 Task: Search one way flight ticket for 5 adults, 1 child, 2 infants in seat and 1 infant on lap in business from Huntington: Tri-state Airport (milton J. Ferguson Field) to Gillette: Gillette Campbell County Airport on 5-1-2023. Choice of flights is Sun country airlines. Number of bags: 1 carry on bag. Price is upto 50000. Outbound departure time preference is 10:00.
Action: Mouse moved to (242, 406)
Screenshot: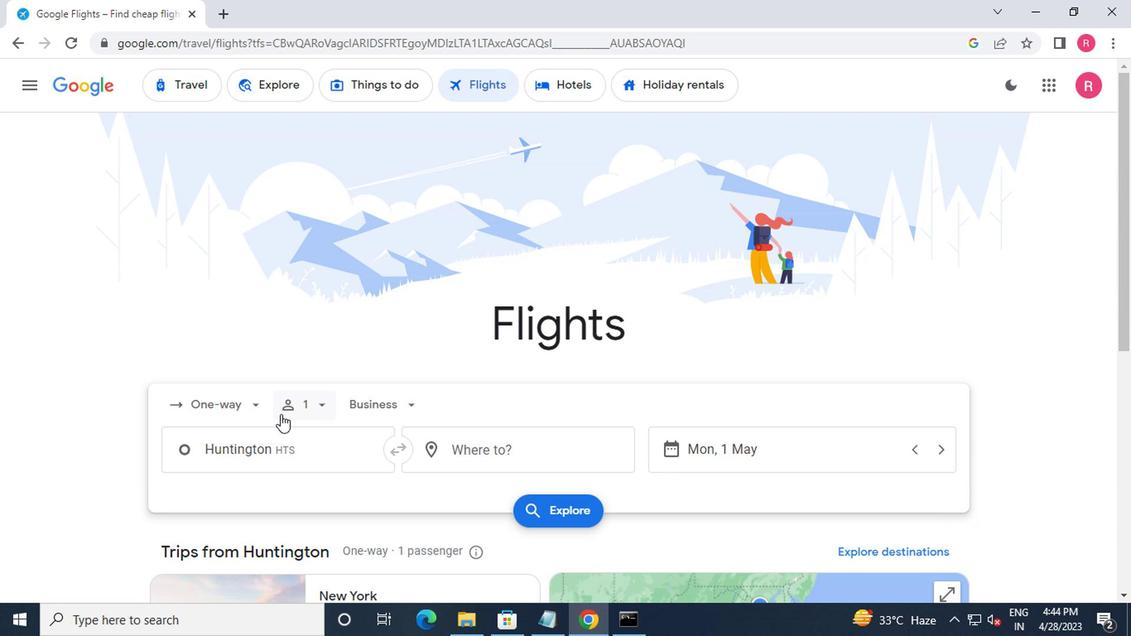 
Action: Mouse pressed left at (242, 406)
Screenshot: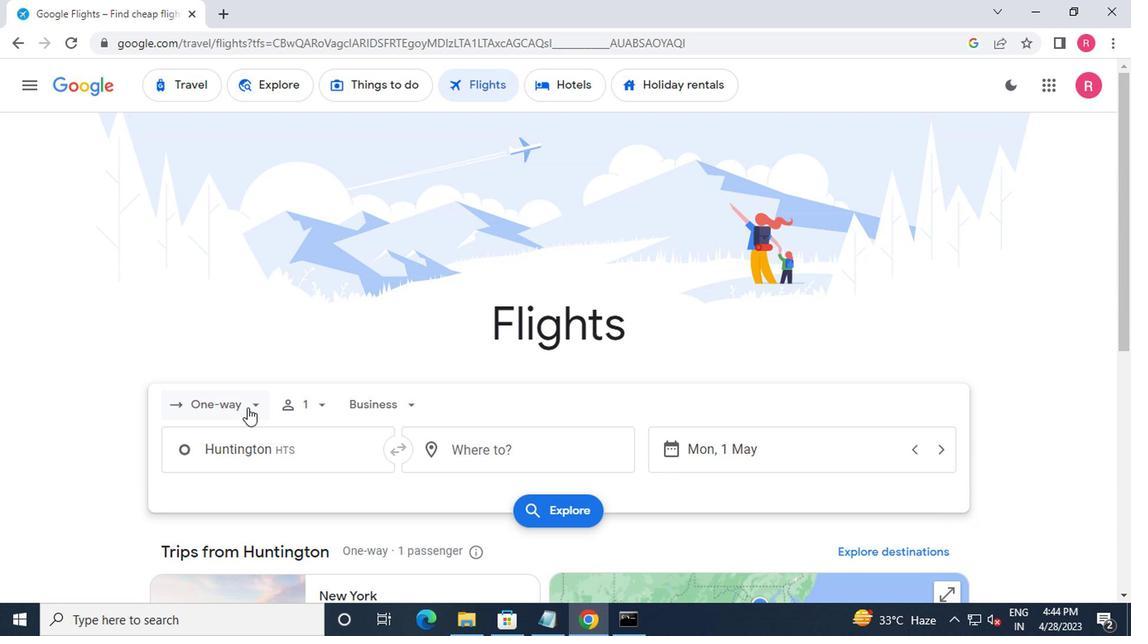 
Action: Mouse moved to (231, 484)
Screenshot: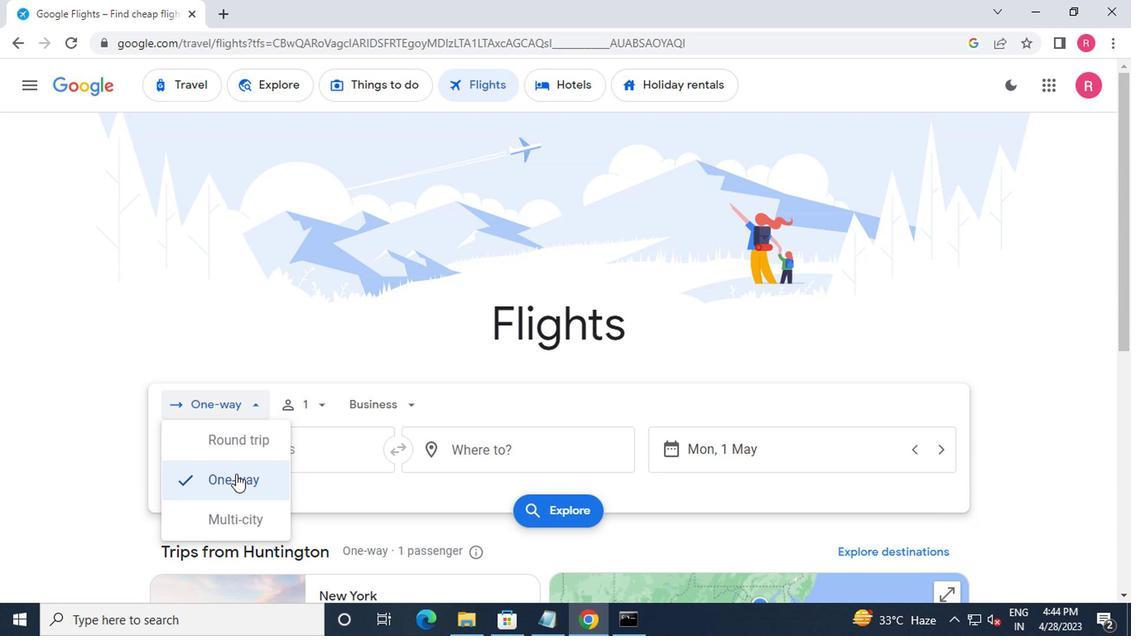 
Action: Mouse pressed left at (231, 484)
Screenshot: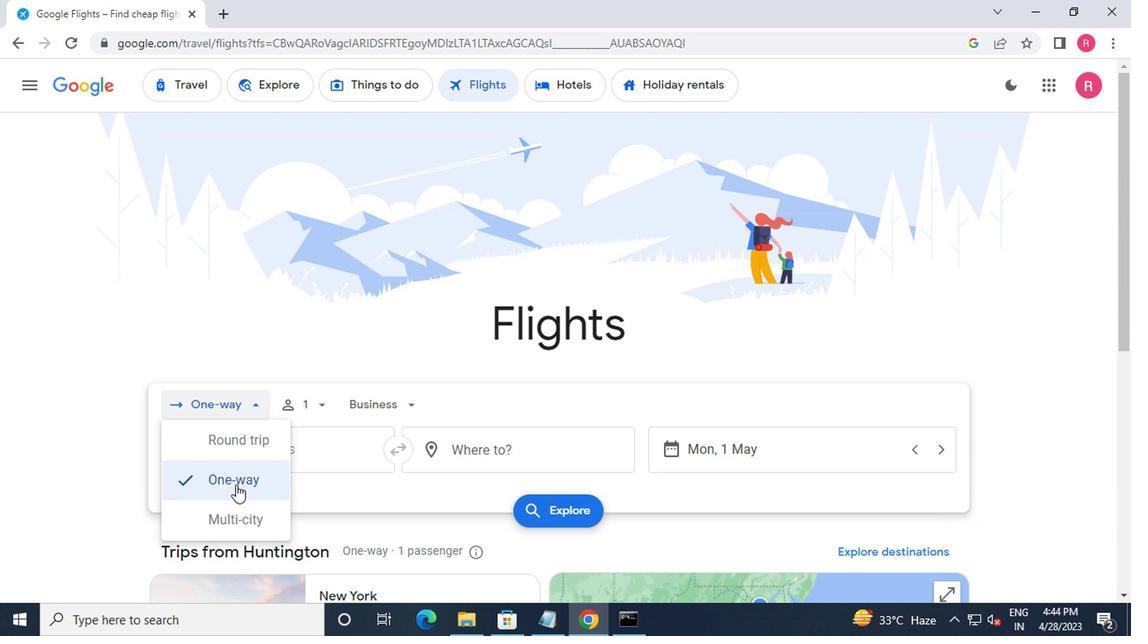 
Action: Mouse moved to (308, 418)
Screenshot: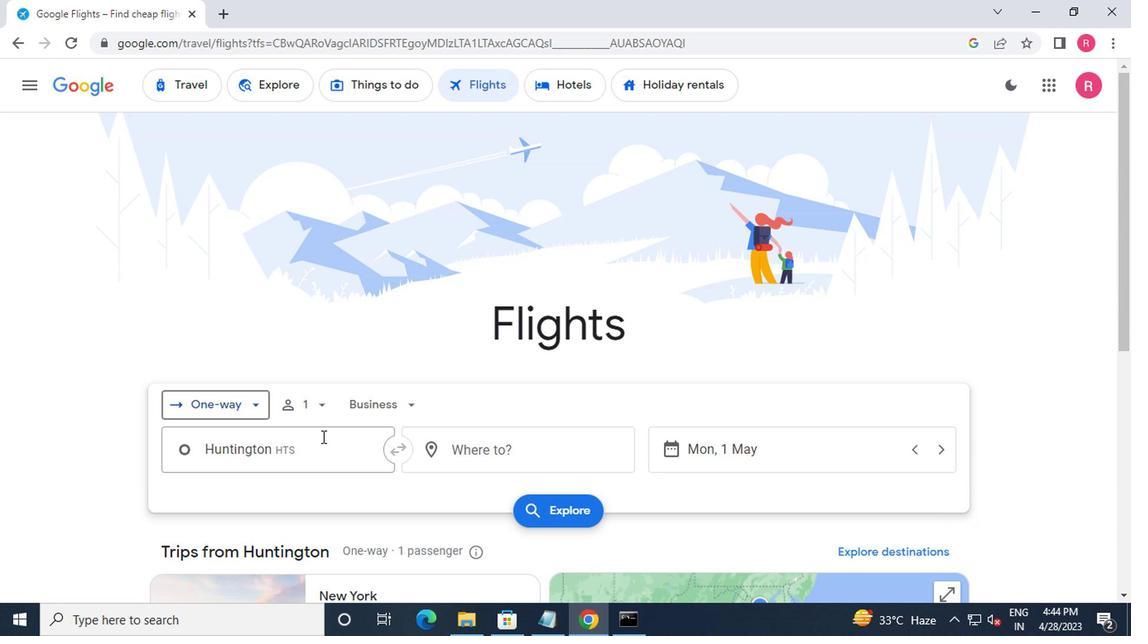 
Action: Mouse pressed left at (308, 418)
Screenshot: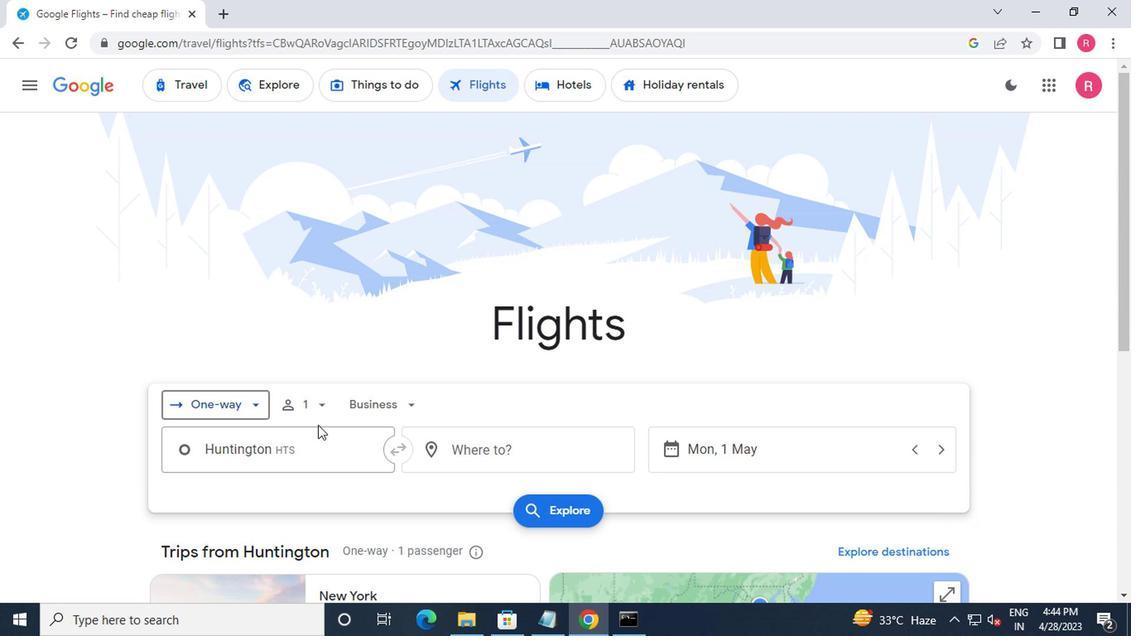 
Action: Mouse moved to (441, 448)
Screenshot: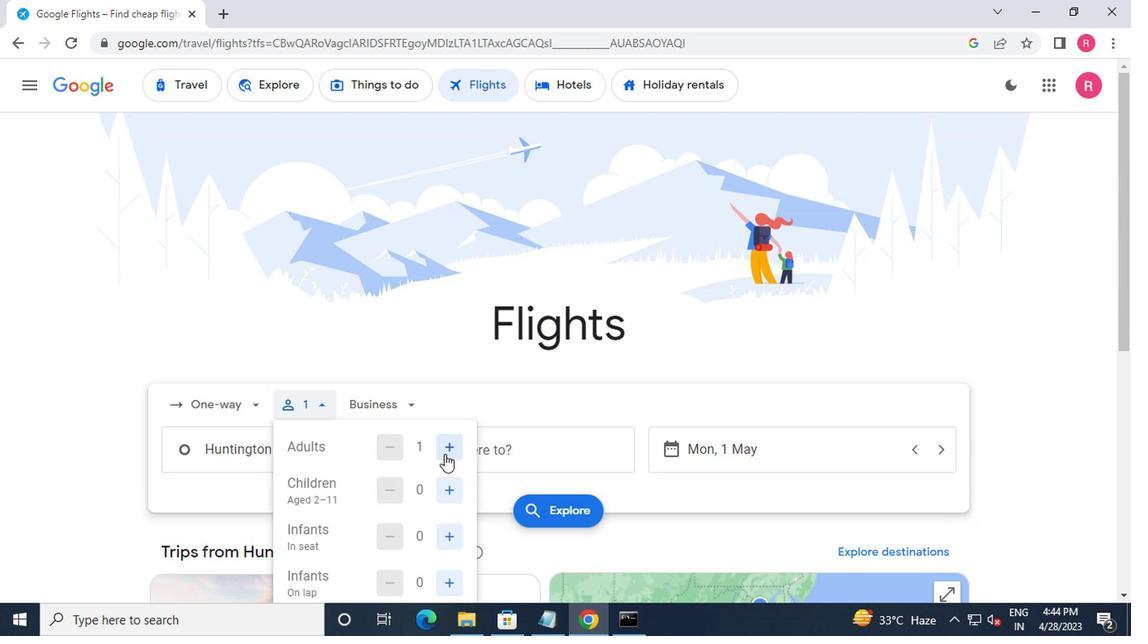 
Action: Mouse pressed left at (441, 448)
Screenshot: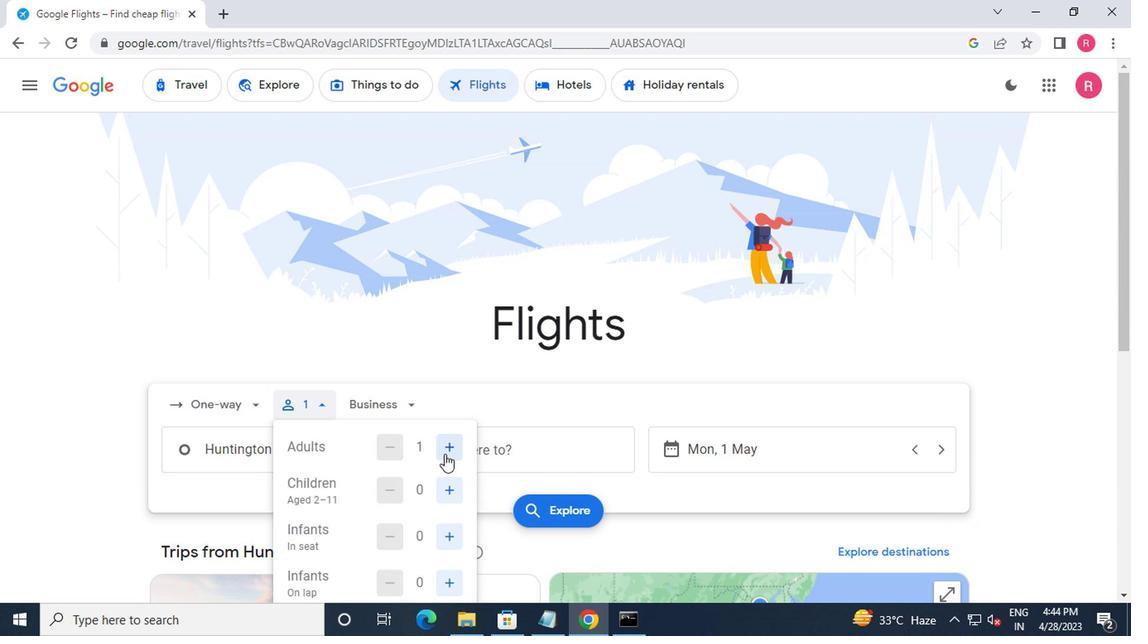 
Action: Mouse pressed left at (441, 448)
Screenshot: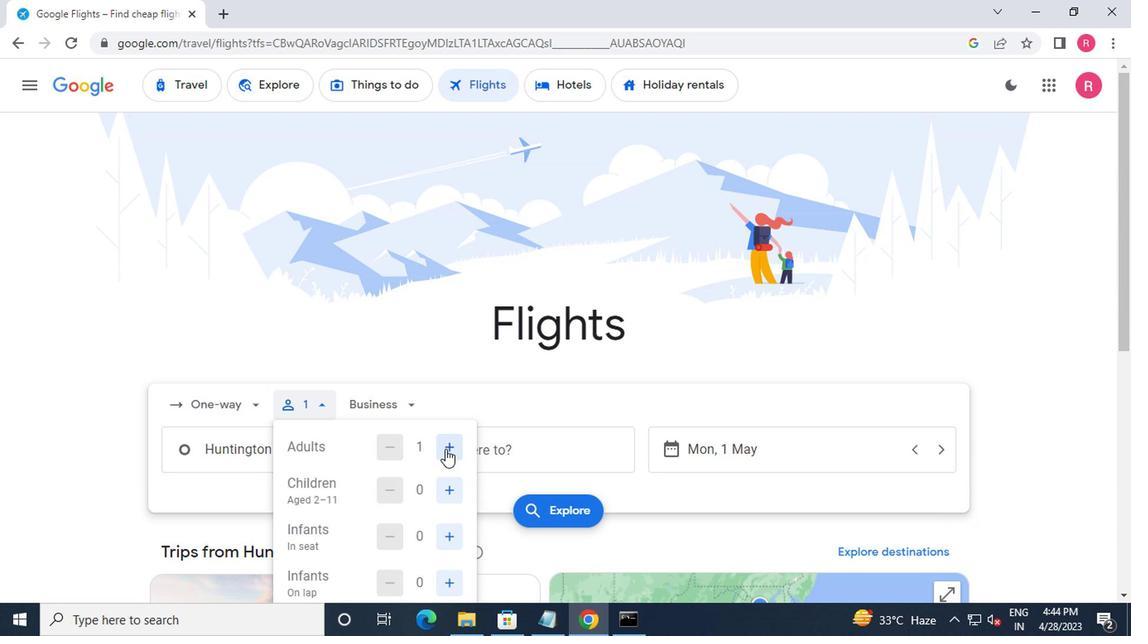 
Action: Mouse pressed left at (441, 448)
Screenshot: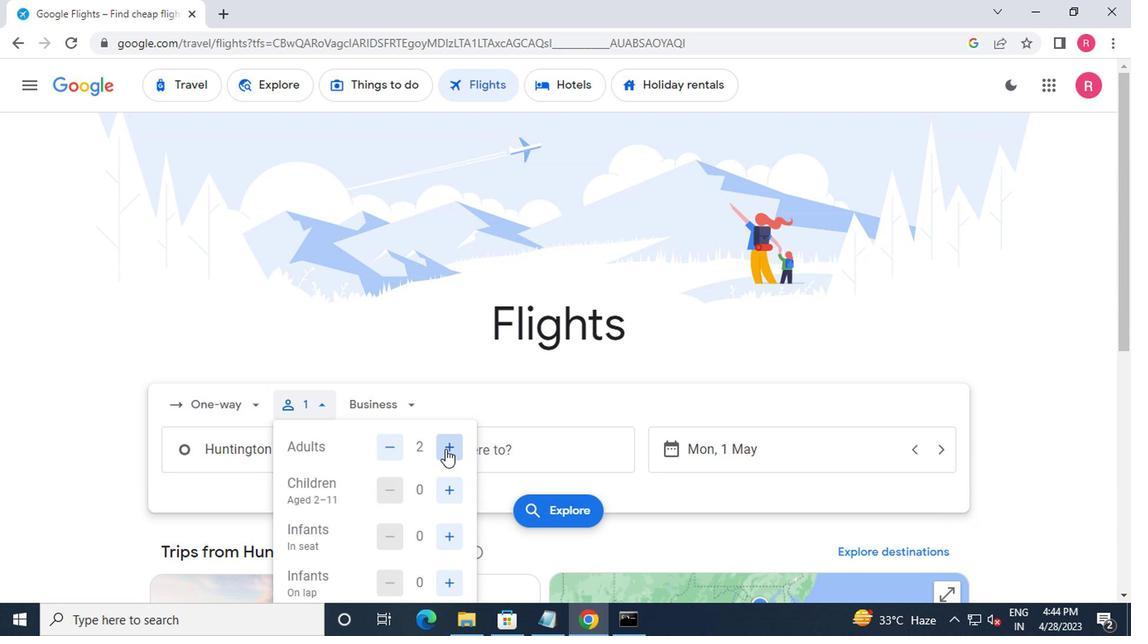 
Action: Mouse pressed left at (441, 448)
Screenshot: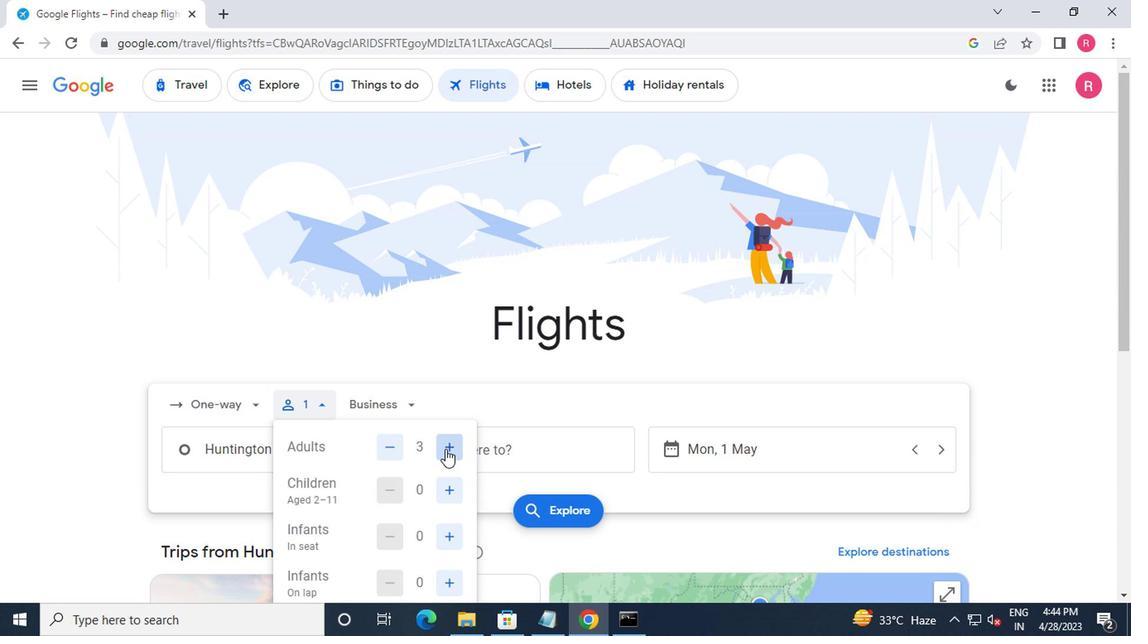 
Action: Mouse pressed left at (441, 448)
Screenshot: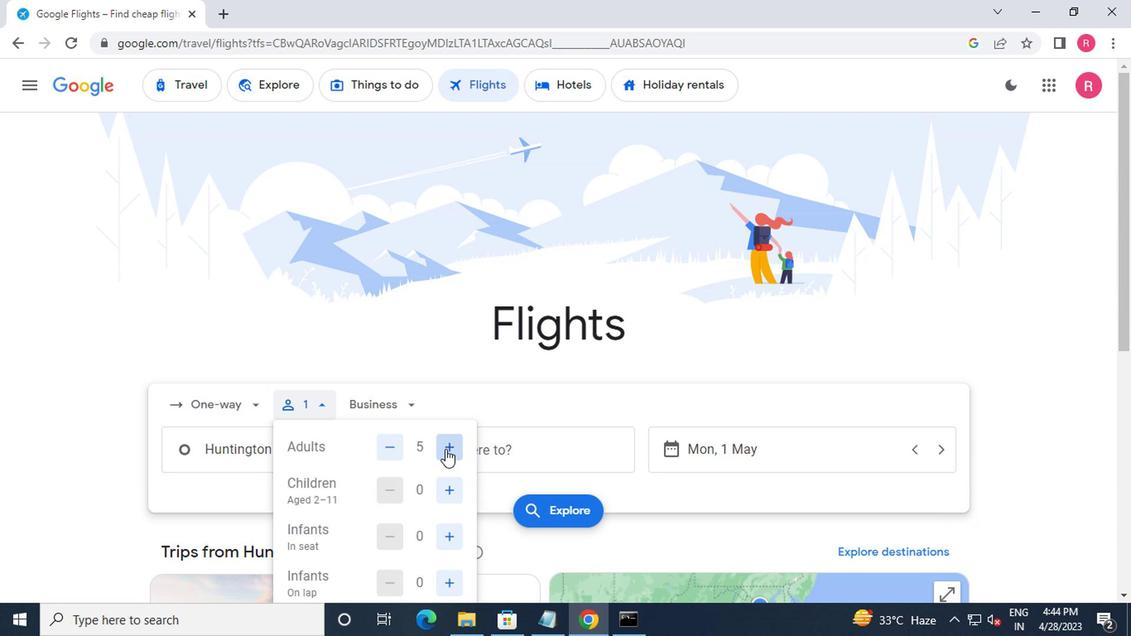 
Action: Mouse moved to (374, 450)
Screenshot: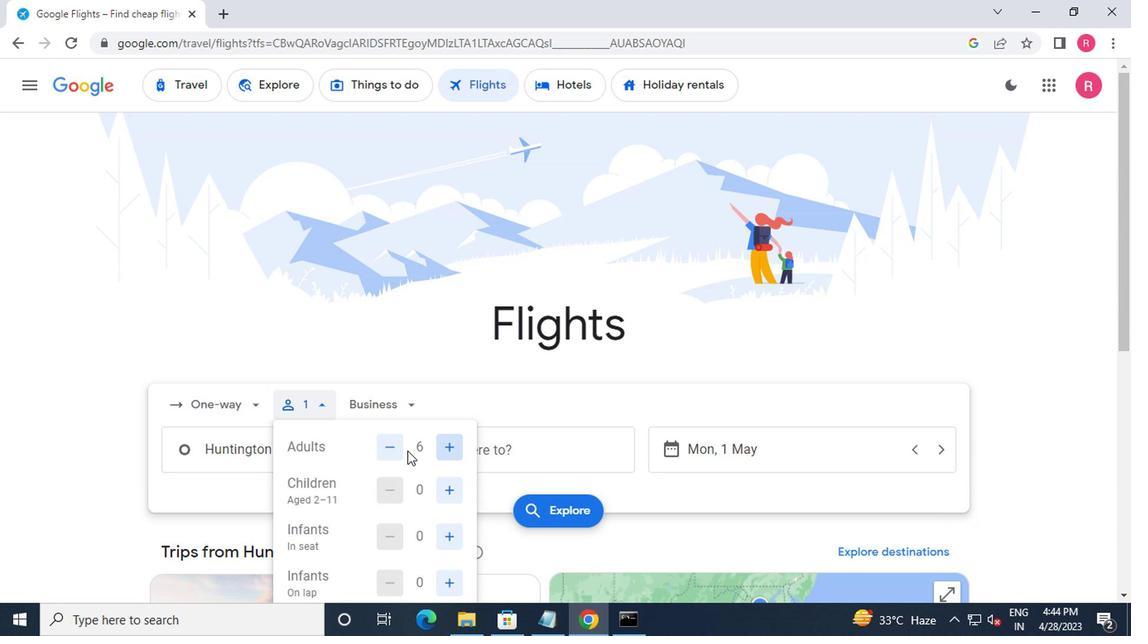 
Action: Mouse pressed left at (374, 450)
Screenshot: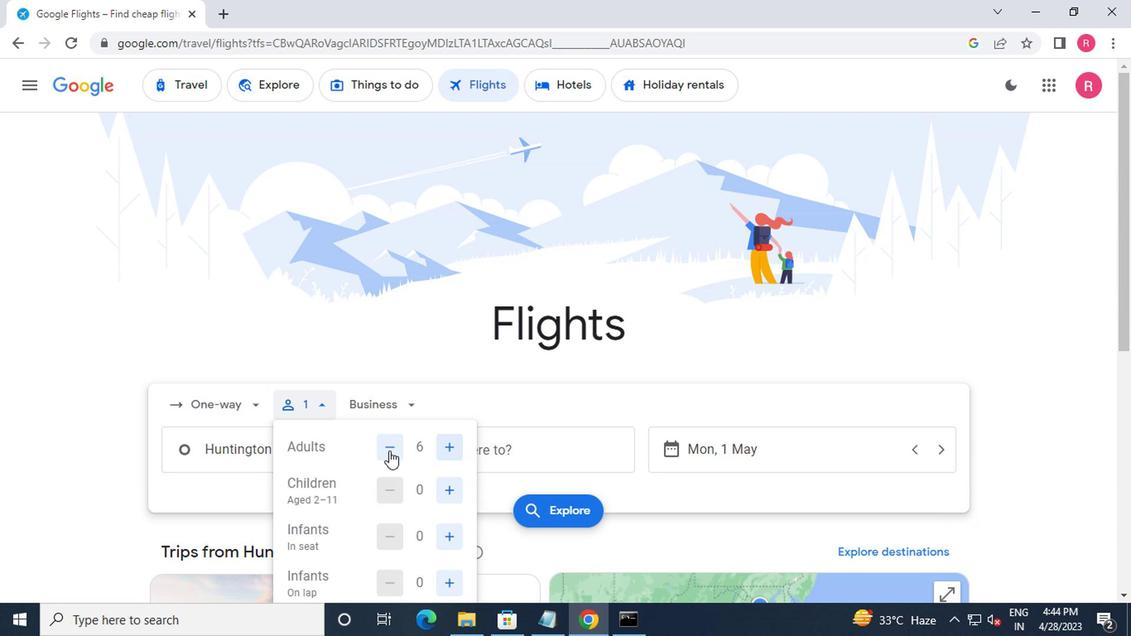 
Action: Mouse moved to (446, 496)
Screenshot: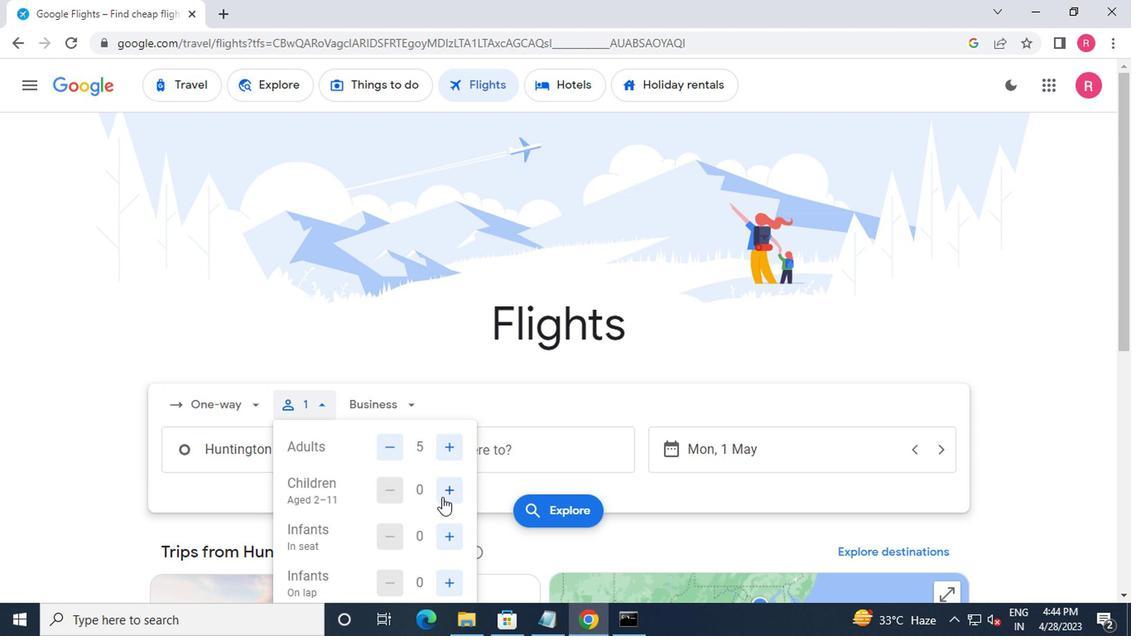 
Action: Mouse pressed left at (446, 496)
Screenshot: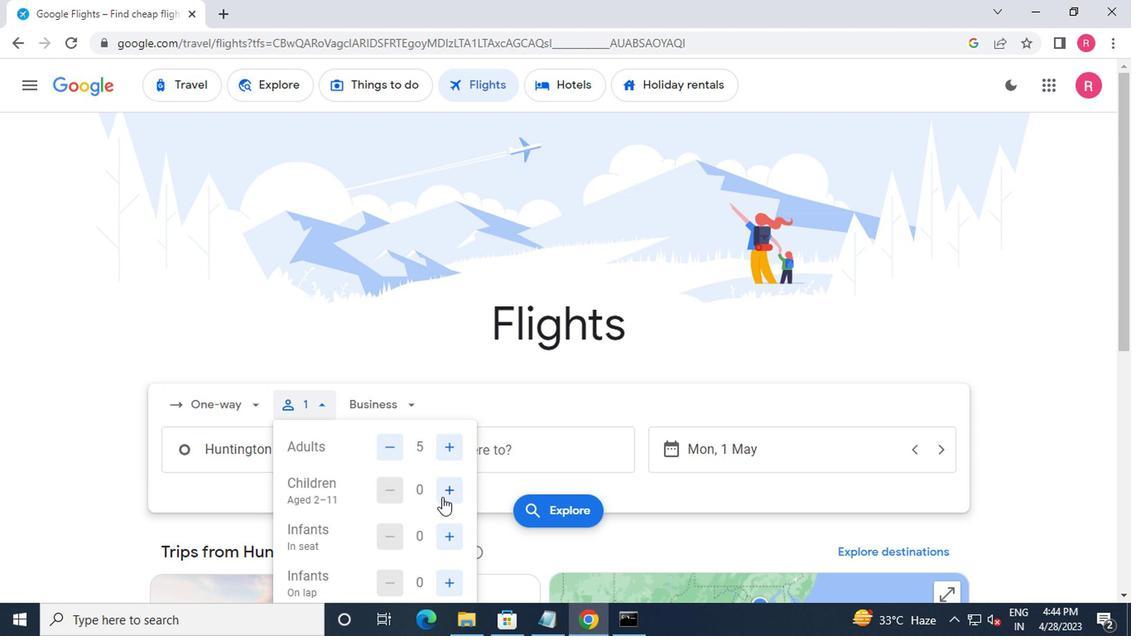 
Action: Mouse moved to (439, 534)
Screenshot: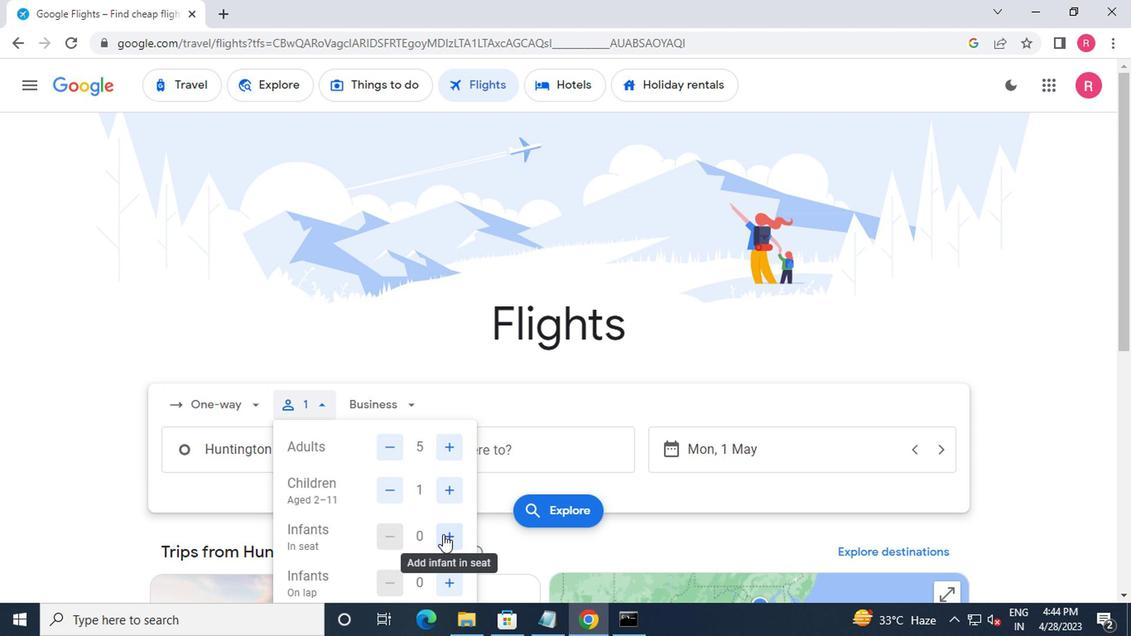 
Action: Mouse pressed left at (439, 534)
Screenshot: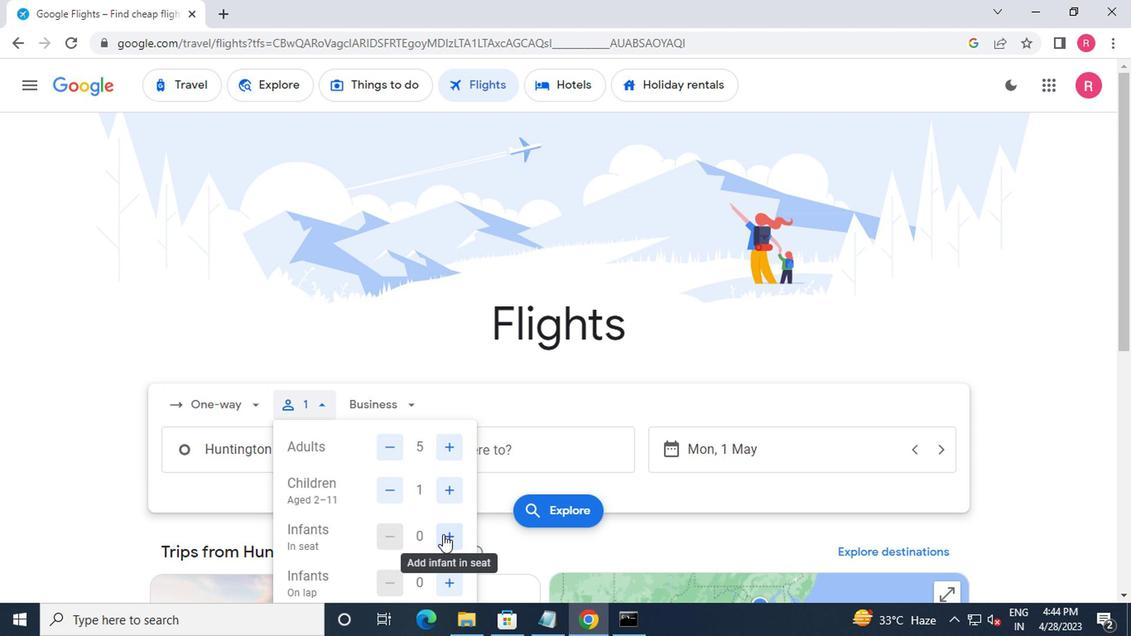
Action: Mouse pressed left at (439, 534)
Screenshot: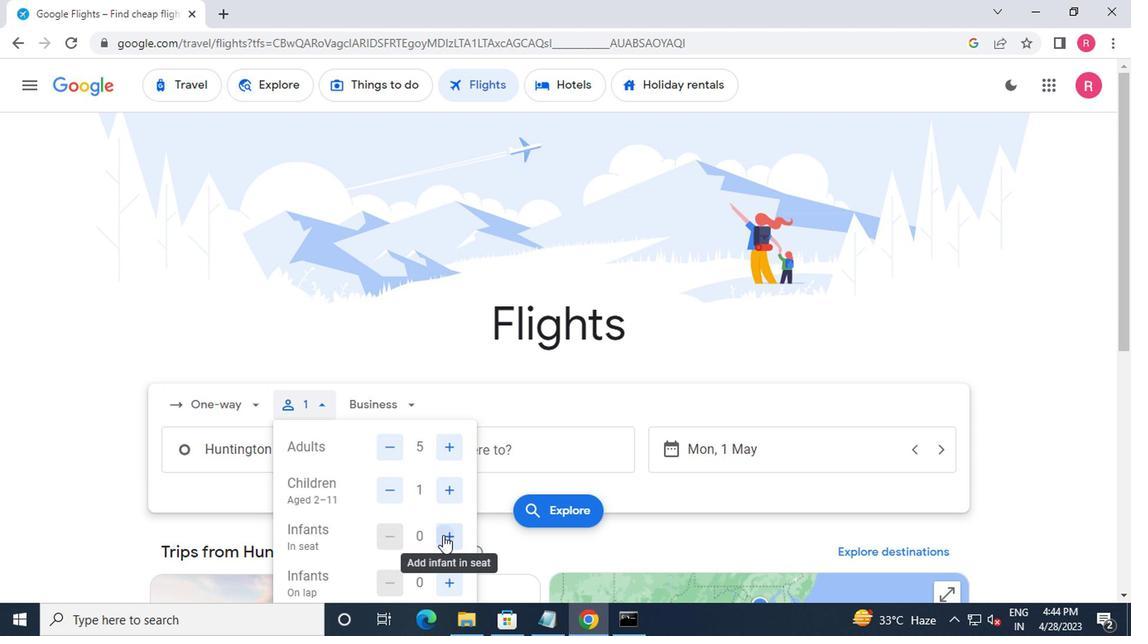 
Action: Mouse moved to (450, 583)
Screenshot: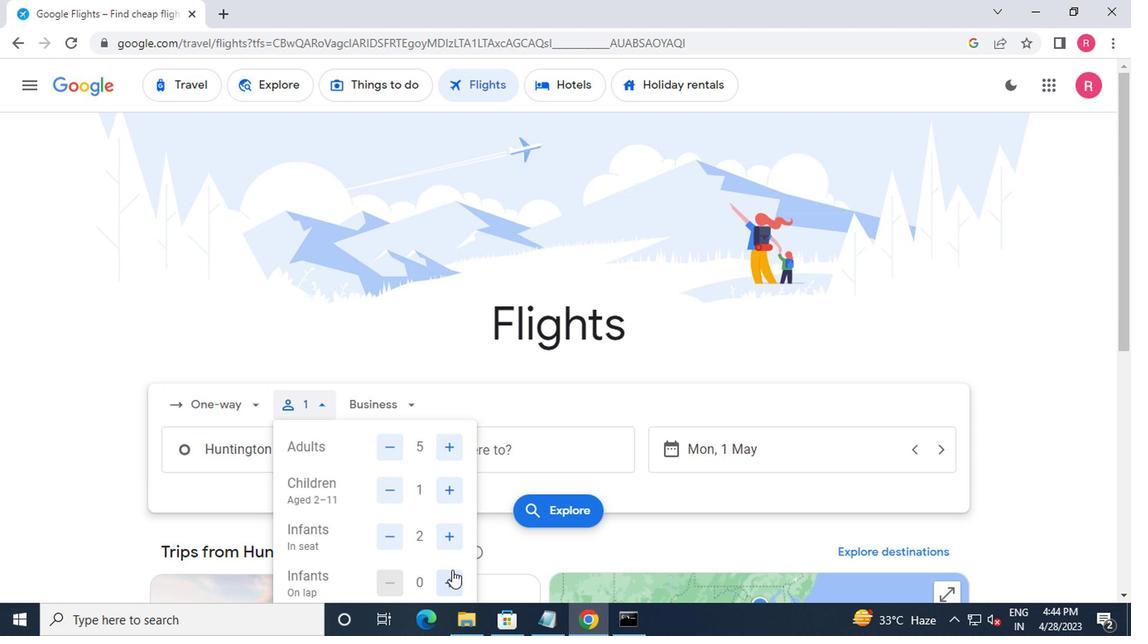 
Action: Mouse pressed left at (450, 583)
Screenshot: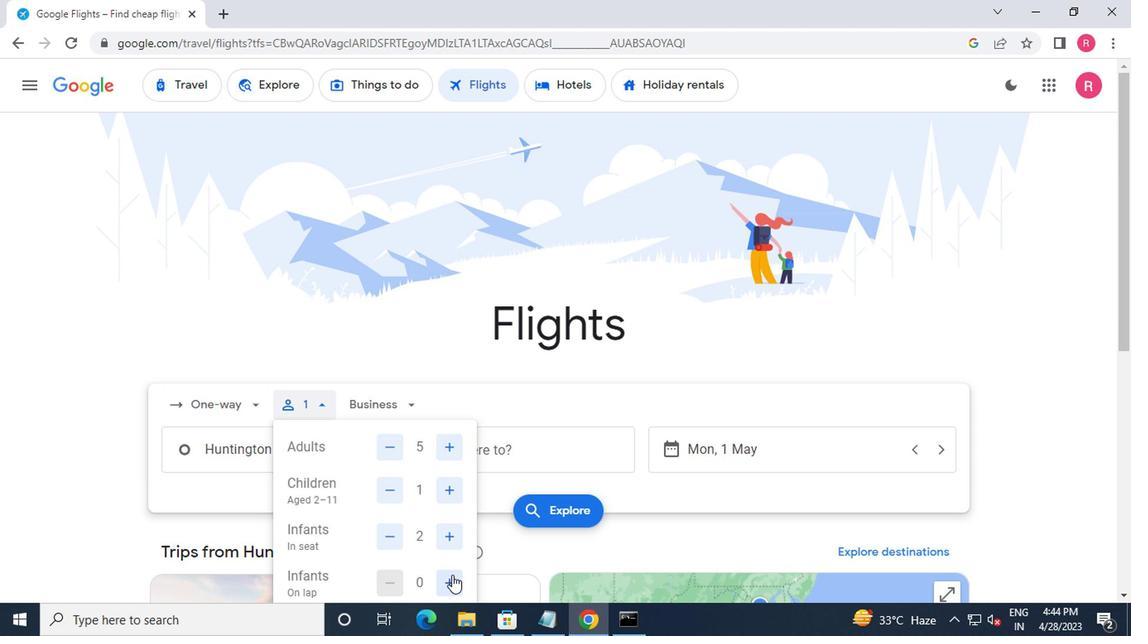 
Action: Mouse moved to (382, 405)
Screenshot: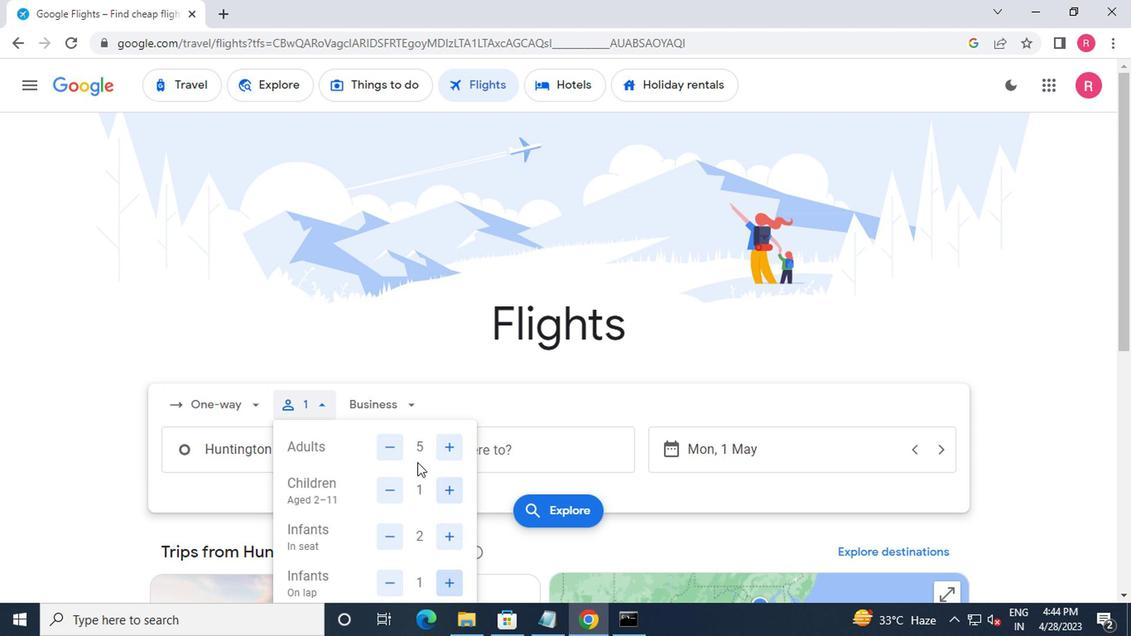 
Action: Mouse pressed left at (382, 405)
Screenshot: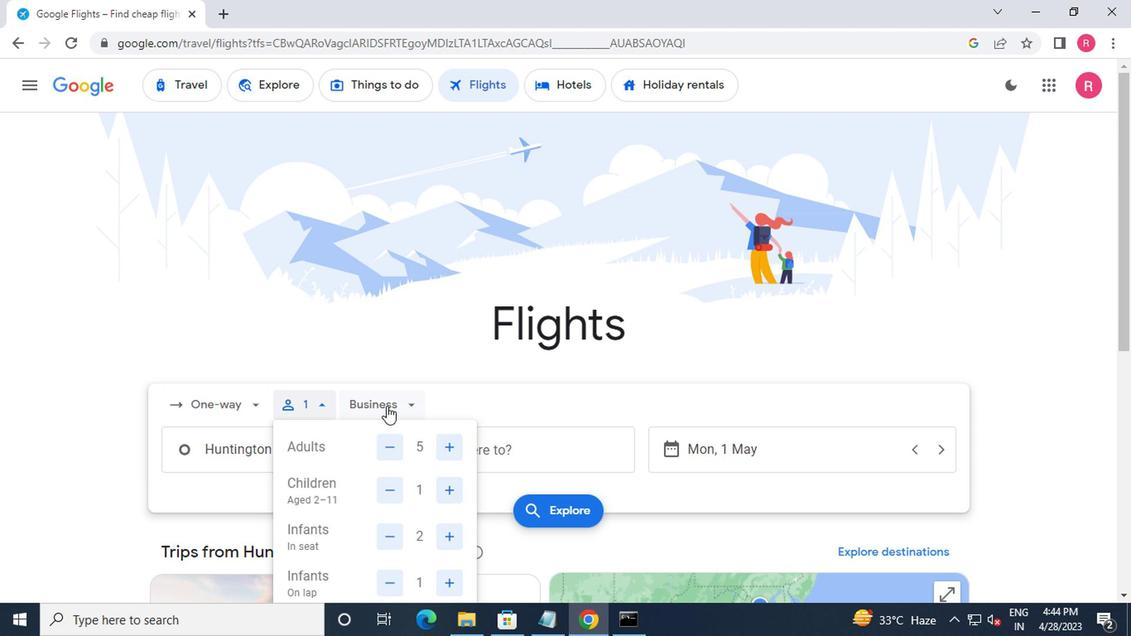 
Action: Mouse moved to (411, 516)
Screenshot: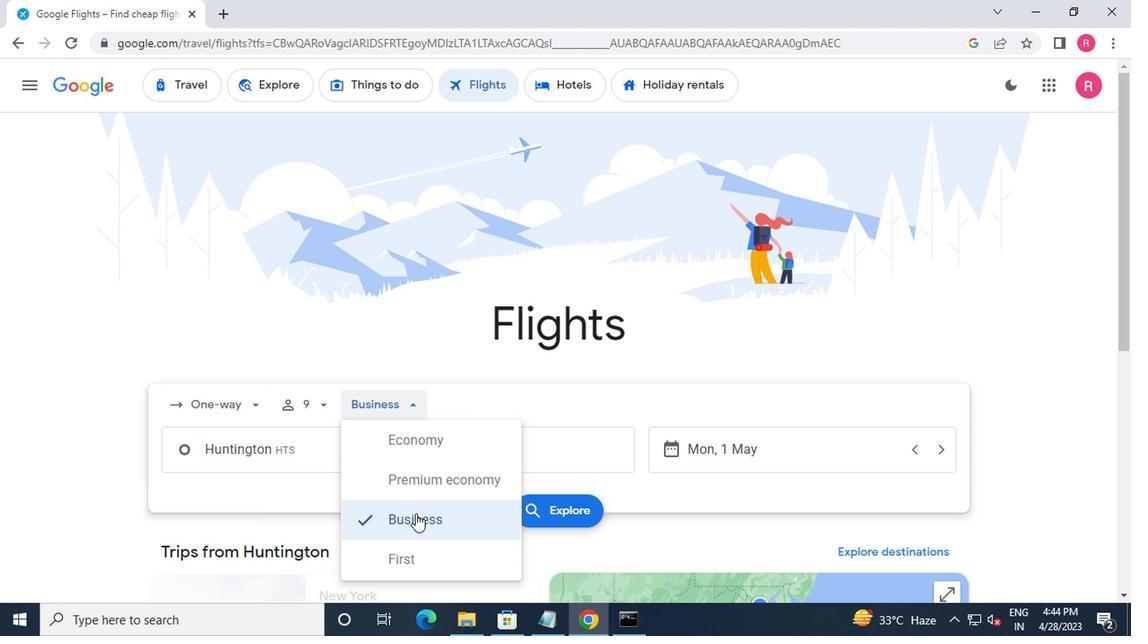 
Action: Mouse pressed left at (411, 516)
Screenshot: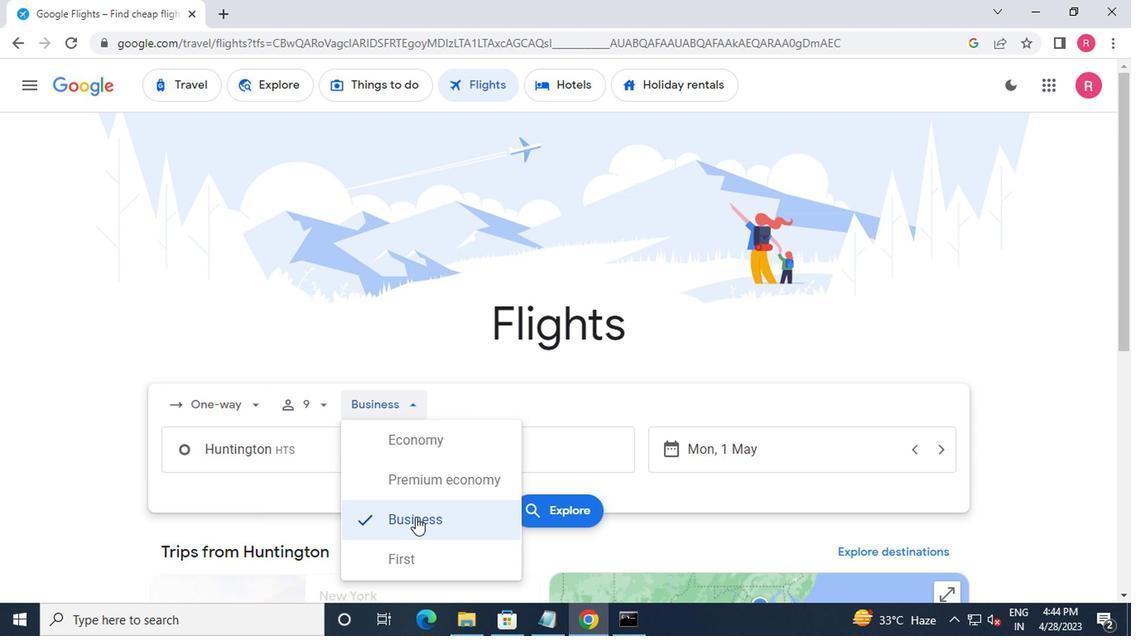 
Action: Mouse moved to (333, 464)
Screenshot: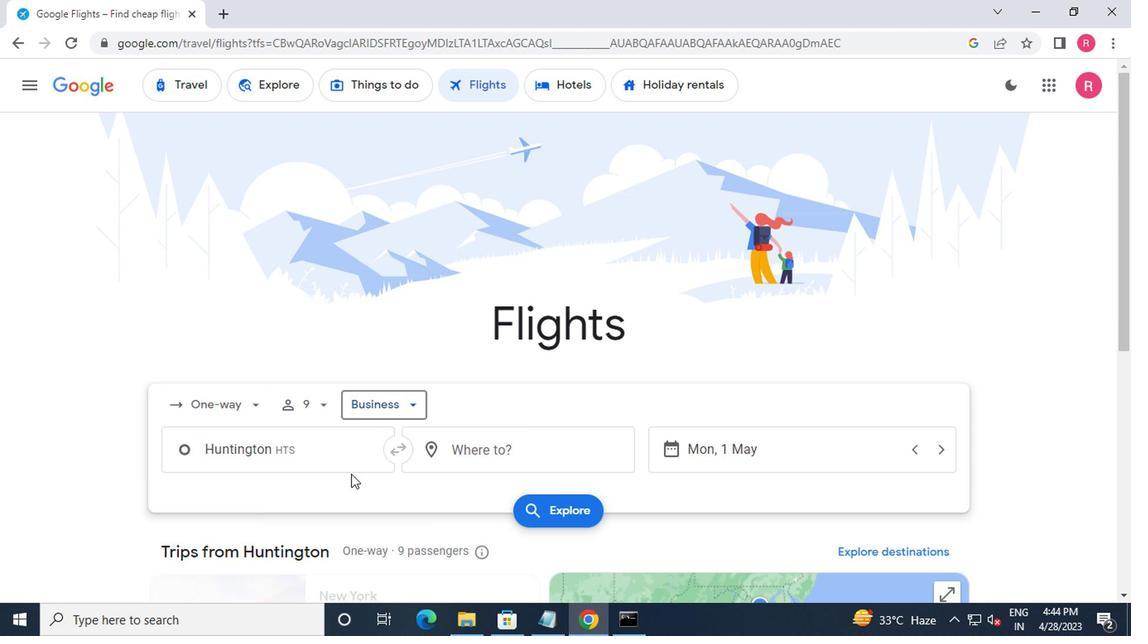
Action: Mouse pressed left at (333, 464)
Screenshot: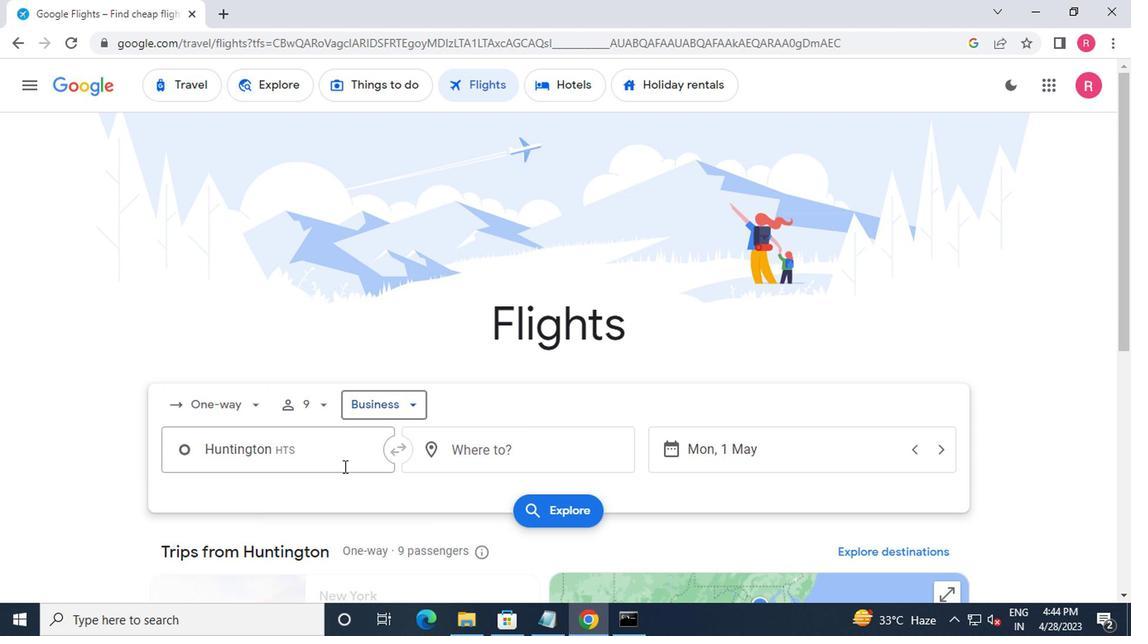 
Action: Mouse moved to (338, 489)
Screenshot: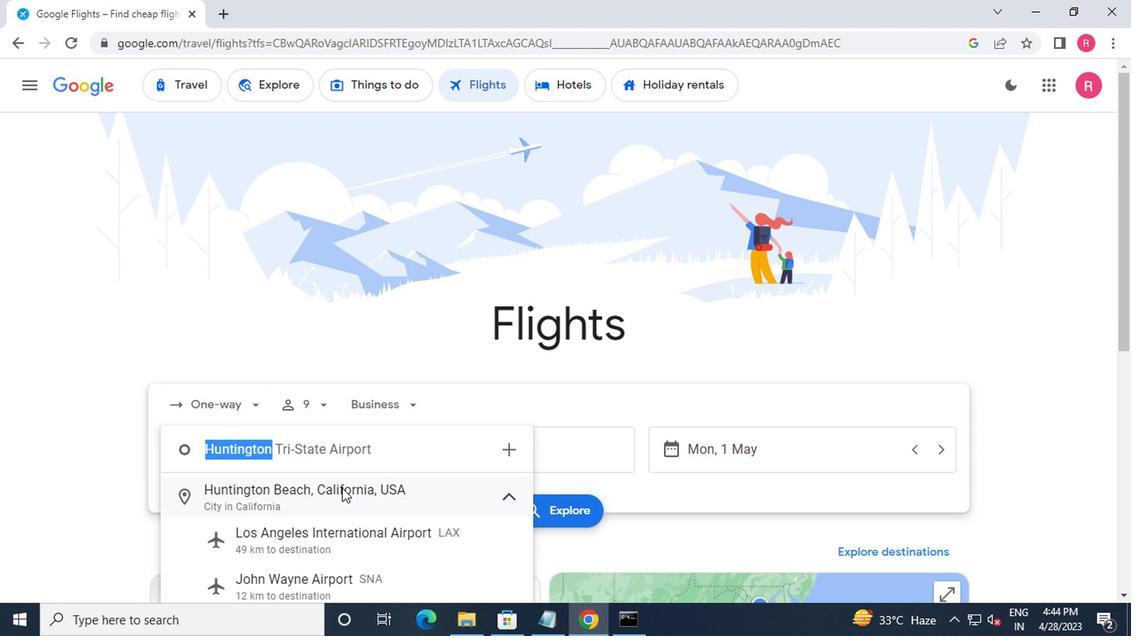 
Action: Key pressed <Key.shift>HU<Key.backspace><Key.backspace><Key.backspace><Key.backspace><Key.shift>TRI=-<Key.backspace><Key.backspace>-ST
Screenshot: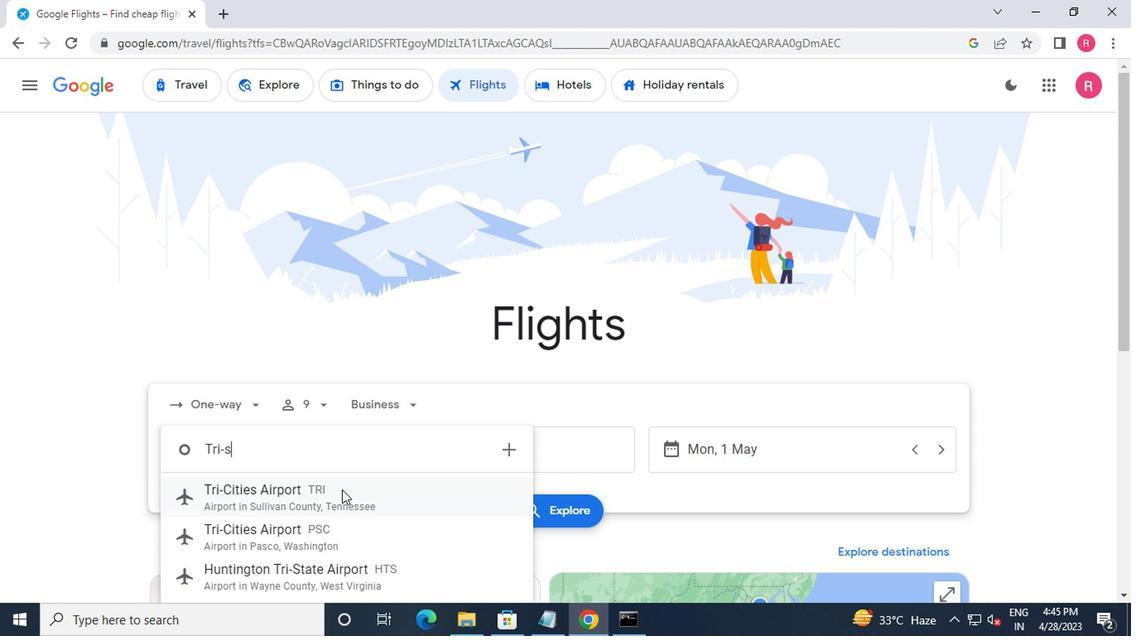 
Action: Mouse moved to (279, 570)
Screenshot: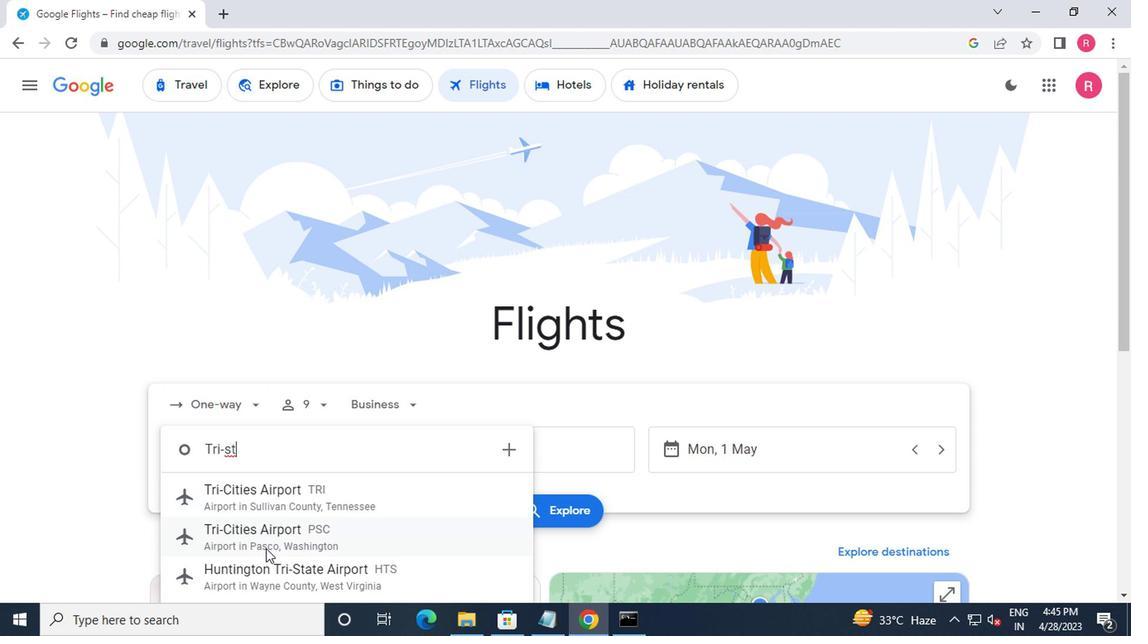 
Action: Mouse pressed left at (279, 570)
Screenshot: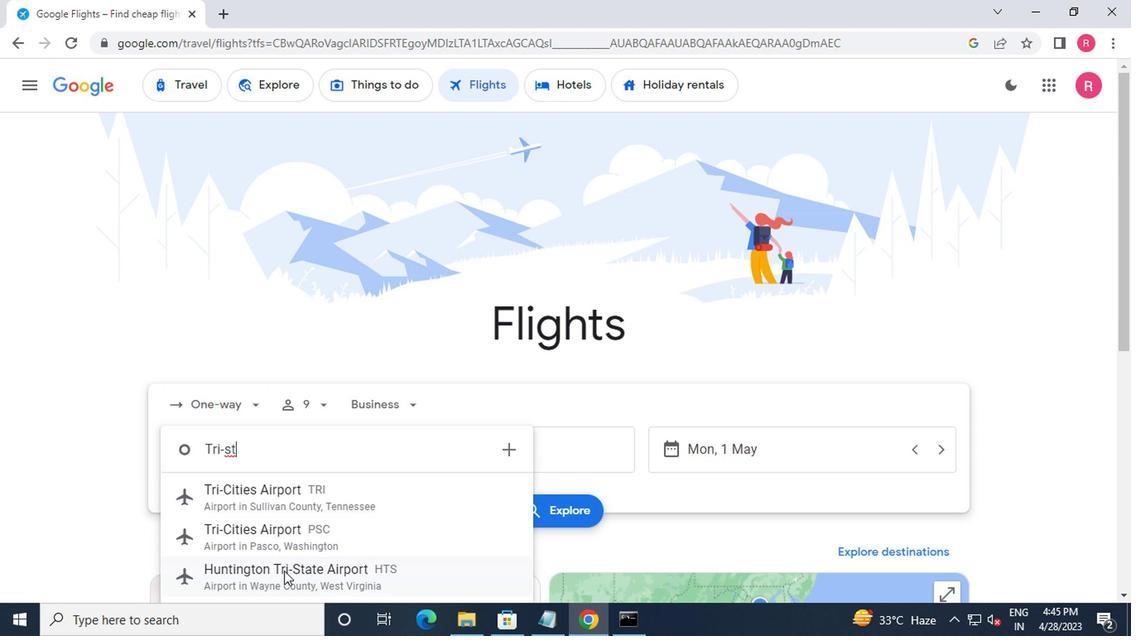 
Action: Mouse moved to (448, 464)
Screenshot: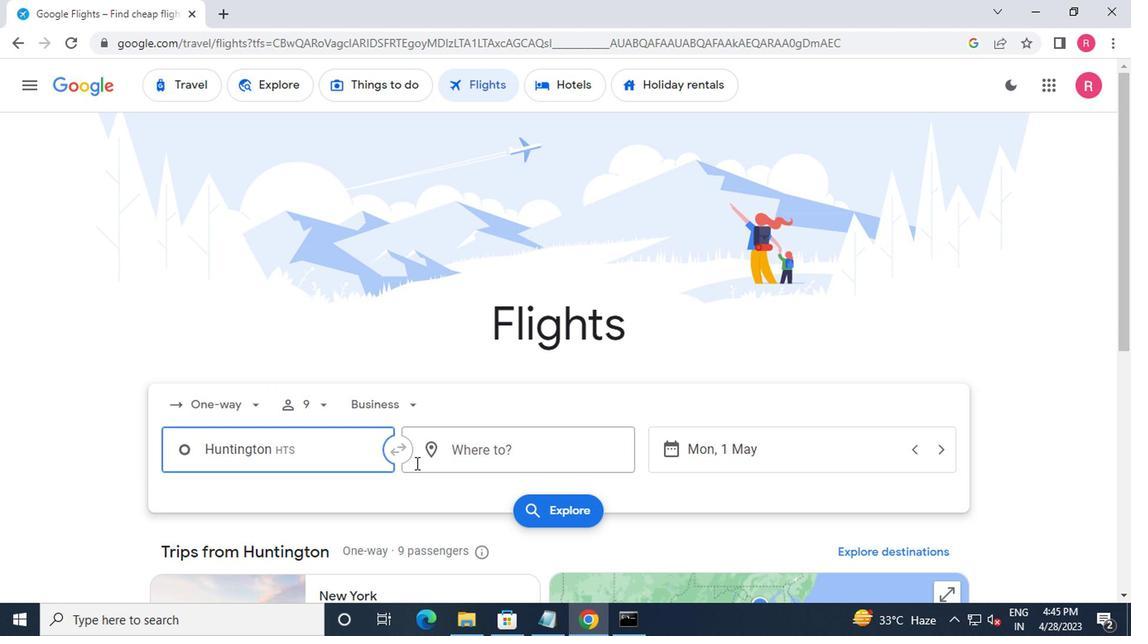 
Action: Mouse pressed left at (448, 464)
Screenshot: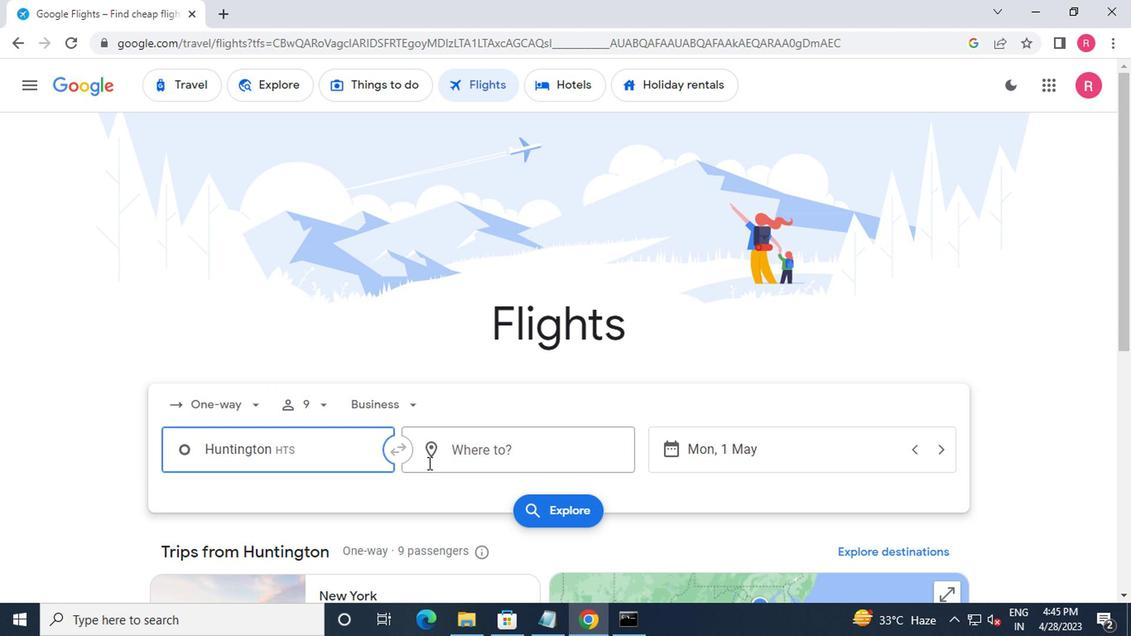
Action: Mouse moved to (492, 538)
Screenshot: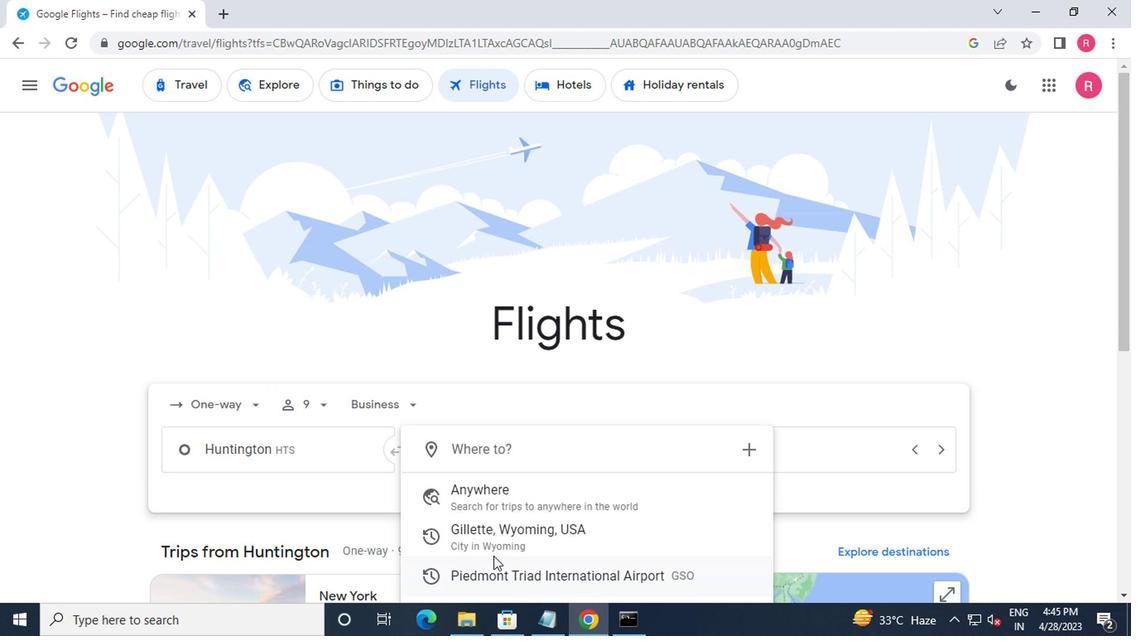 
Action: Mouse pressed left at (492, 538)
Screenshot: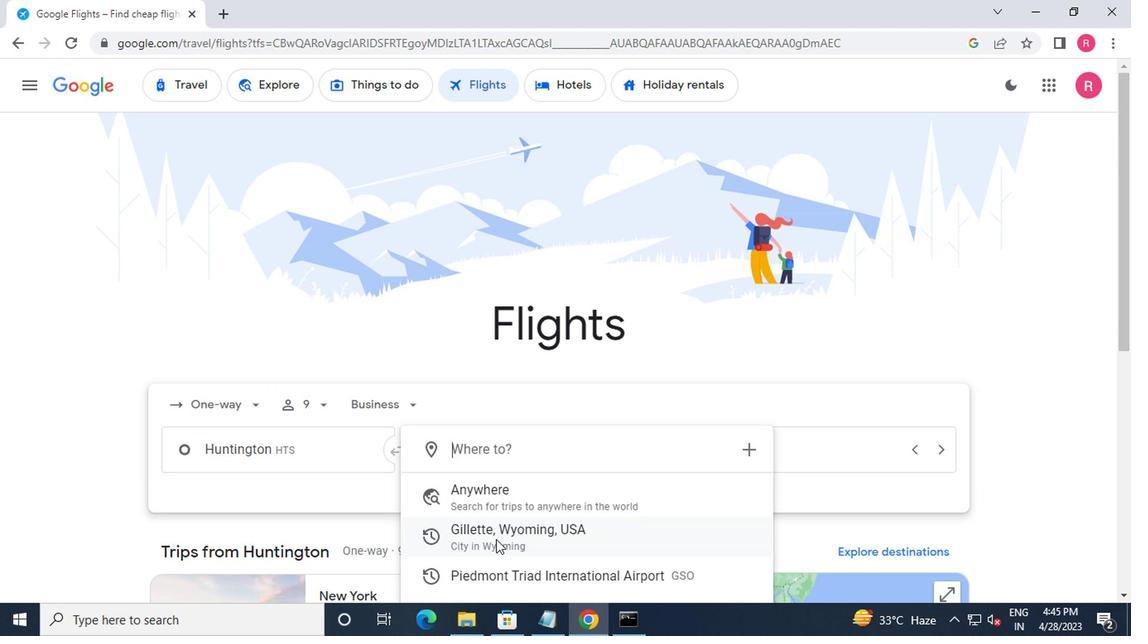 
Action: Mouse moved to (725, 470)
Screenshot: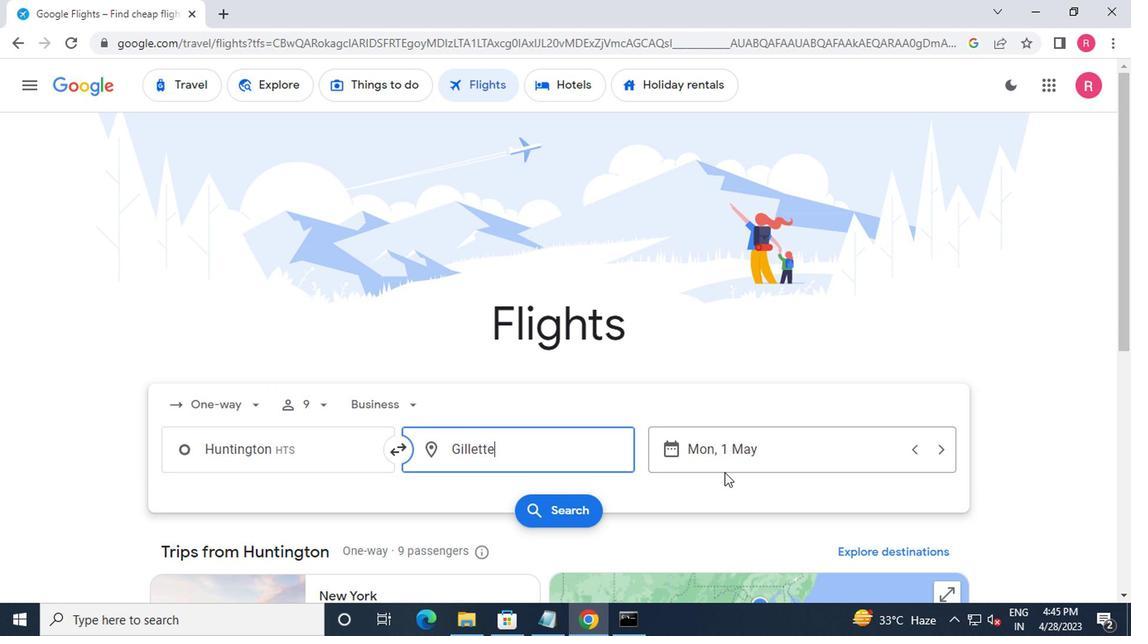 
Action: Mouse pressed left at (725, 470)
Screenshot: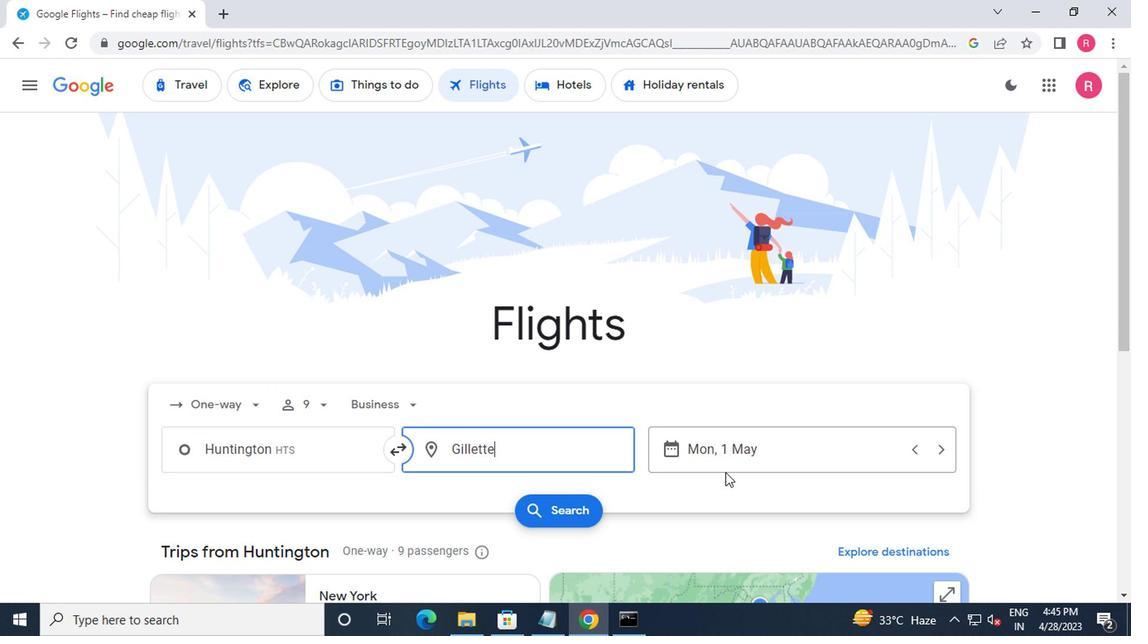 
Action: Mouse moved to (728, 304)
Screenshot: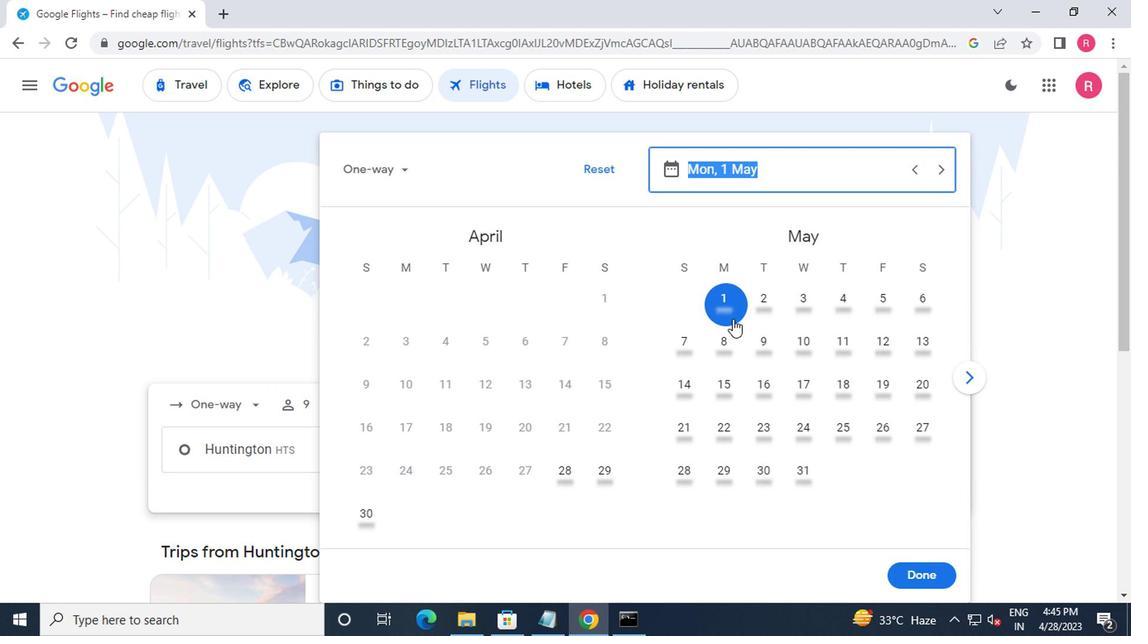 
Action: Mouse pressed left at (728, 304)
Screenshot: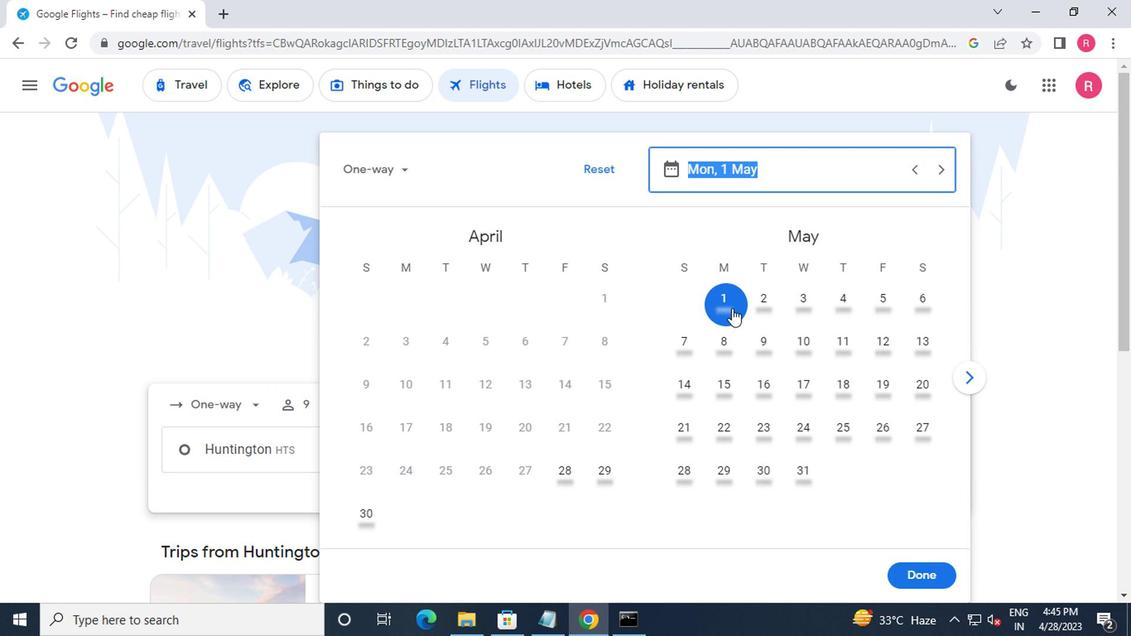 
Action: Mouse moved to (924, 571)
Screenshot: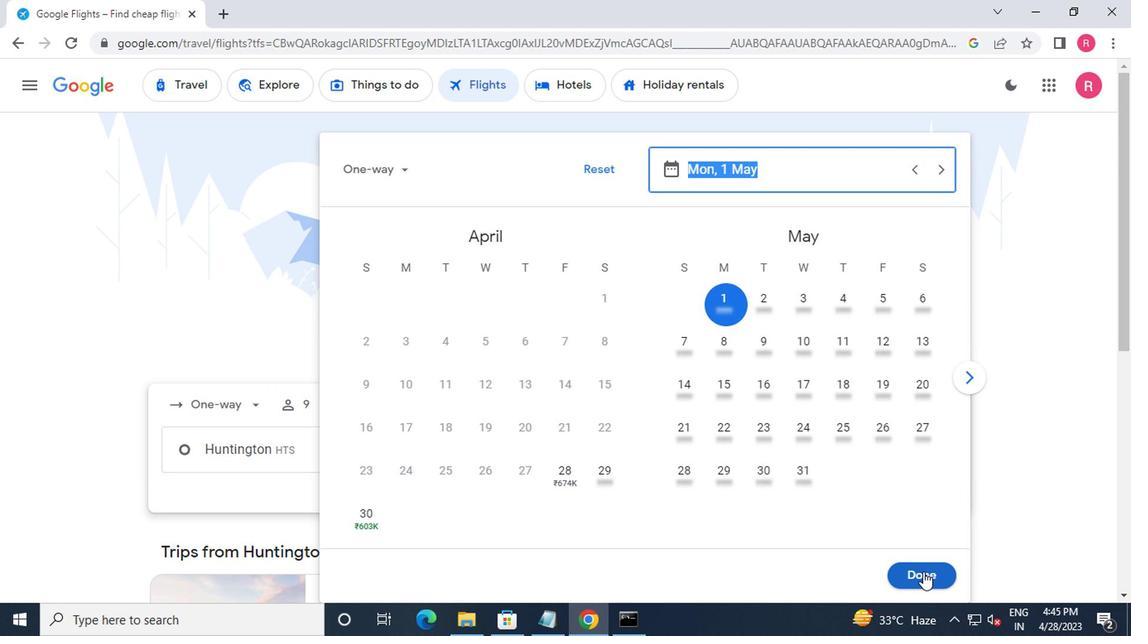 
Action: Mouse pressed left at (924, 571)
Screenshot: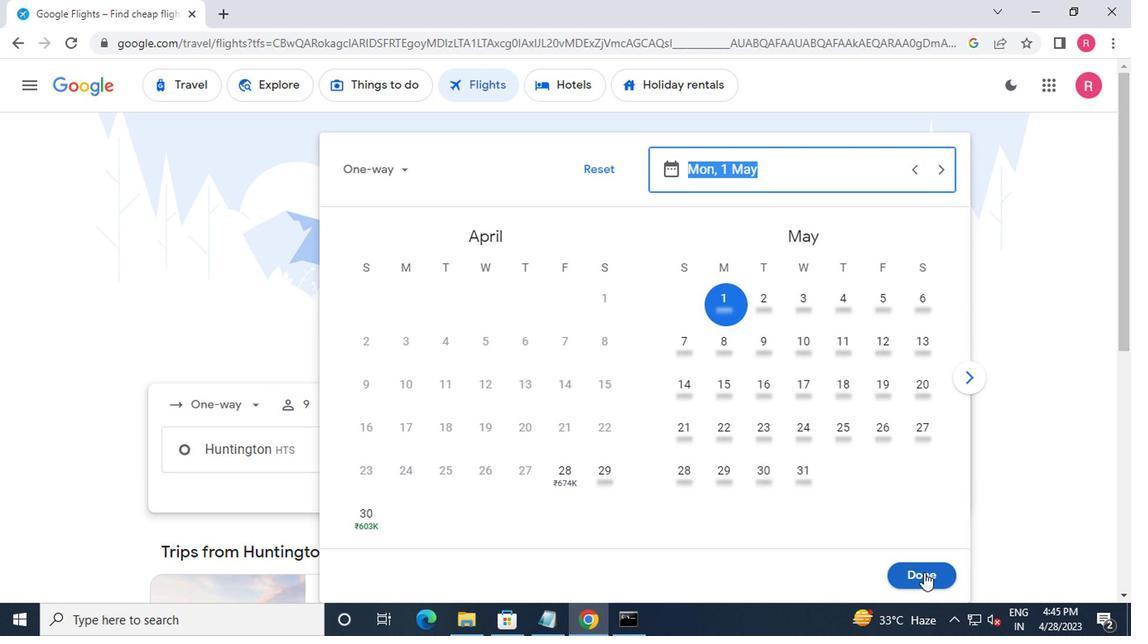 
Action: Mouse moved to (590, 595)
Screenshot: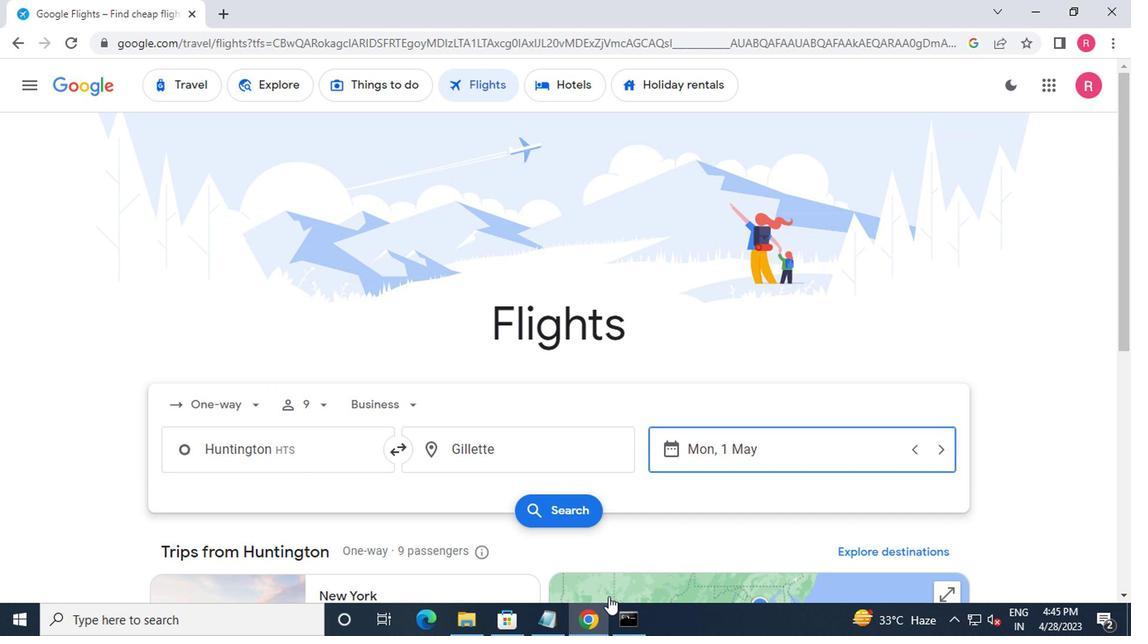 
Action: Mouse scrolled (590, 595) with delta (0, 0)
Screenshot: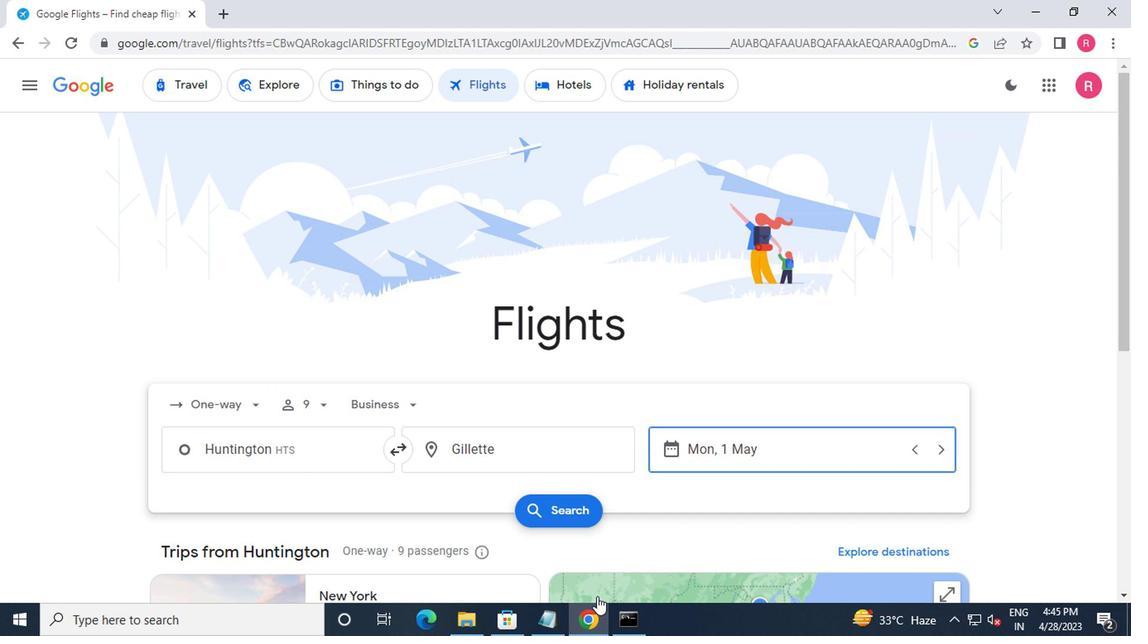 
Action: Mouse moved to (524, 427)
Screenshot: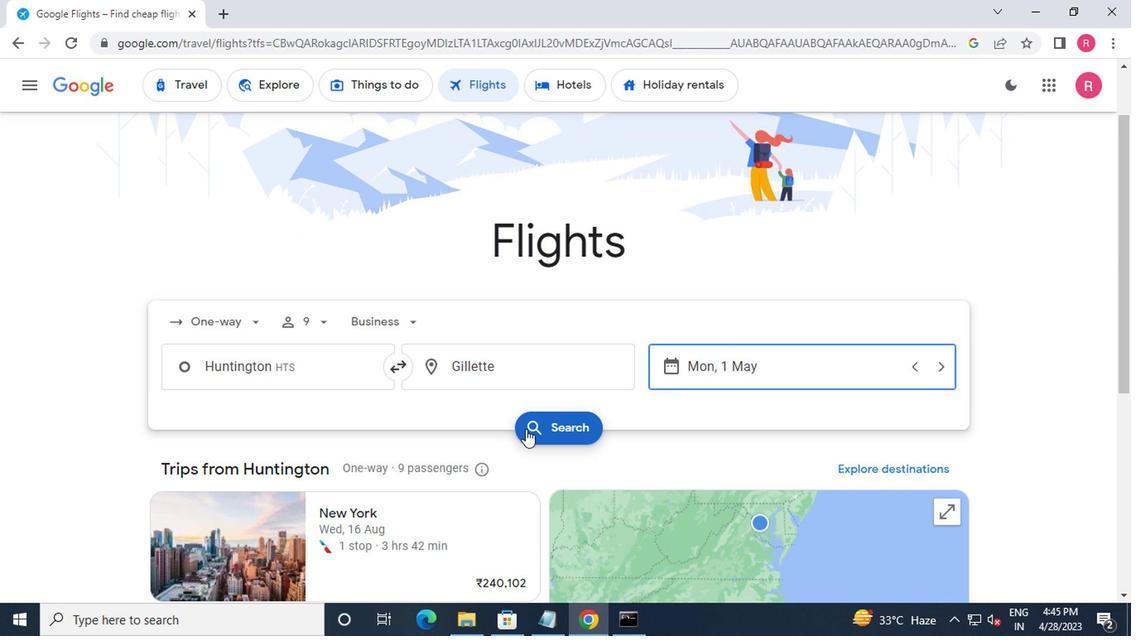
Action: Mouse pressed left at (524, 427)
Screenshot: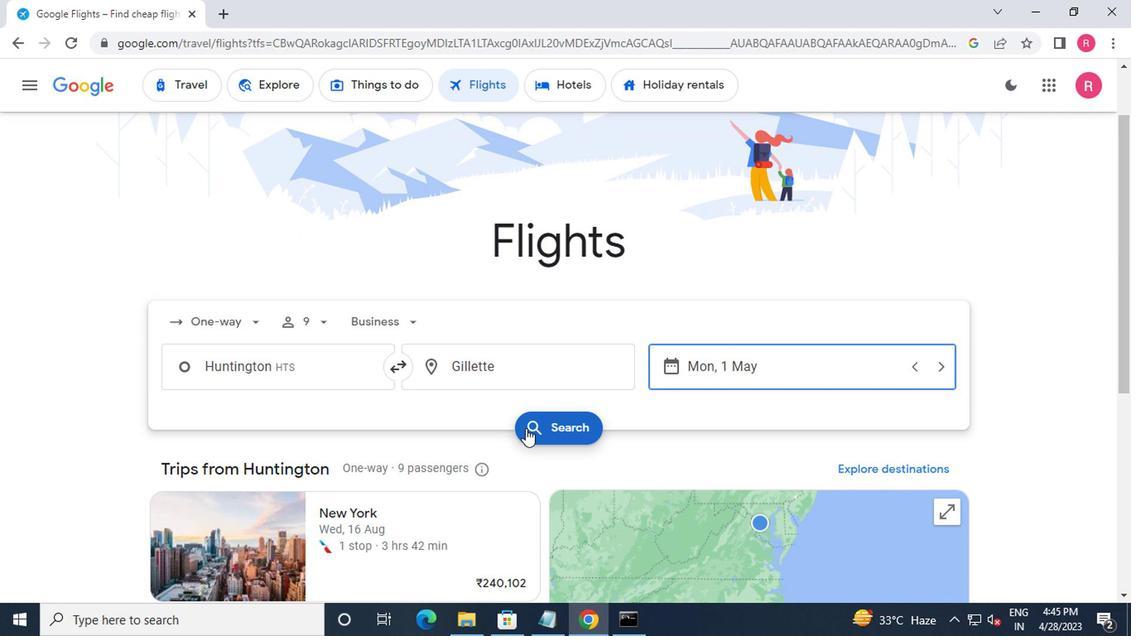 
Action: Mouse moved to (165, 244)
Screenshot: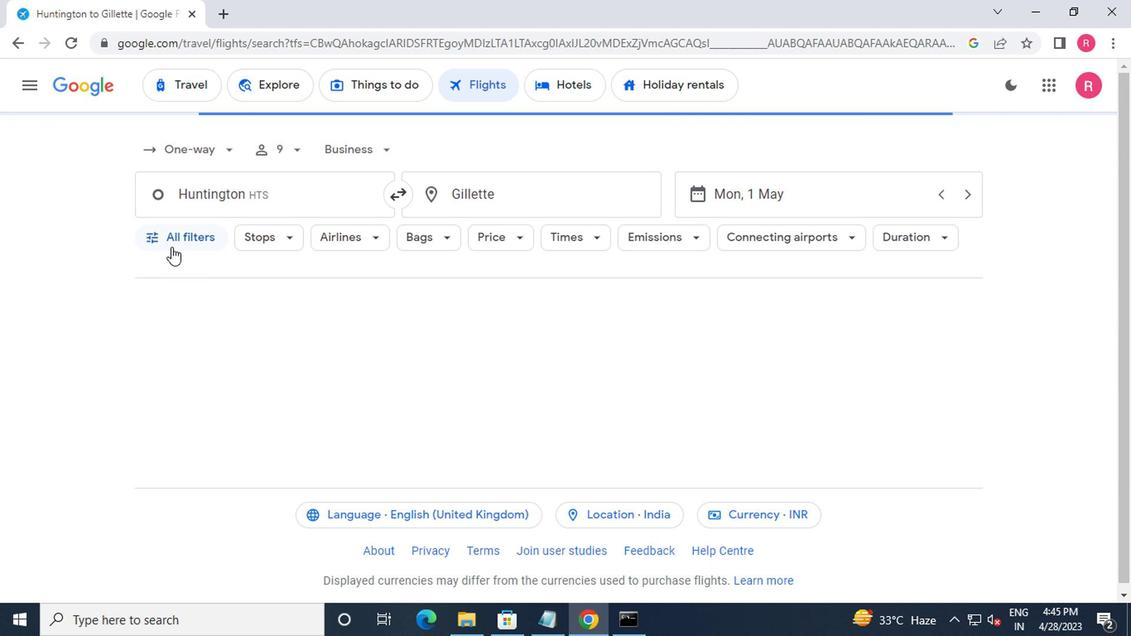 
Action: Mouse pressed left at (165, 244)
Screenshot: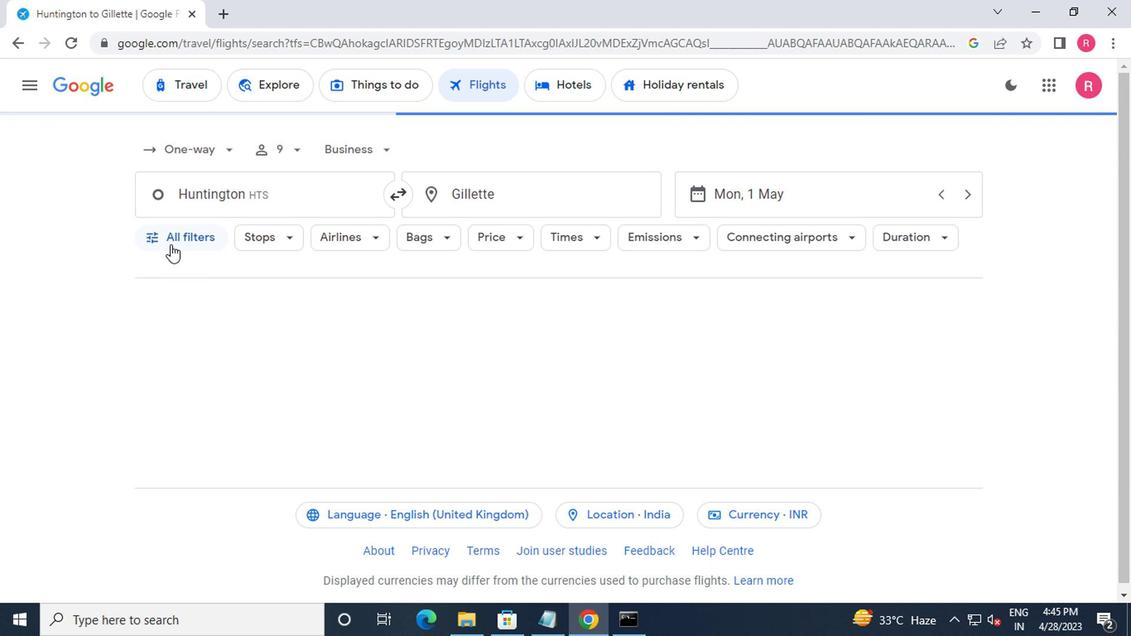 
Action: Mouse moved to (182, 349)
Screenshot: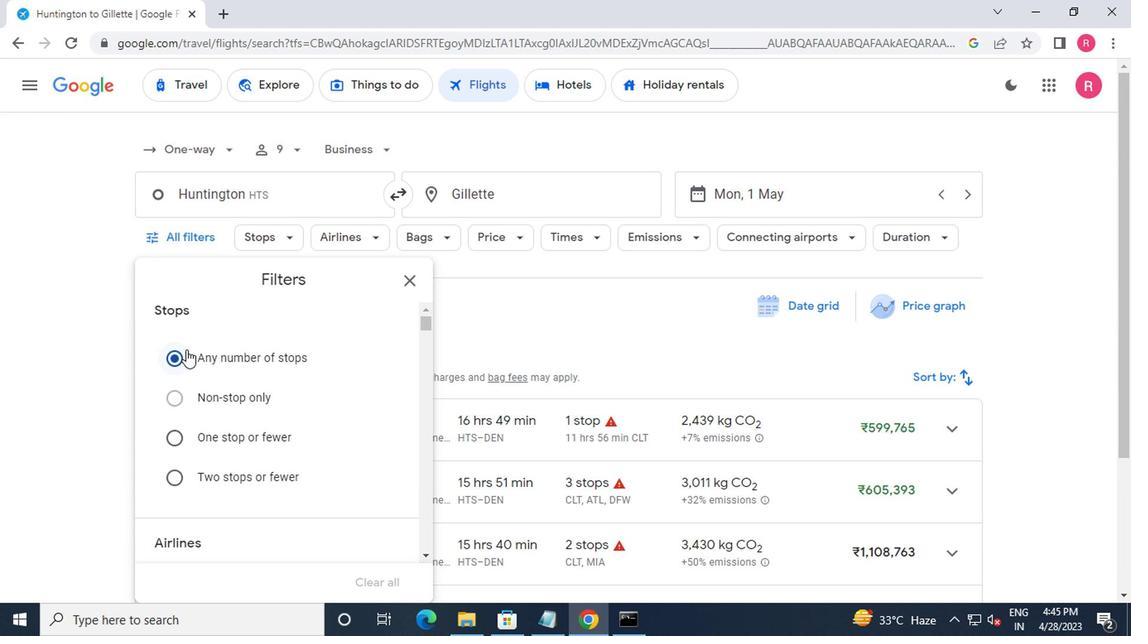 
Action: Mouse scrolled (182, 349) with delta (0, 0)
Screenshot: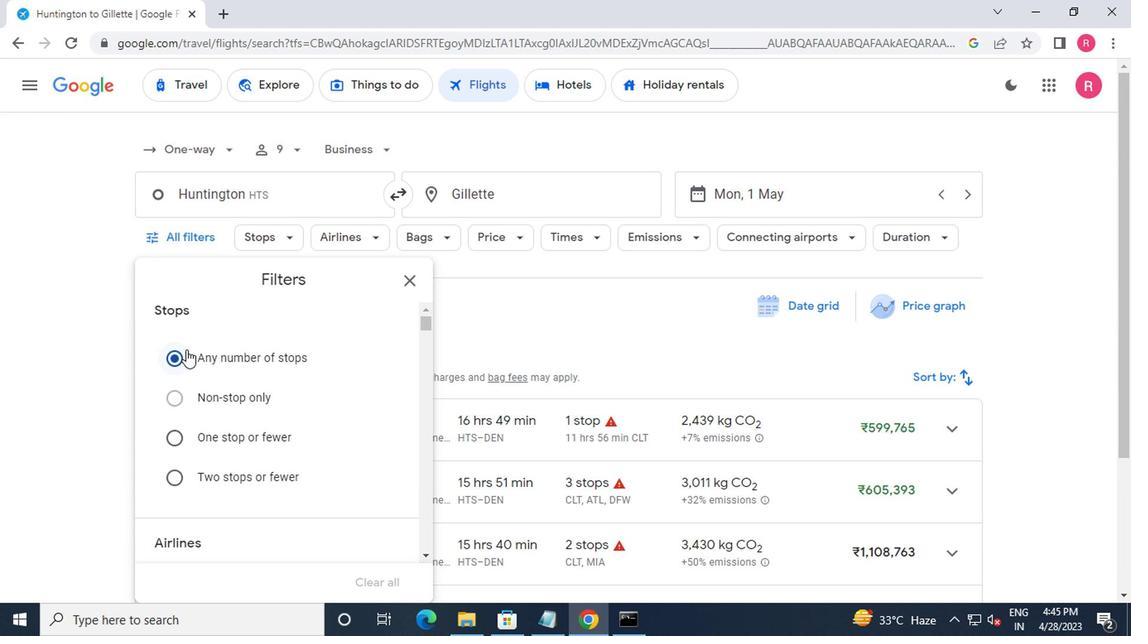 
Action: Mouse moved to (187, 361)
Screenshot: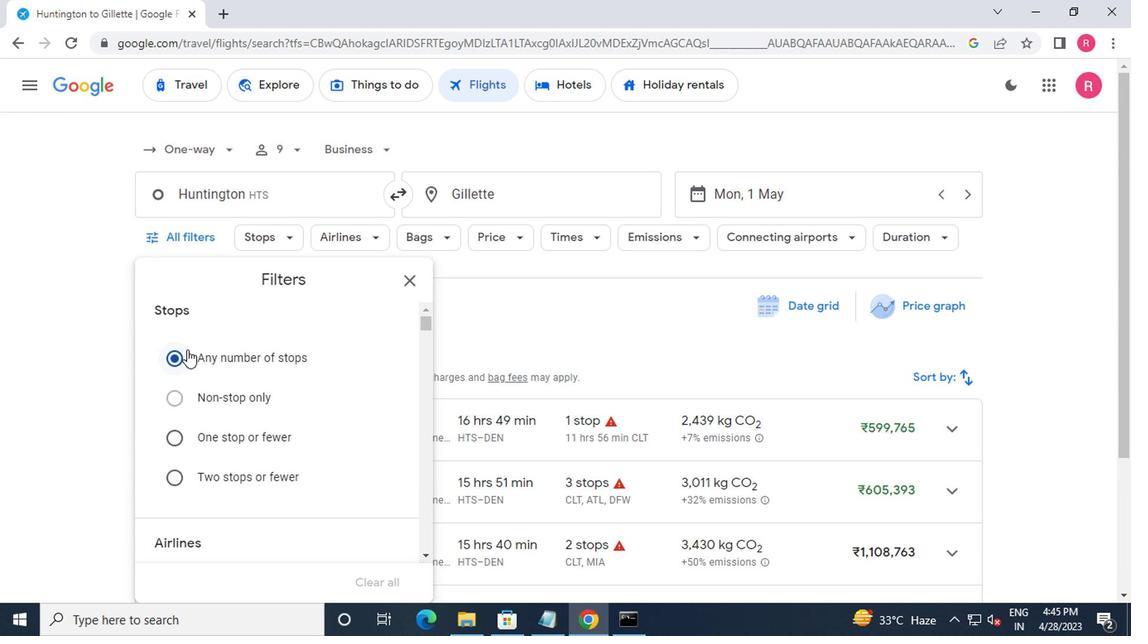 
Action: Mouse scrolled (187, 359) with delta (0, -1)
Screenshot: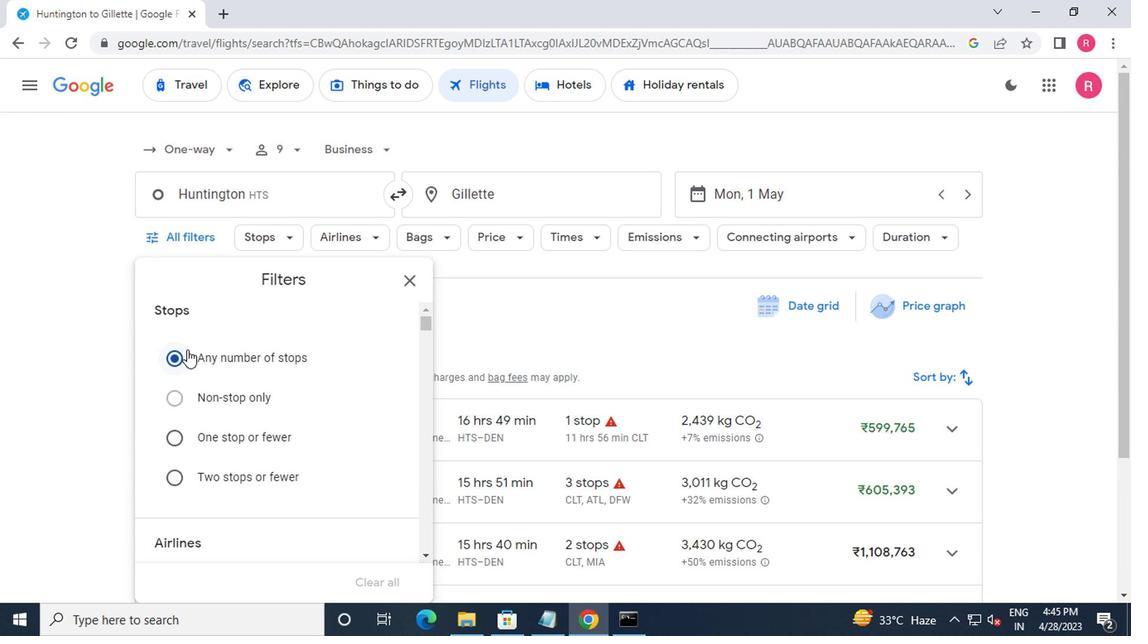 
Action: Mouse moved to (190, 365)
Screenshot: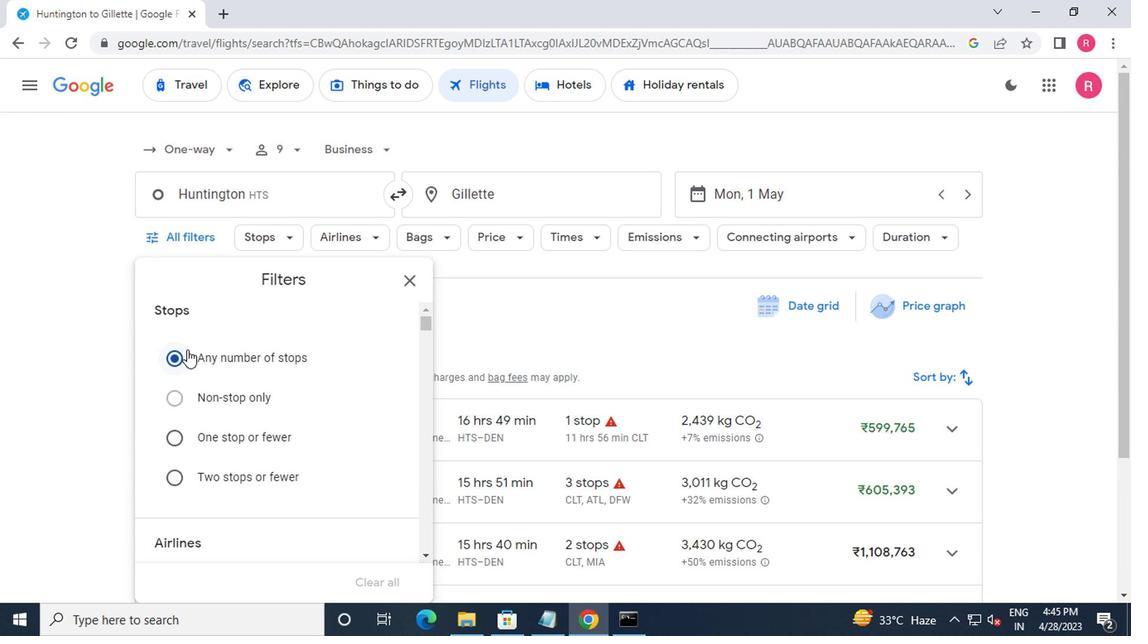 
Action: Mouse scrolled (190, 365) with delta (0, 0)
Screenshot: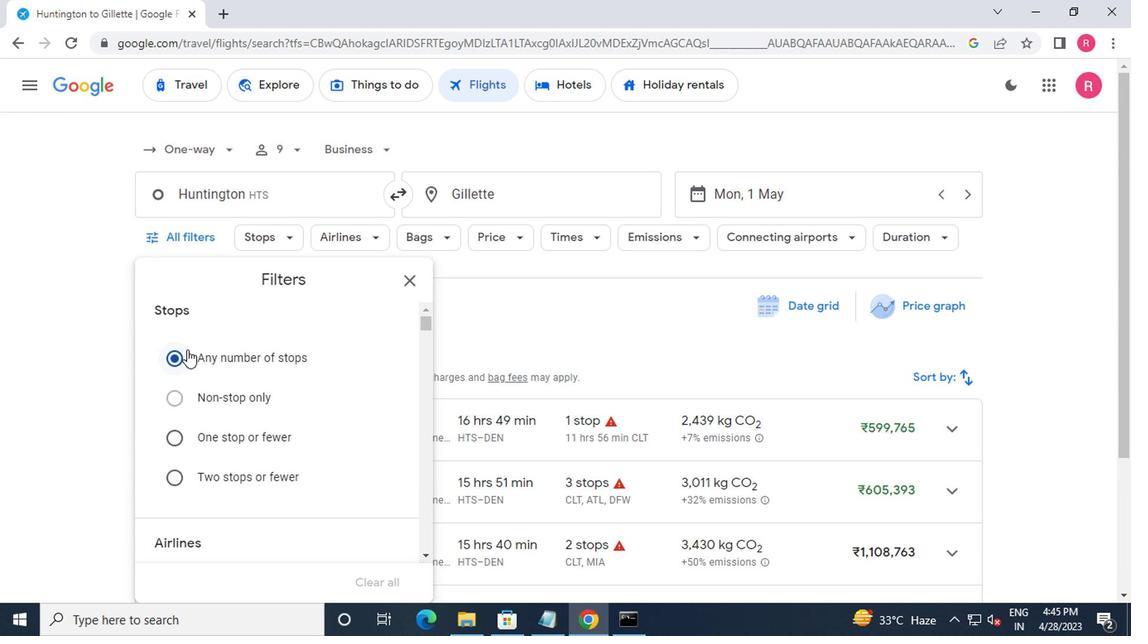 
Action: Mouse moved to (290, 400)
Screenshot: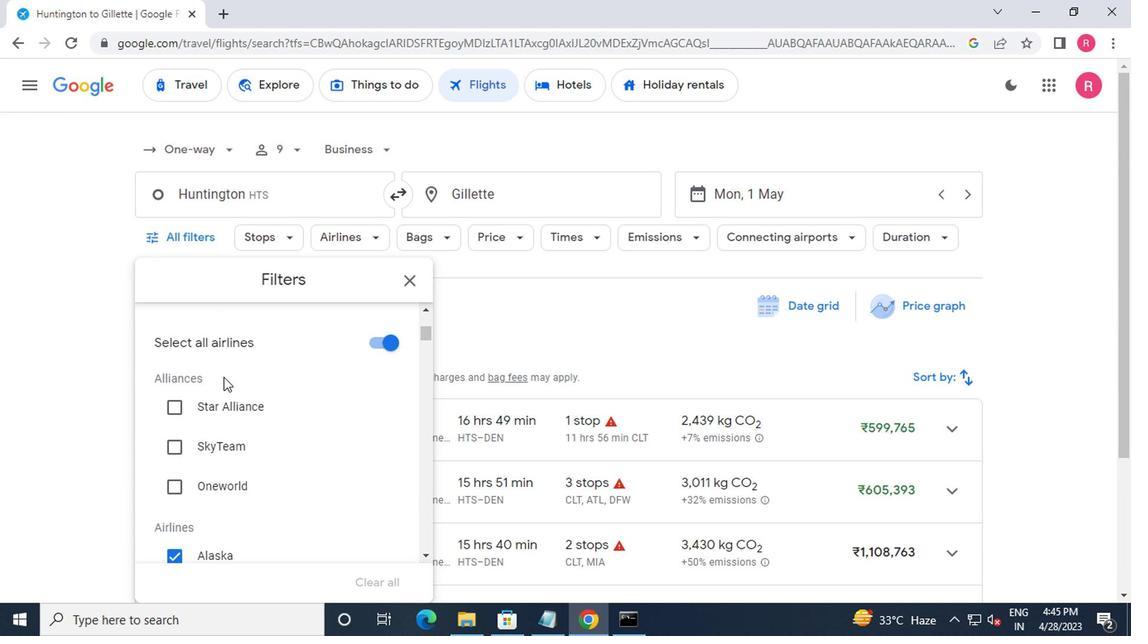 
Action: Mouse scrolled (290, 400) with delta (0, 0)
Screenshot: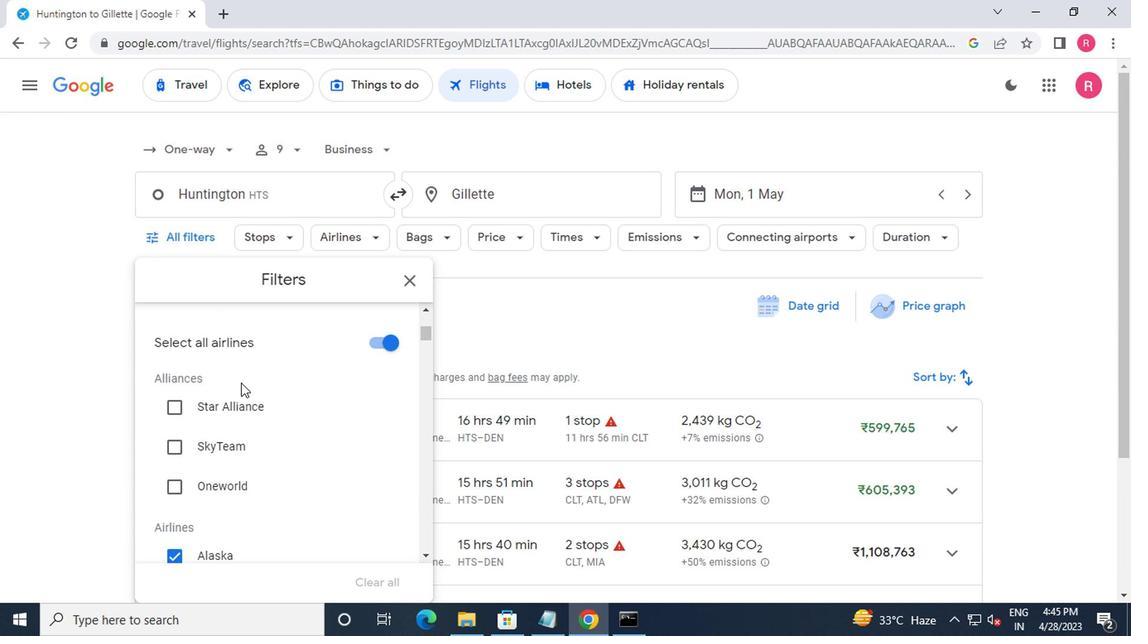 
Action: Mouse moved to (290, 402)
Screenshot: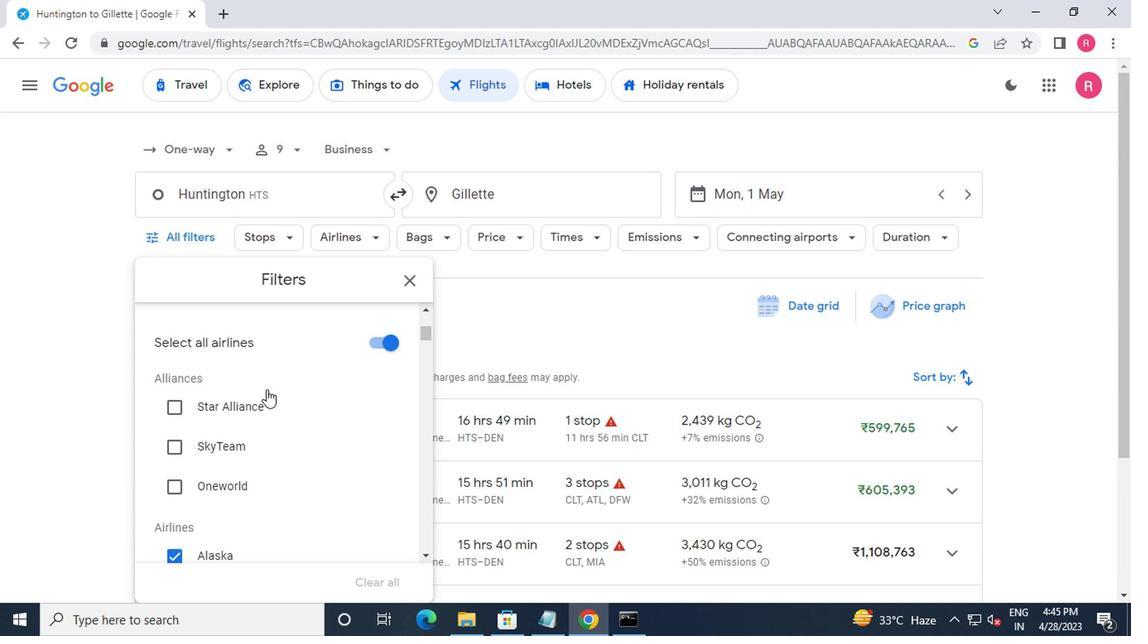 
Action: Mouse scrolled (290, 401) with delta (0, -1)
Screenshot: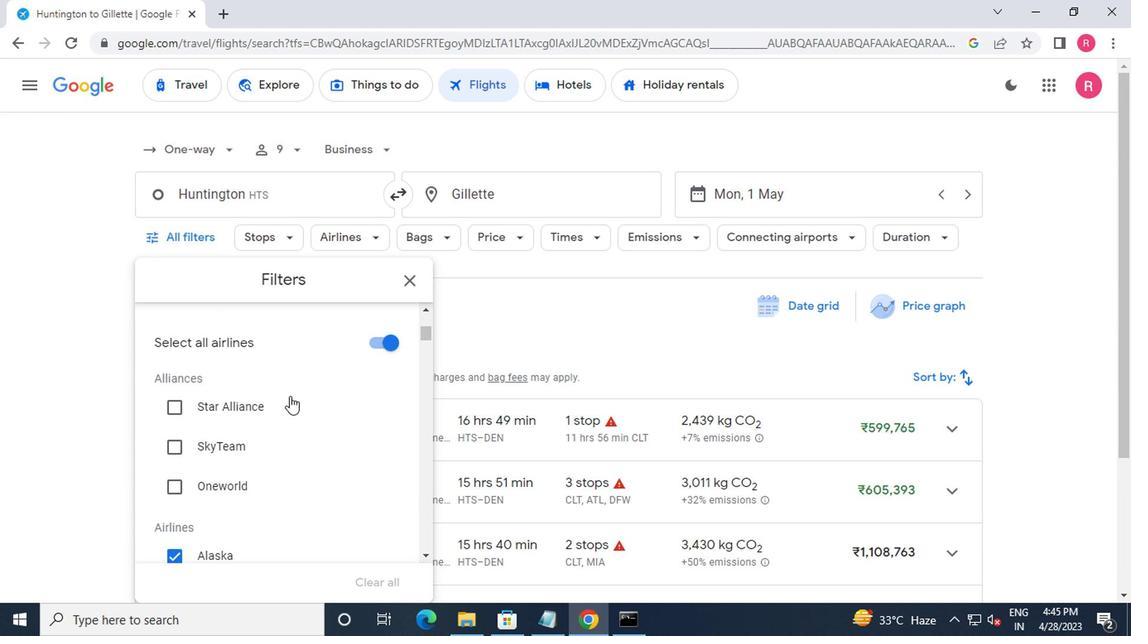 
Action: Mouse scrolled (290, 401) with delta (0, -1)
Screenshot: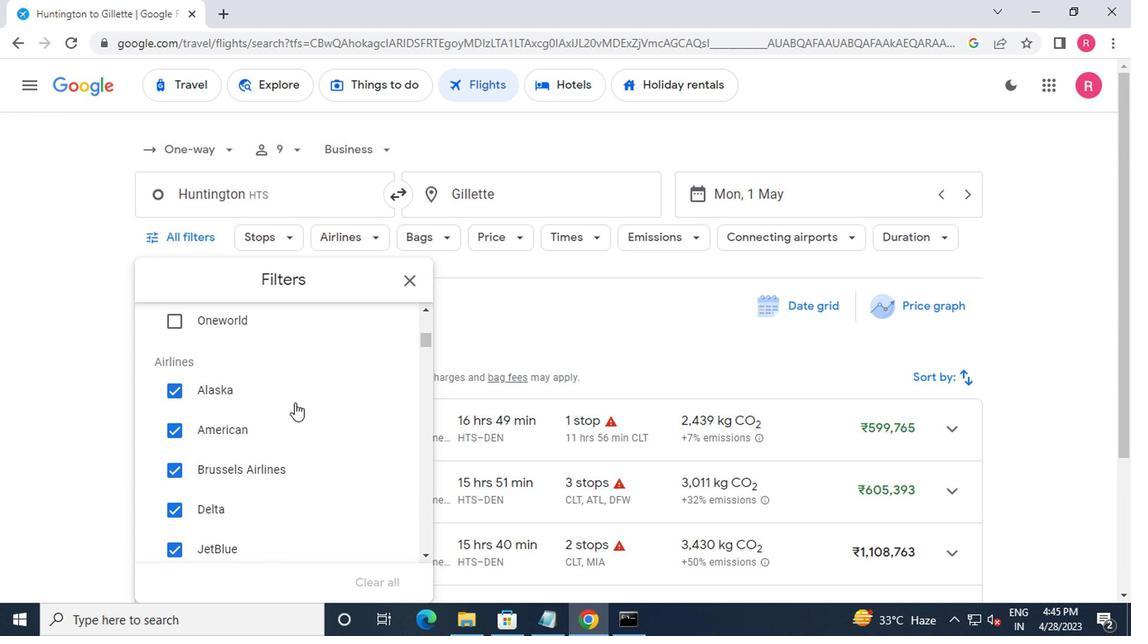 
Action: Mouse scrolled (290, 401) with delta (0, -1)
Screenshot: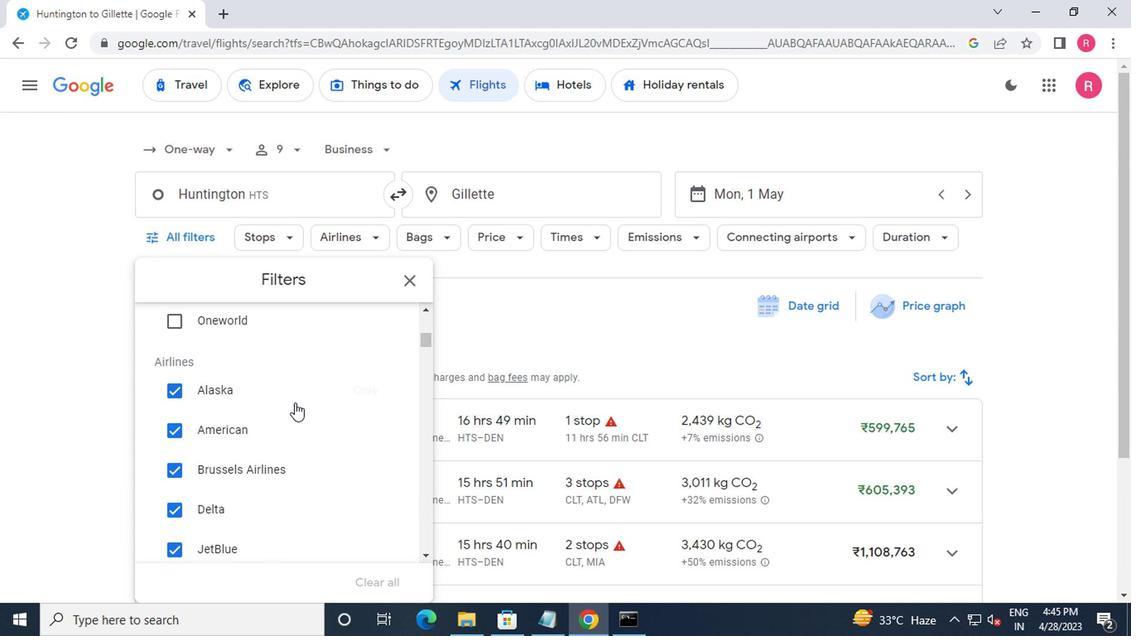 
Action: Mouse scrolled (290, 401) with delta (0, -1)
Screenshot: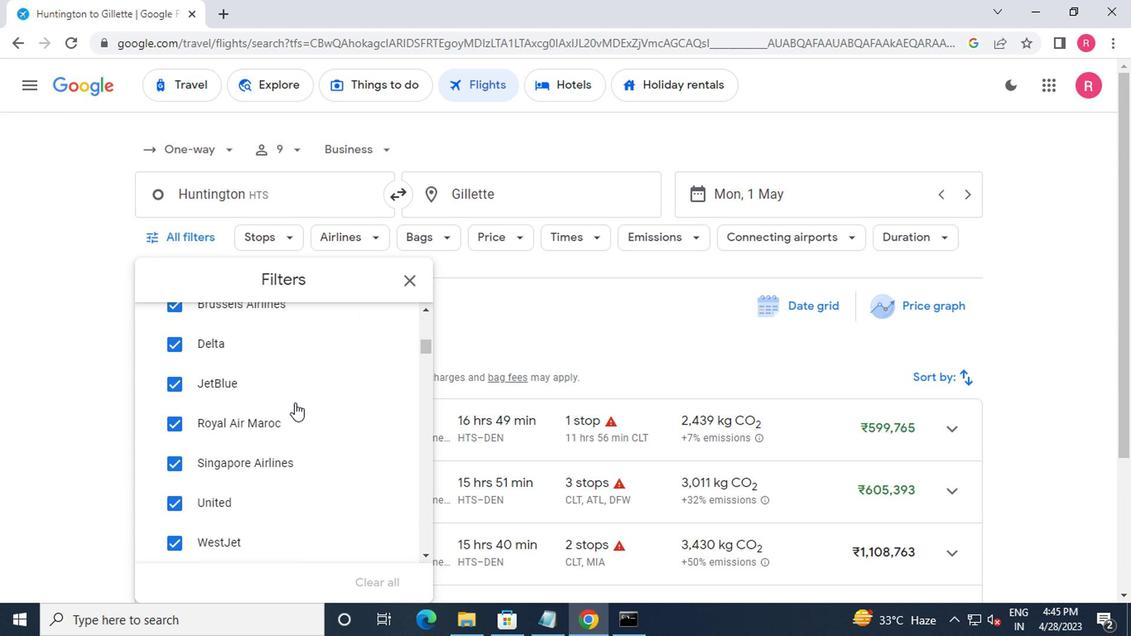 
Action: Mouse moved to (290, 402)
Screenshot: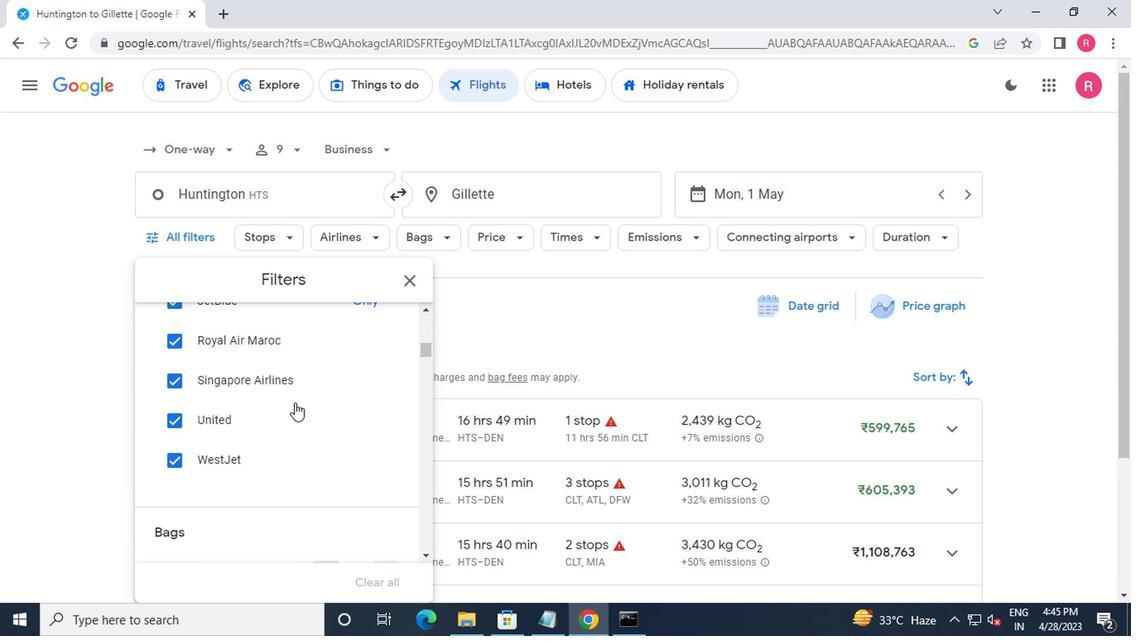
Action: Mouse scrolled (290, 403) with delta (0, 0)
Screenshot: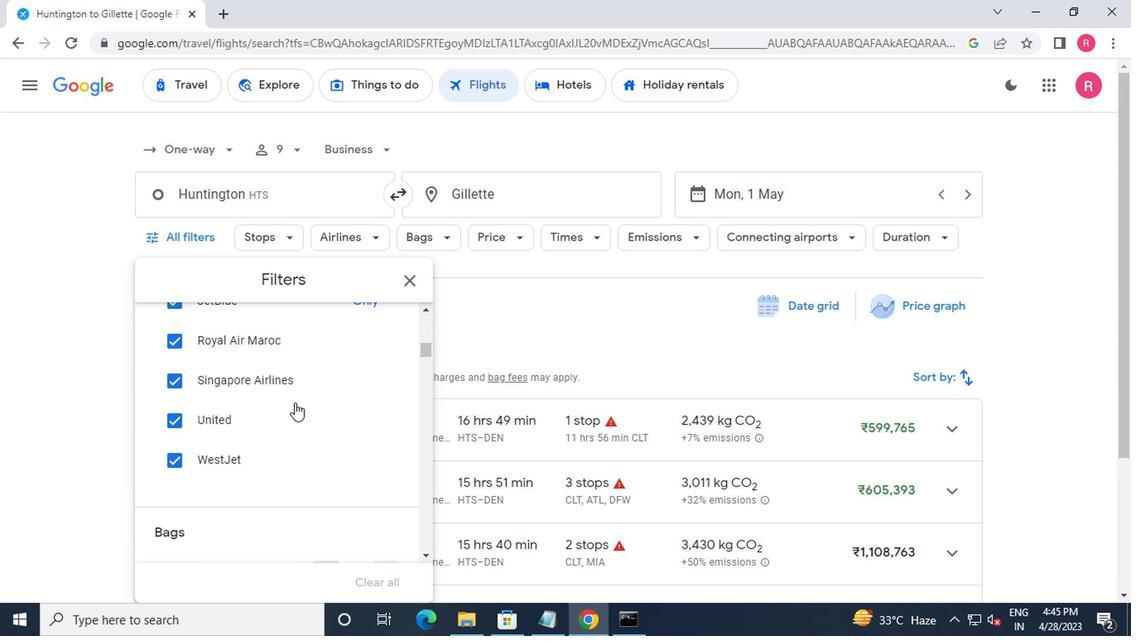 
Action: Mouse scrolled (290, 403) with delta (0, 0)
Screenshot: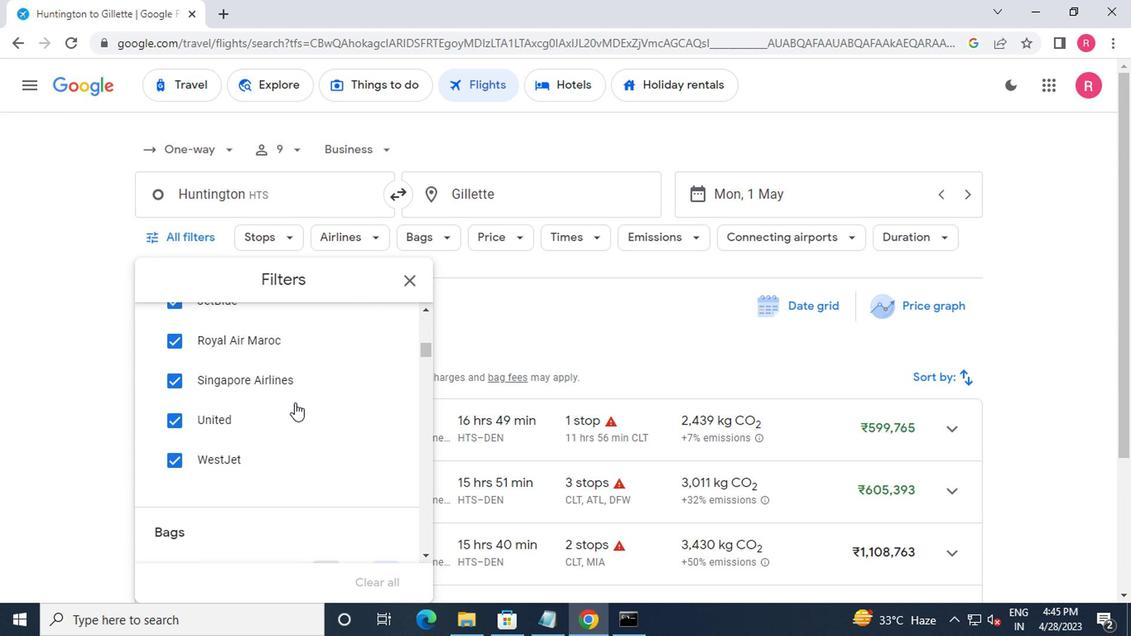 
Action: Mouse scrolled (290, 403) with delta (0, 0)
Screenshot: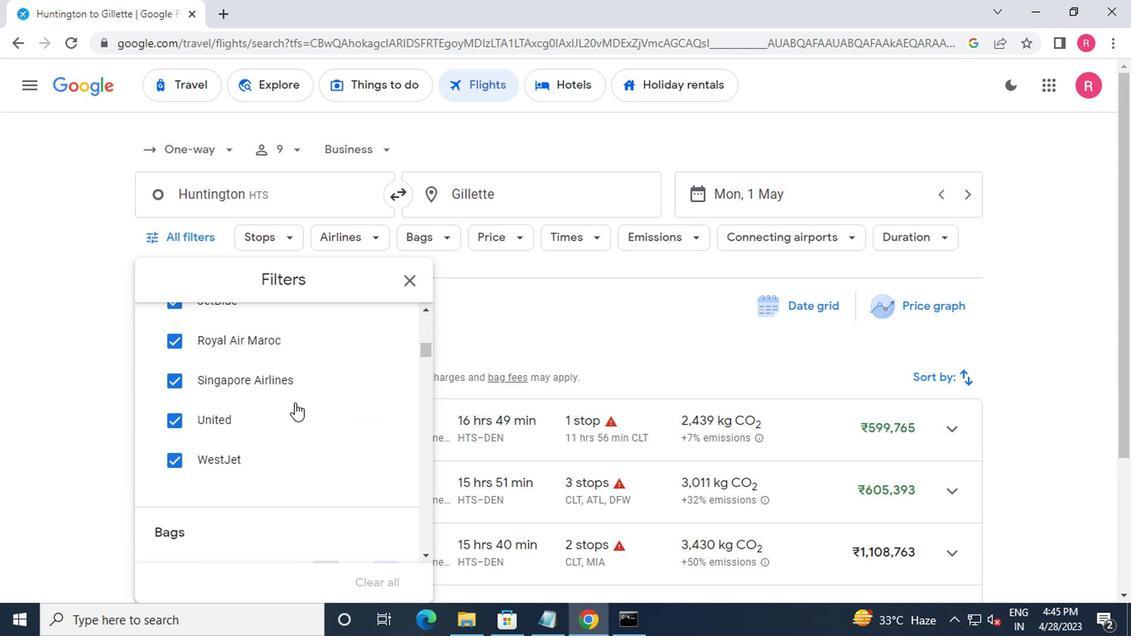 
Action: Mouse scrolled (290, 403) with delta (0, 0)
Screenshot: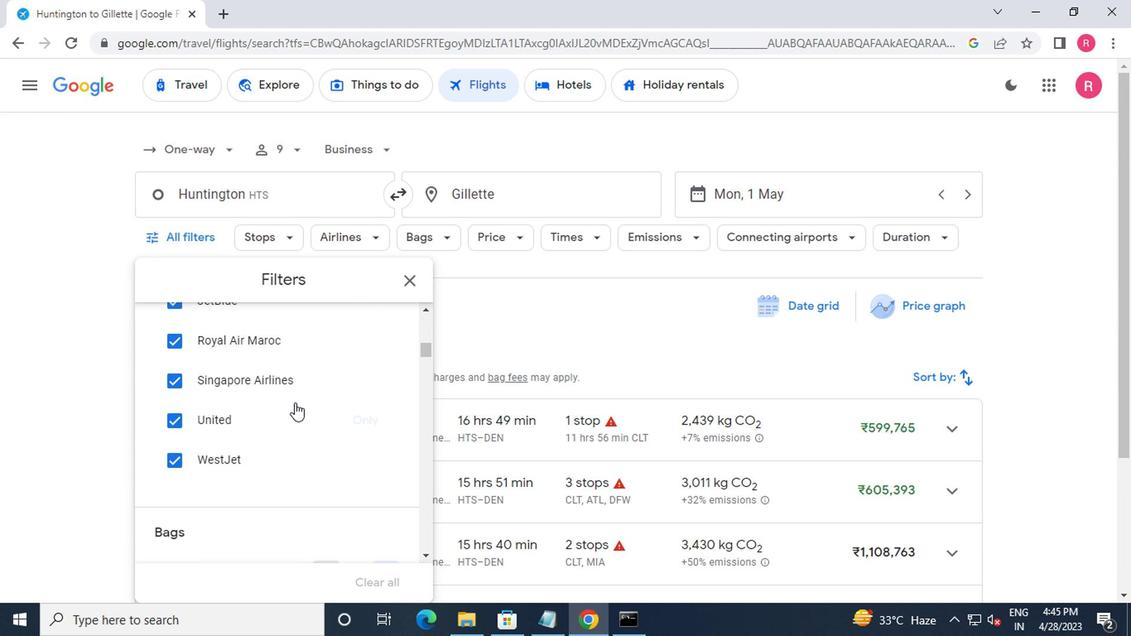
Action: Mouse moved to (366, 394)
Screenshot: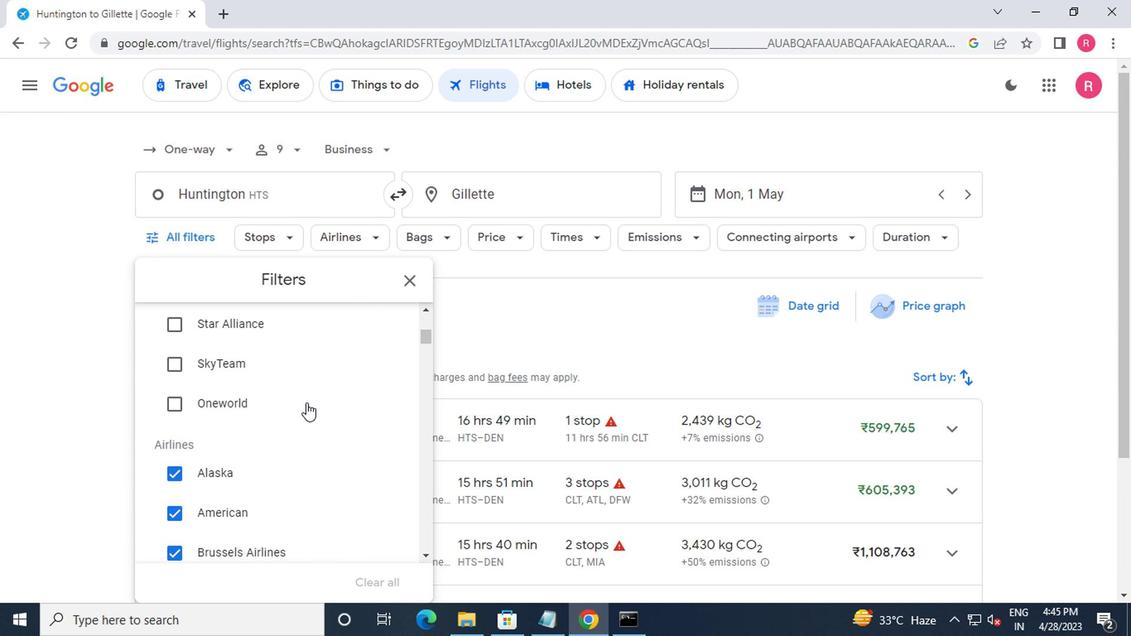 
Action: Mouse scrolled (366, 395) with delta (0, 1)
Screenshot: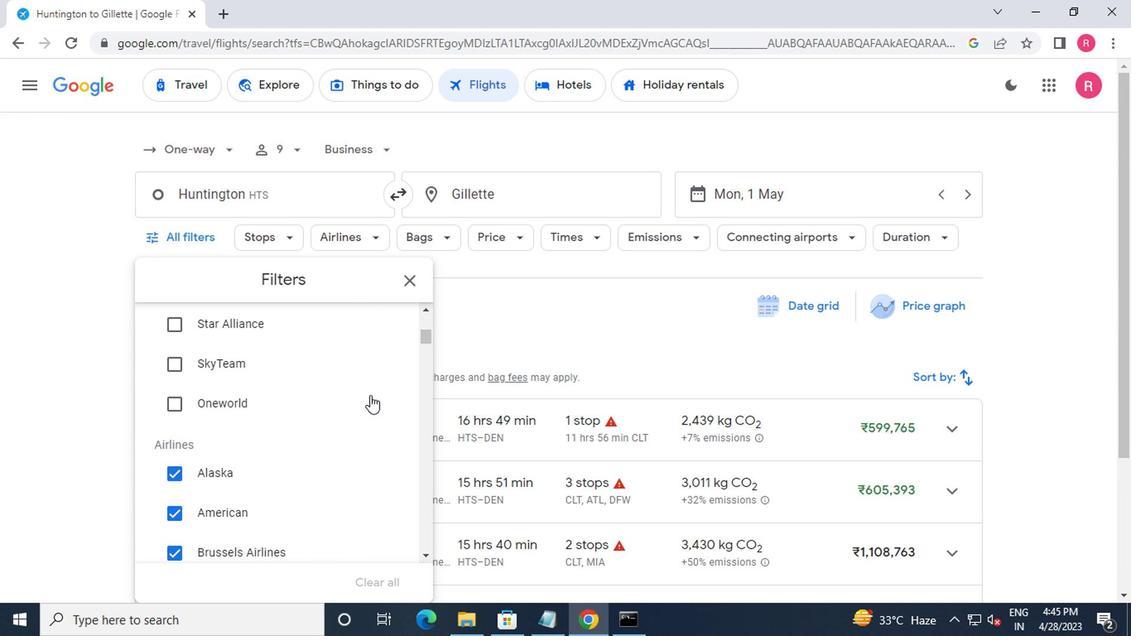 
Action: Mouse scrolled (366, 395) with delta (0, 1)
Screenshot: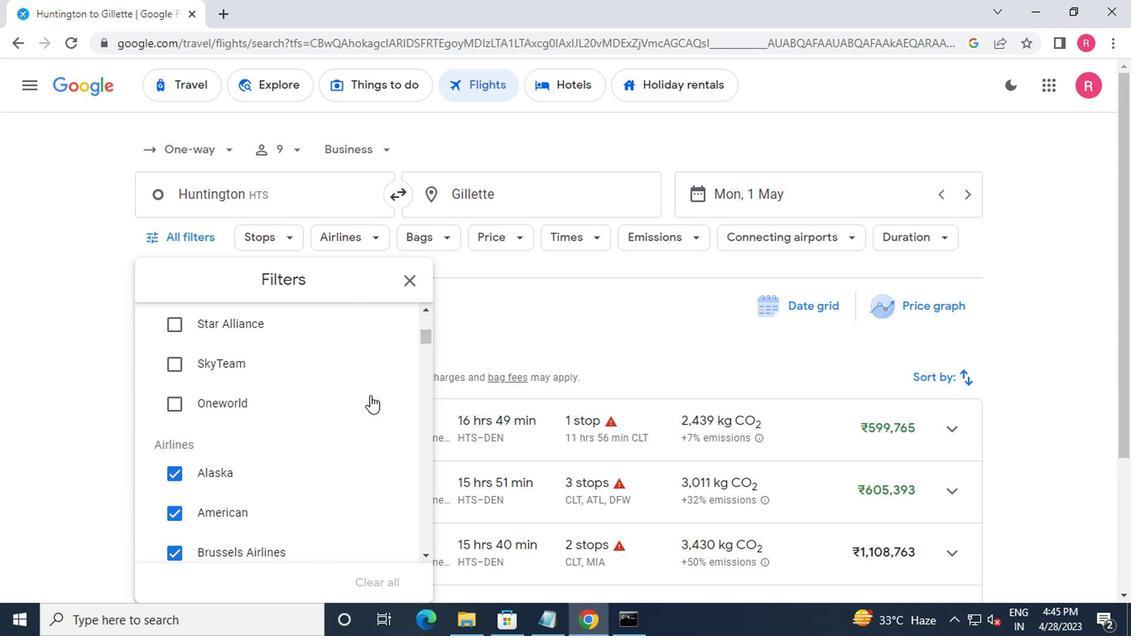 
Action: Mouse moved to (378, 415)
Screenshot: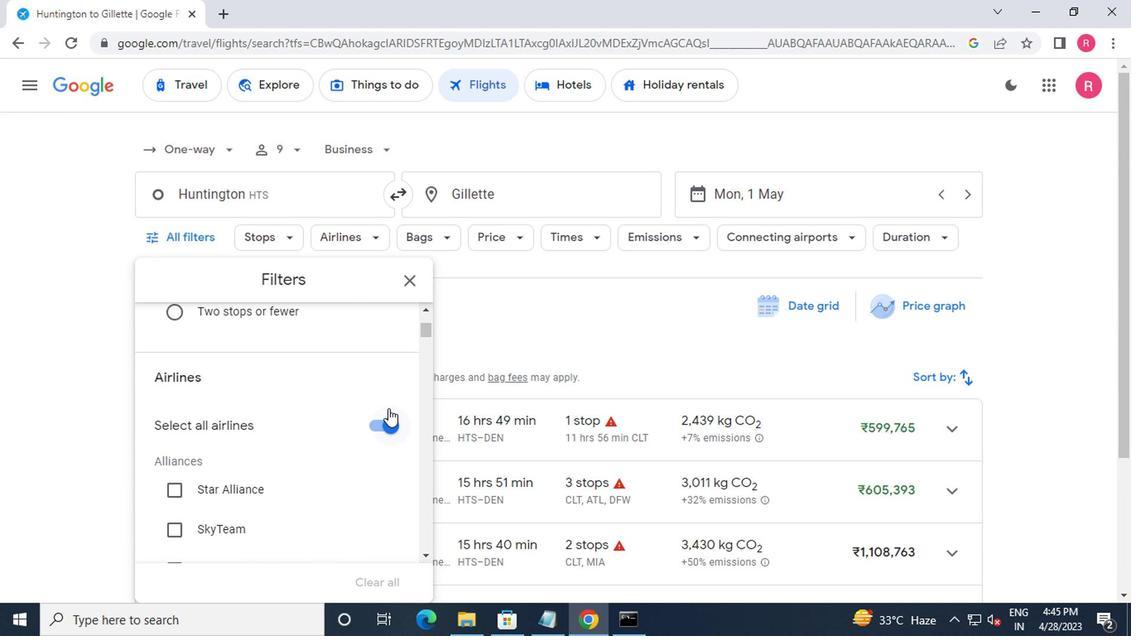 
Action: Mouse pressed left at (378, 415)
Screenshot: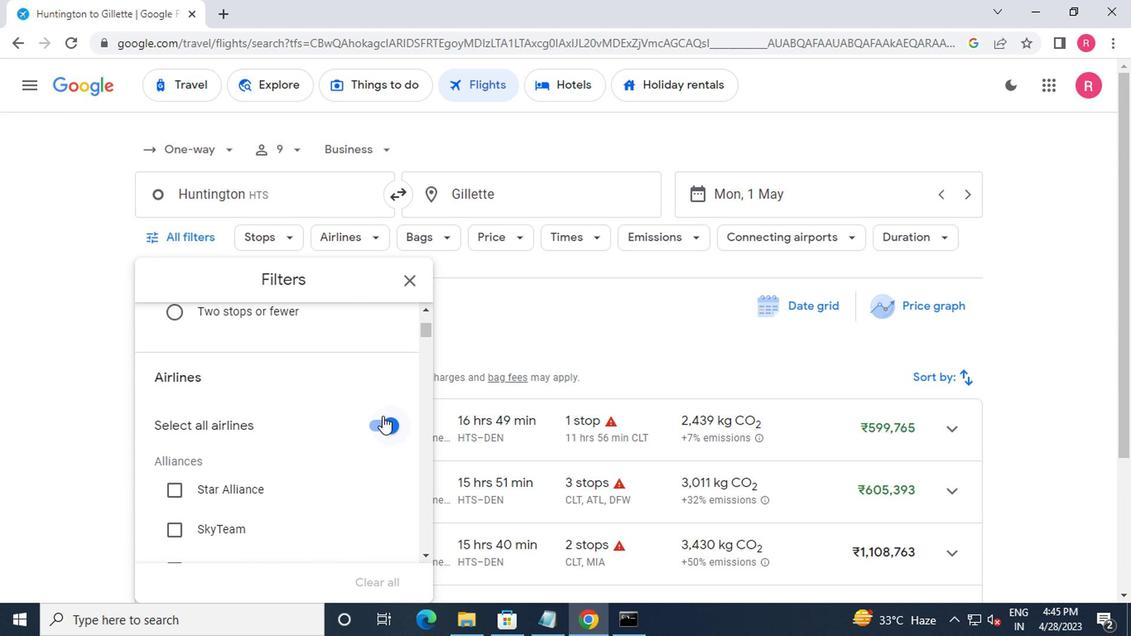 
Action: Mouse moved to (337, 412)
Screenshot: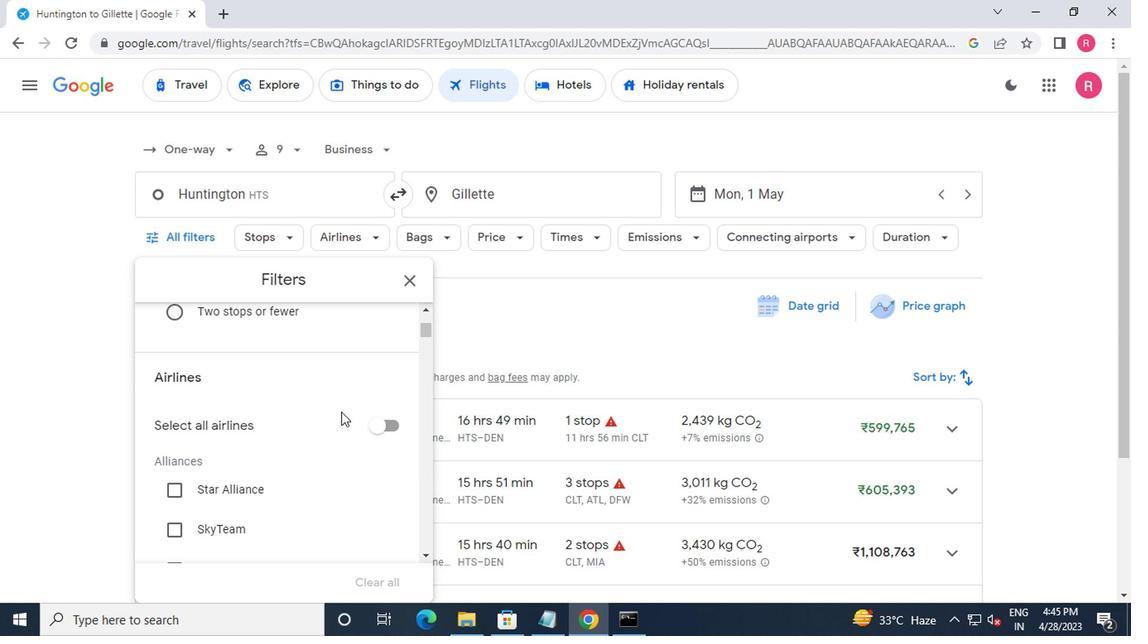 
Action: Mouse scrolled (337, 411) with delta (0, -1)
Screenshot: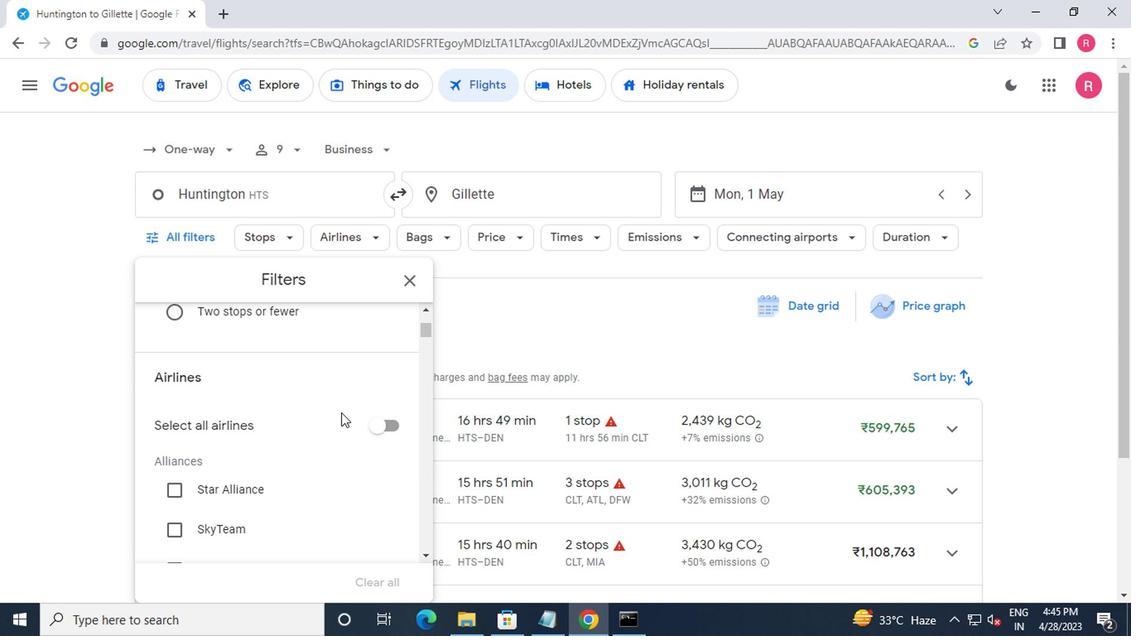 
Action: Mouse moved to (337, 413)
Screenshot: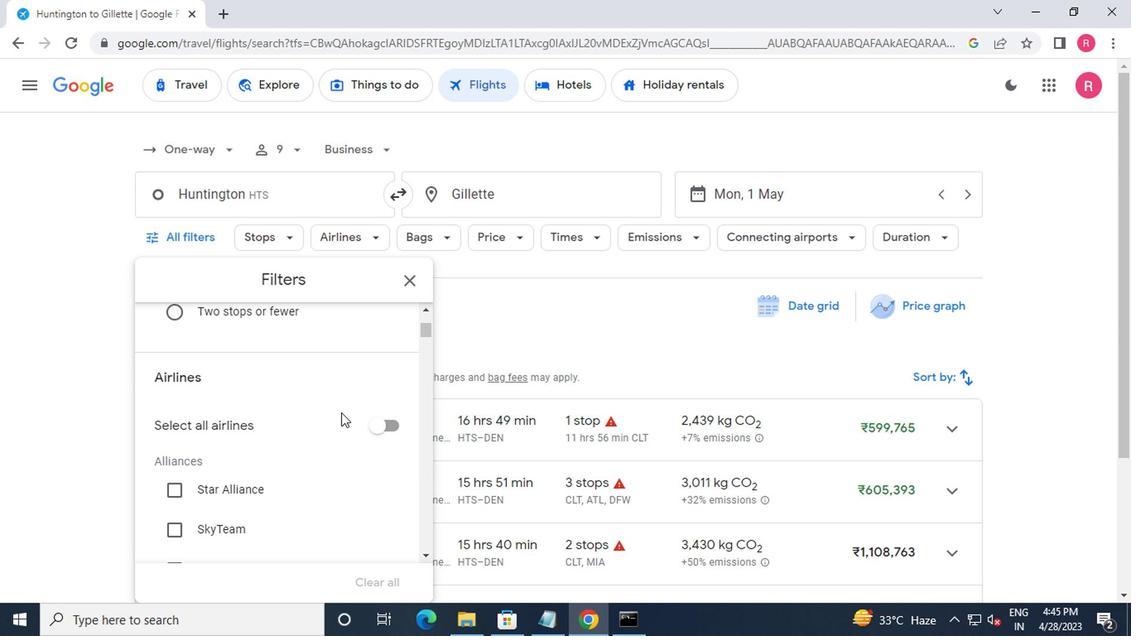 
Action: Mouse scrolled (337, 412) with delta (0, 0)
Screenshot: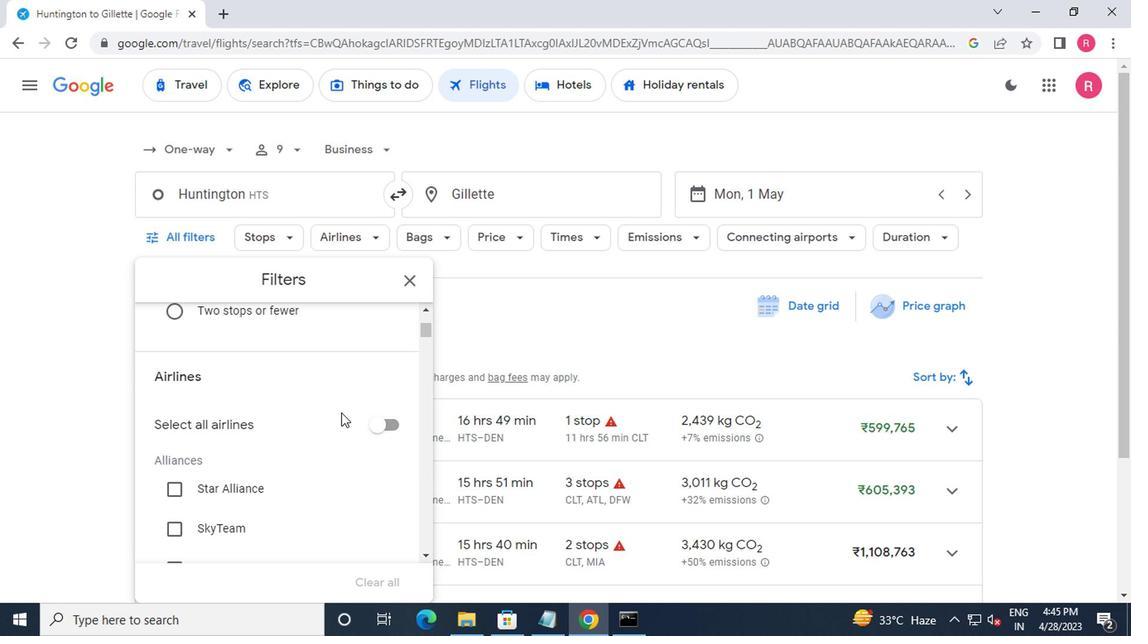 
Action: Mouse scrolled (337, 412) with delta (0, 0)
Screenshot: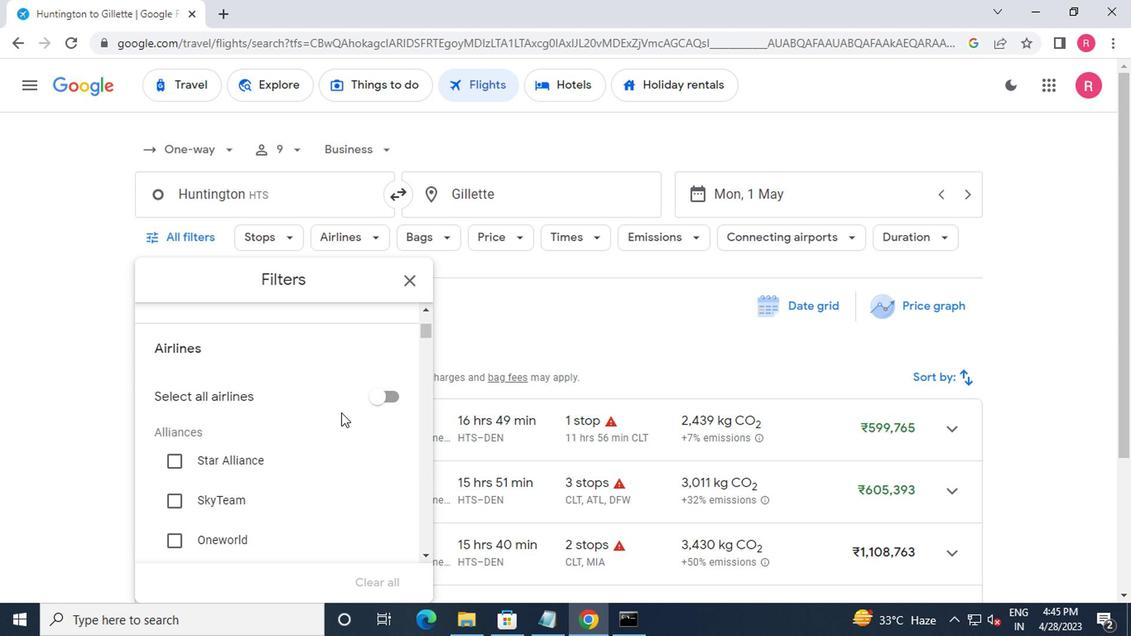 
Action: Mouse moved to (337, 413)
Screenshot: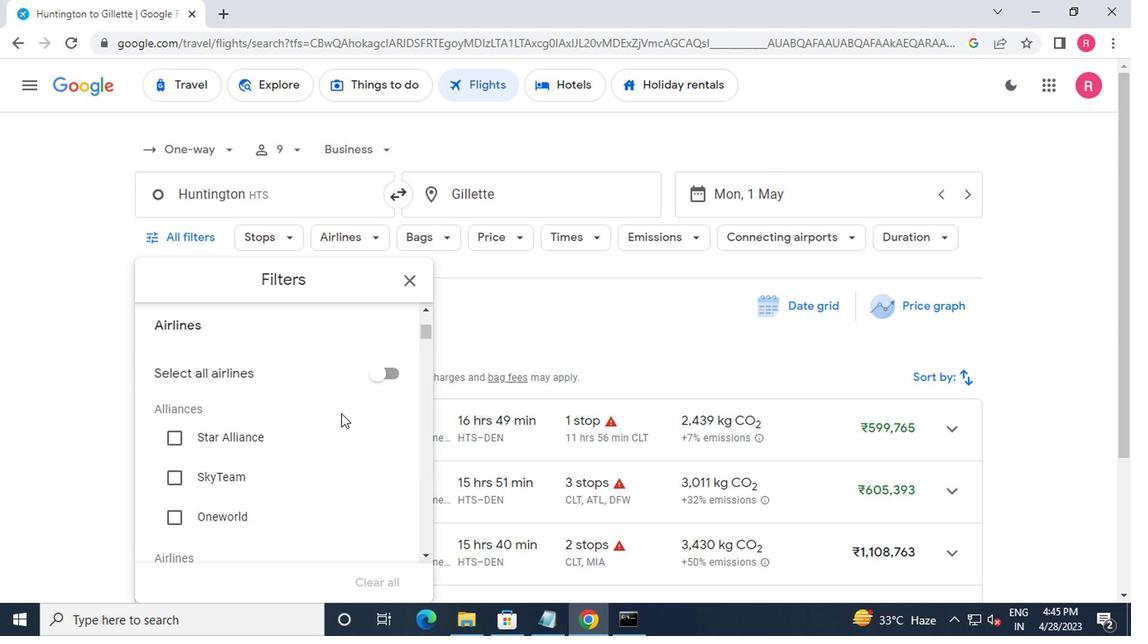 
Action: Mouse scrolled (337, 413) with delta (0, 0)
Screenshot: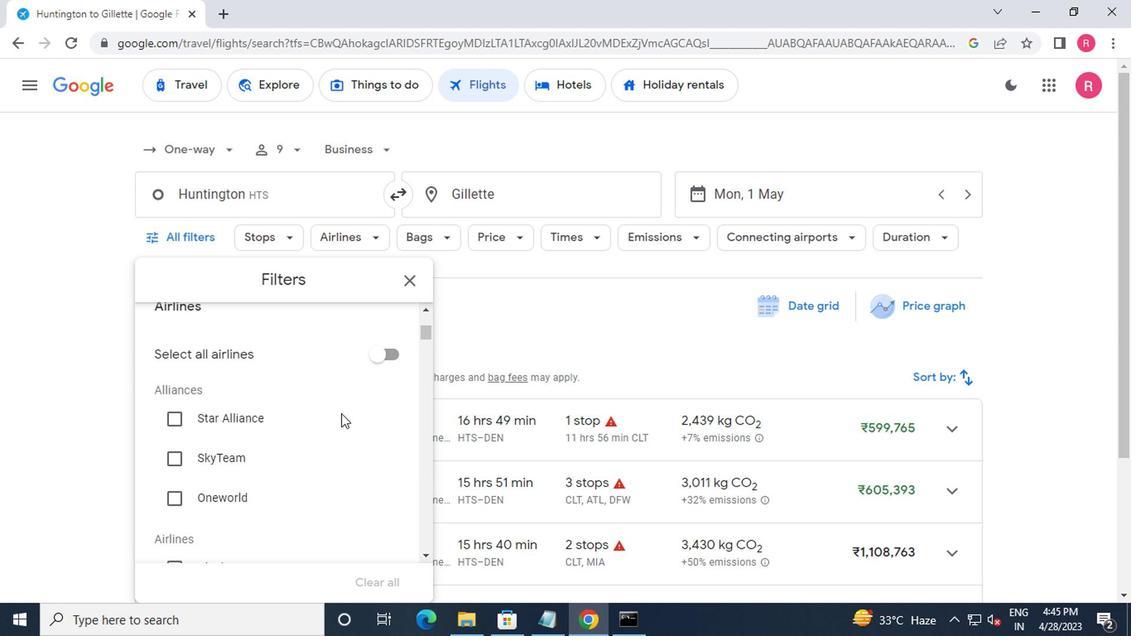 
Action: Mouse scrolled (337, 413) with delta (0, 0)
Screenshot: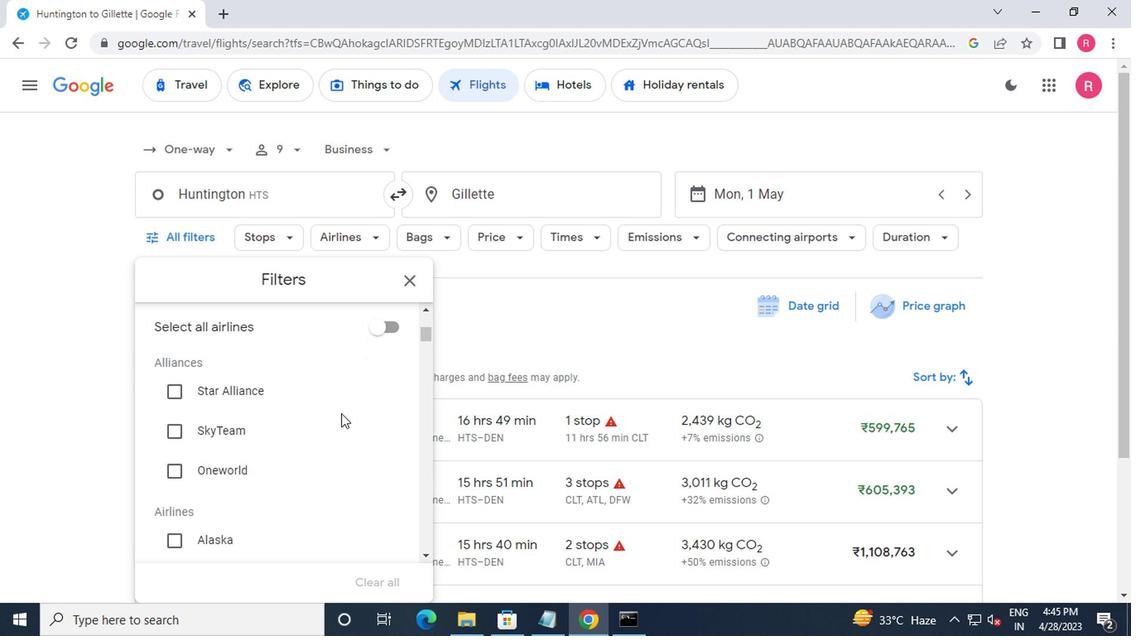 
Action: Mouse scrolled (337, 413) with delta (0, 0)
Screenshot: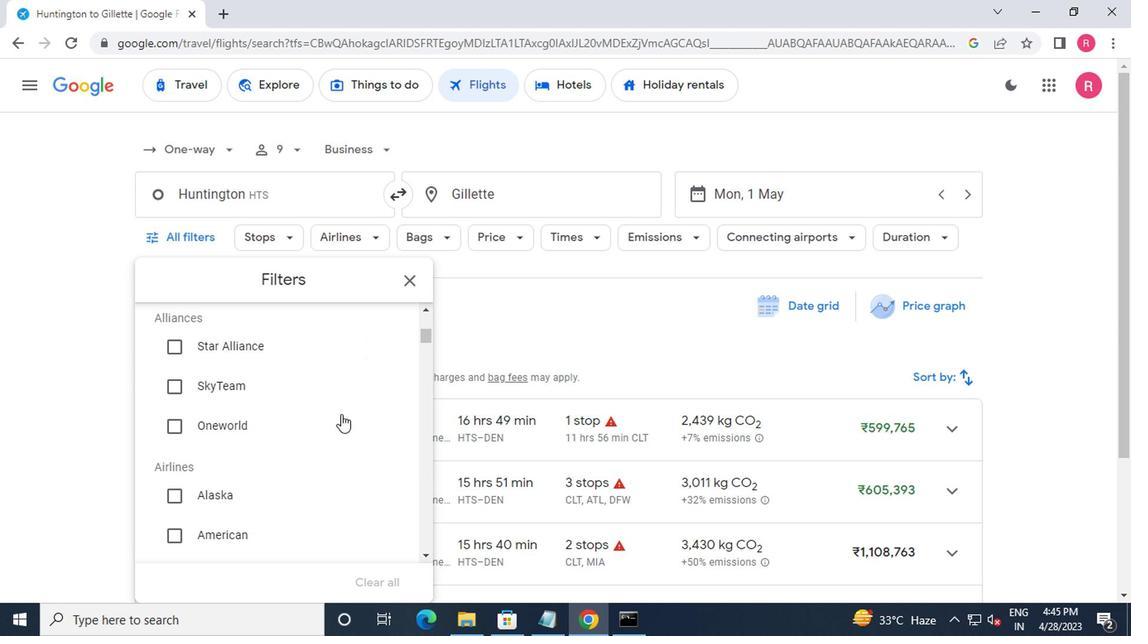 
Action: Mouse scrolled (337, 413) with delta (0, 0)
Screenshot: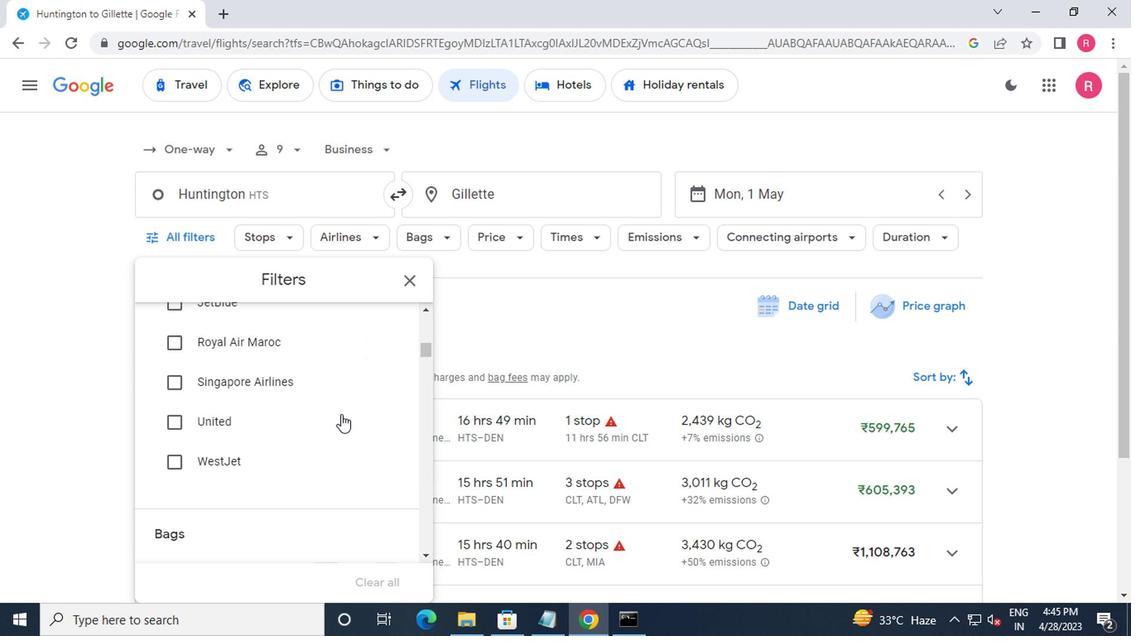
Action: Mouse scrolled (337, 413) with delta (0, 0)
Screenshot: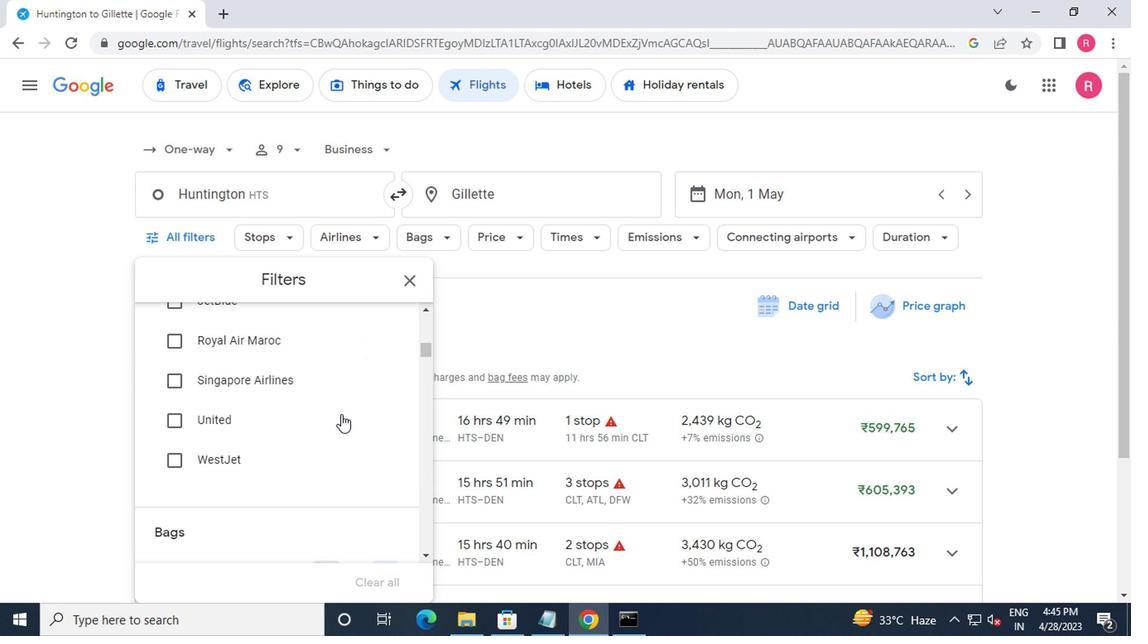 
Action: Mouse moved to (368, 416)
Screenshot: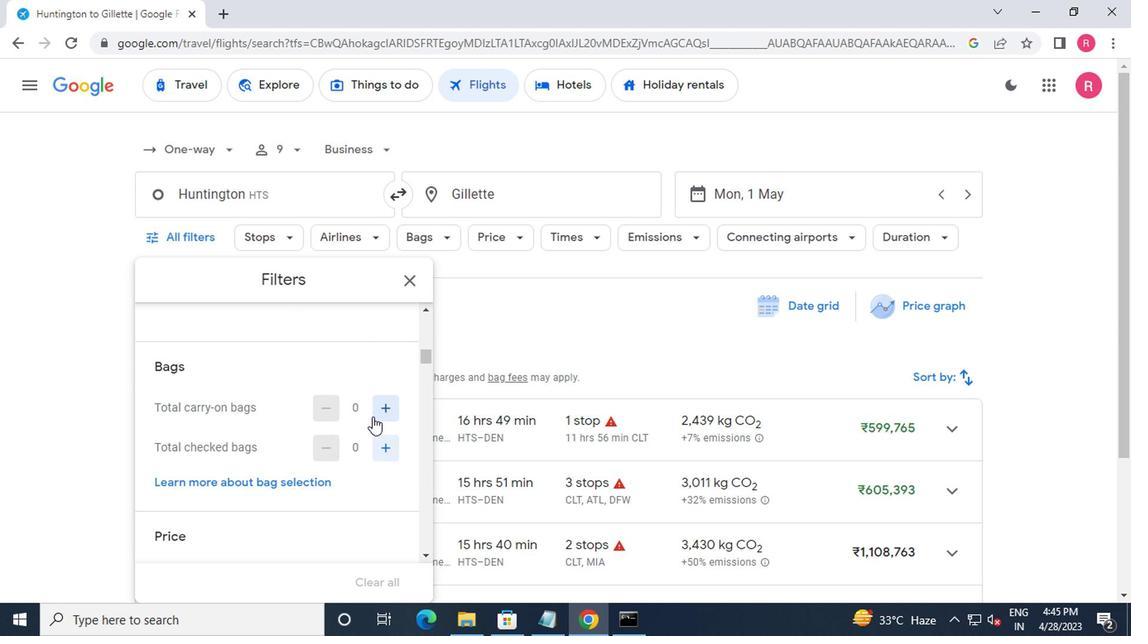 
Action: Mouse pressed left at (368, 416)
Screenshot: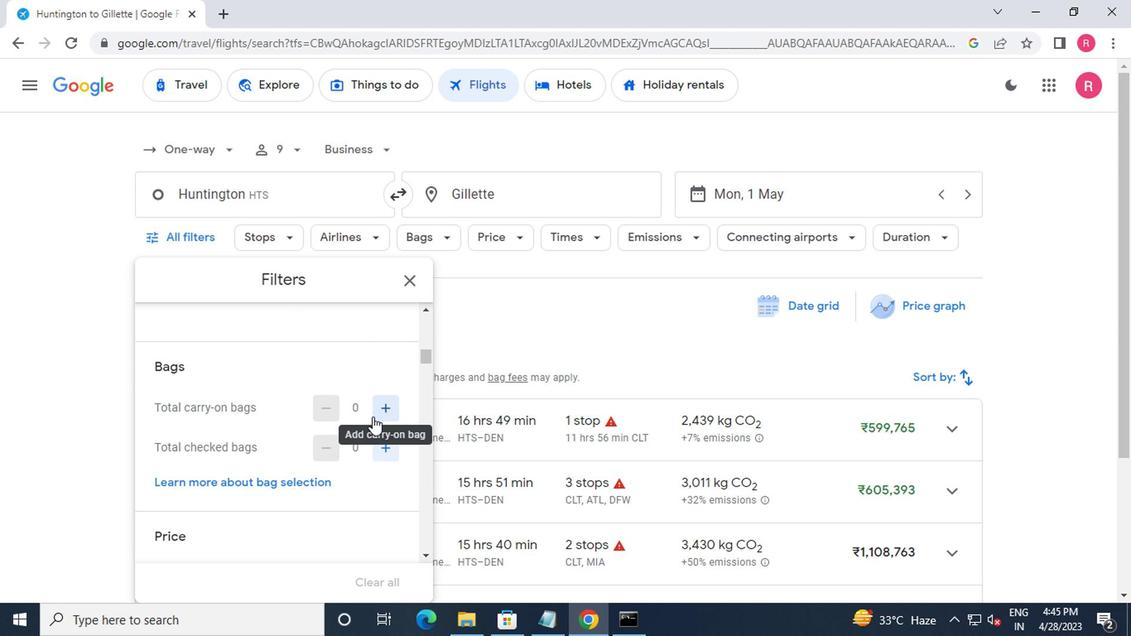 
Action: Mouse scrolled (368, 415) with delta (0, -1)
Screenshot: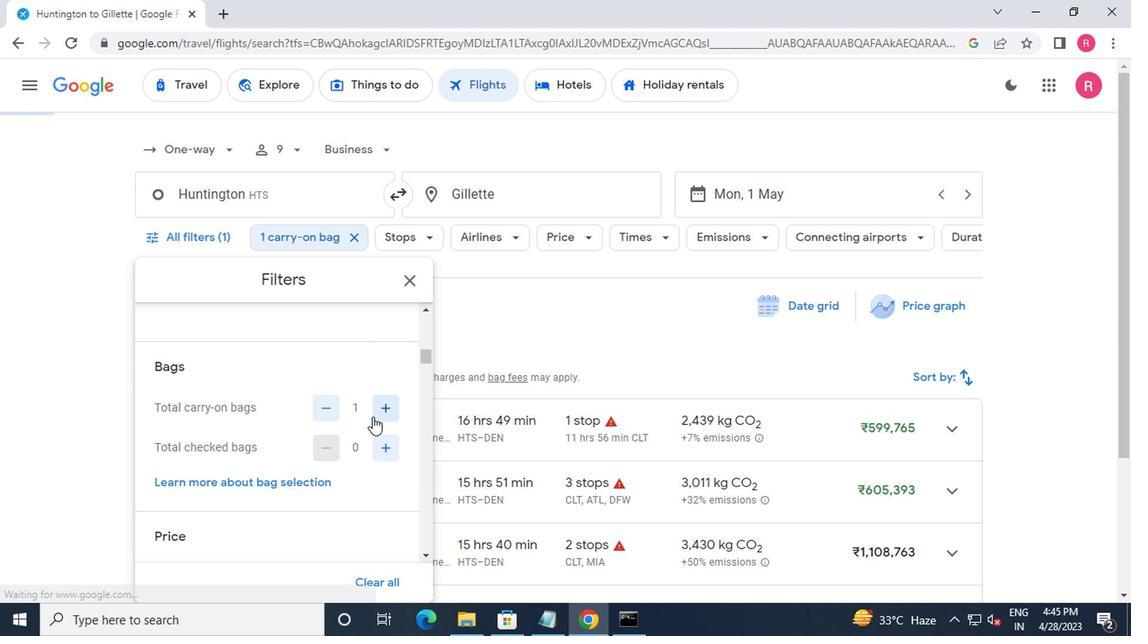 
Action: Mouse scrolled (368, 415) with delta (0, -1)
Screenshot: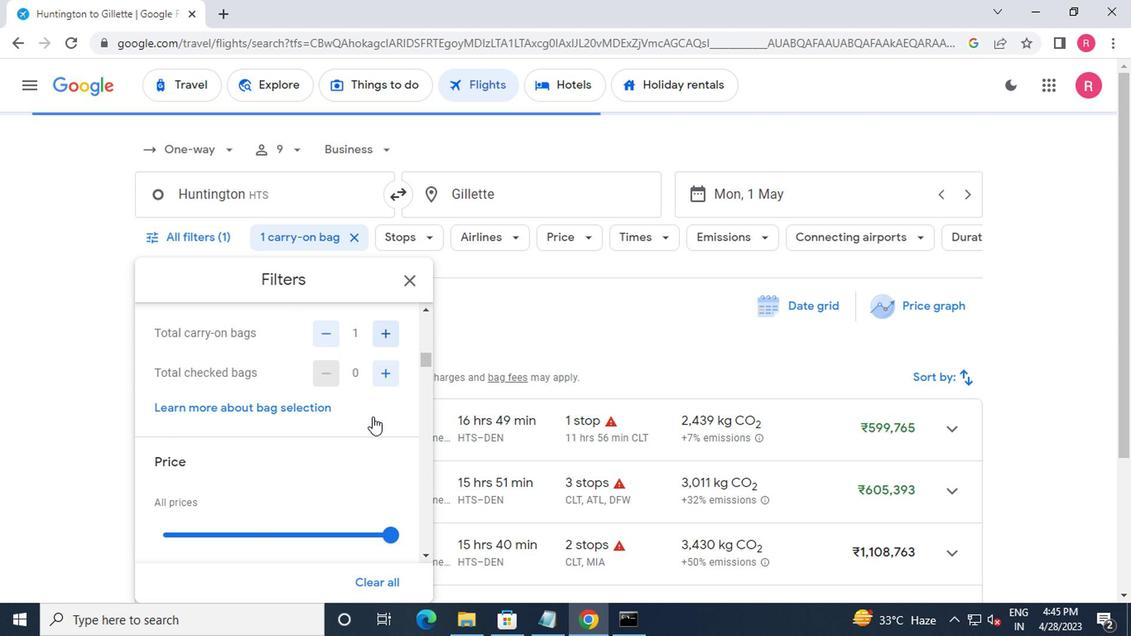 
Action: Mouse scrolled (368, 415) with delta (0, -1)
Screenshot: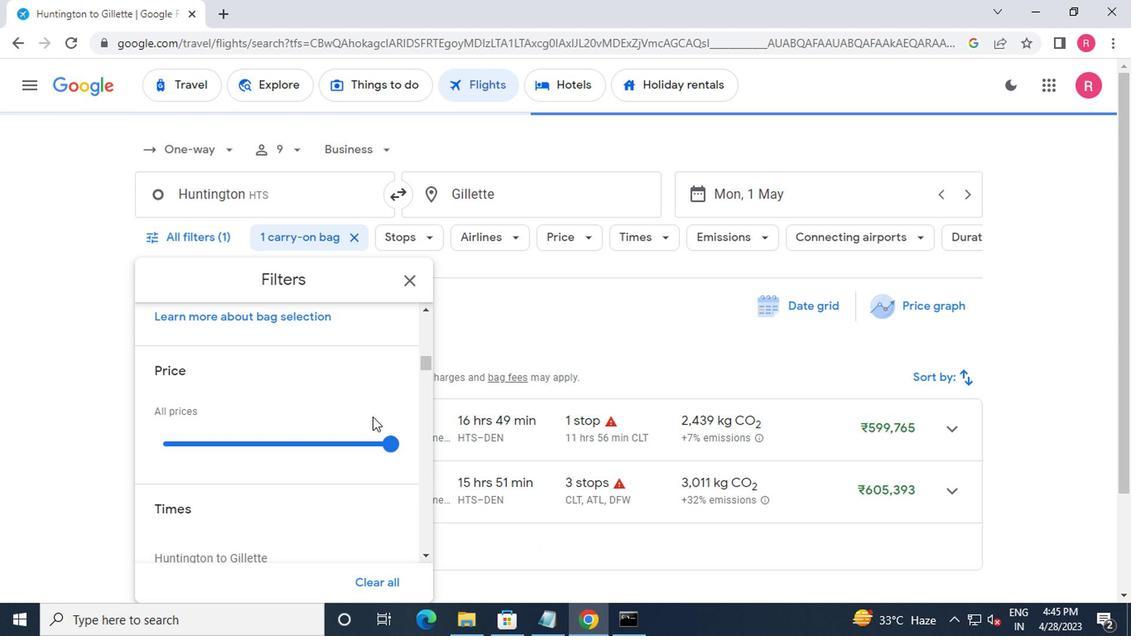 
Action: Mouse scrolled (368, 415) with delta (0, -1)
Screenshot: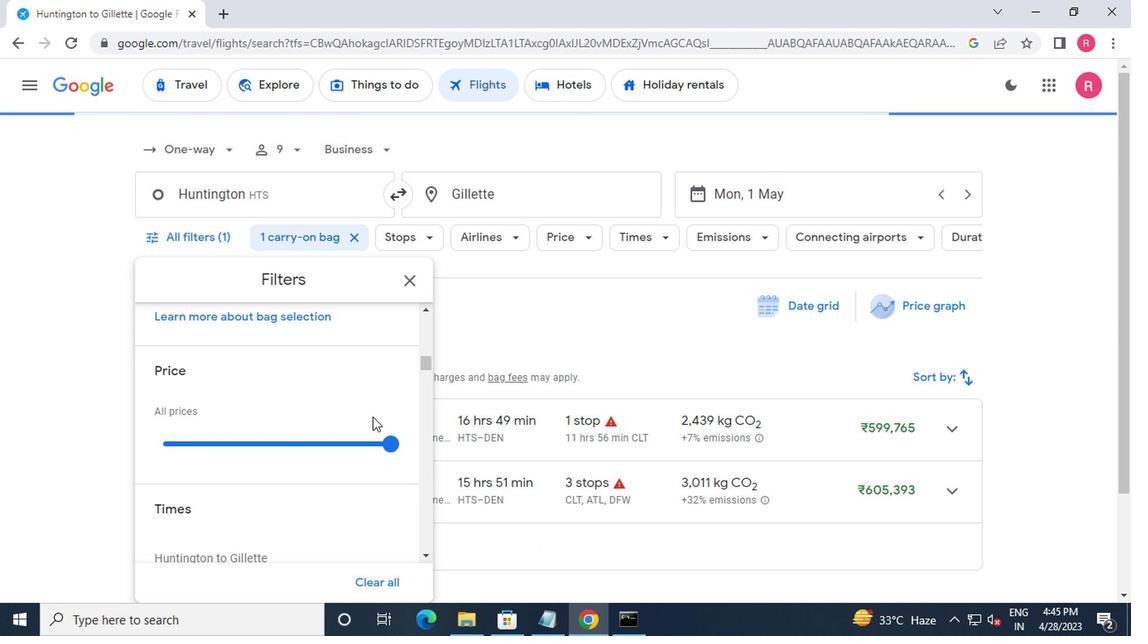 
Action: Mouse scrolled (368, 415) with delta (0, -1)
Screenshot: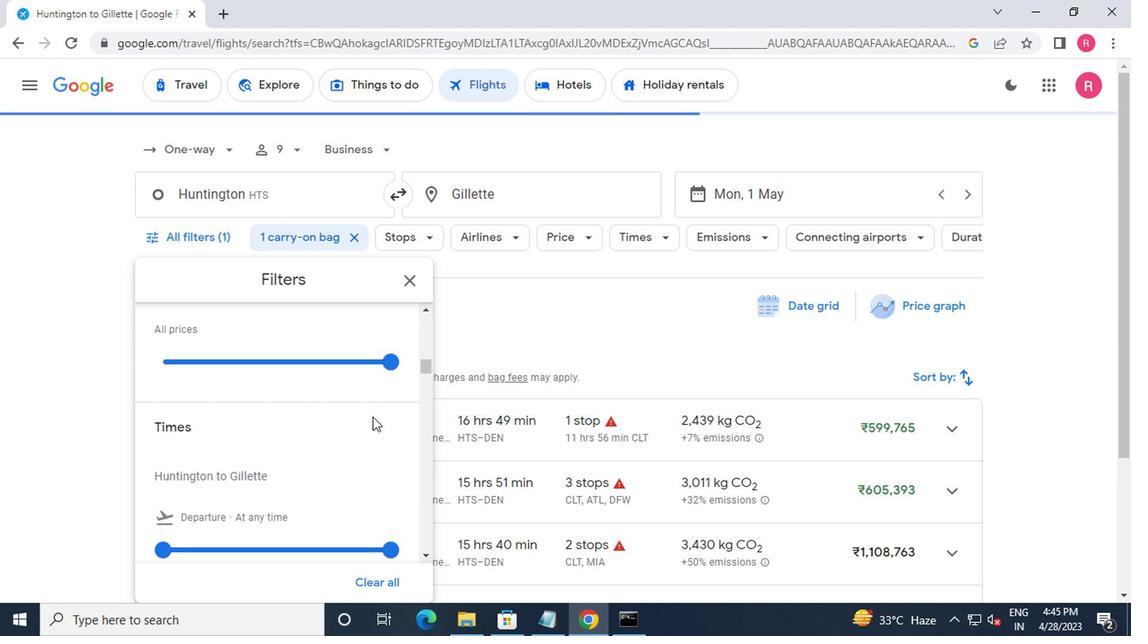 
Action: Mouse scrolled (368, 417) with delta (0, 0)
Screenshot: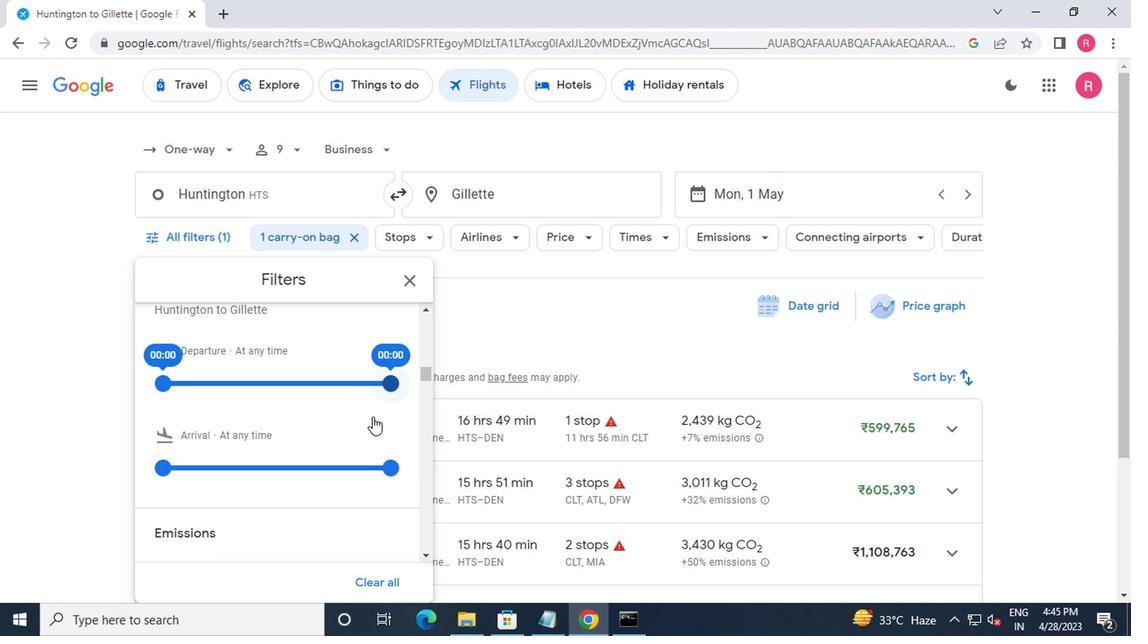 
Action: Mouse scrolled (368, 417) with delta (0, 0)
Screenshot: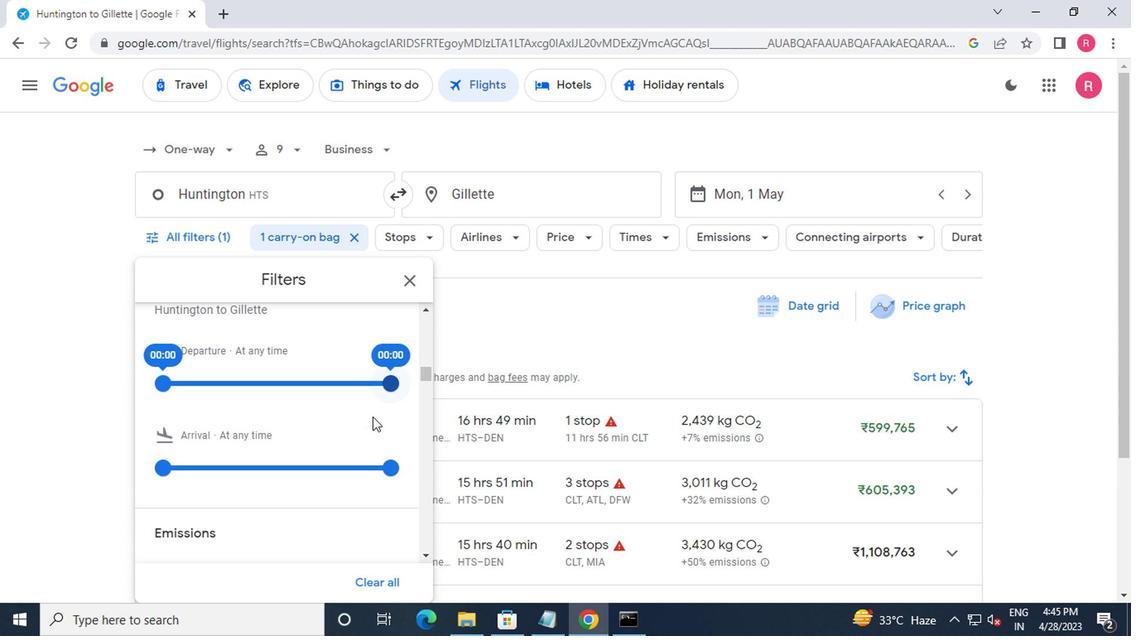 
Action: Mouse moved to (373, 368)
Screenshot: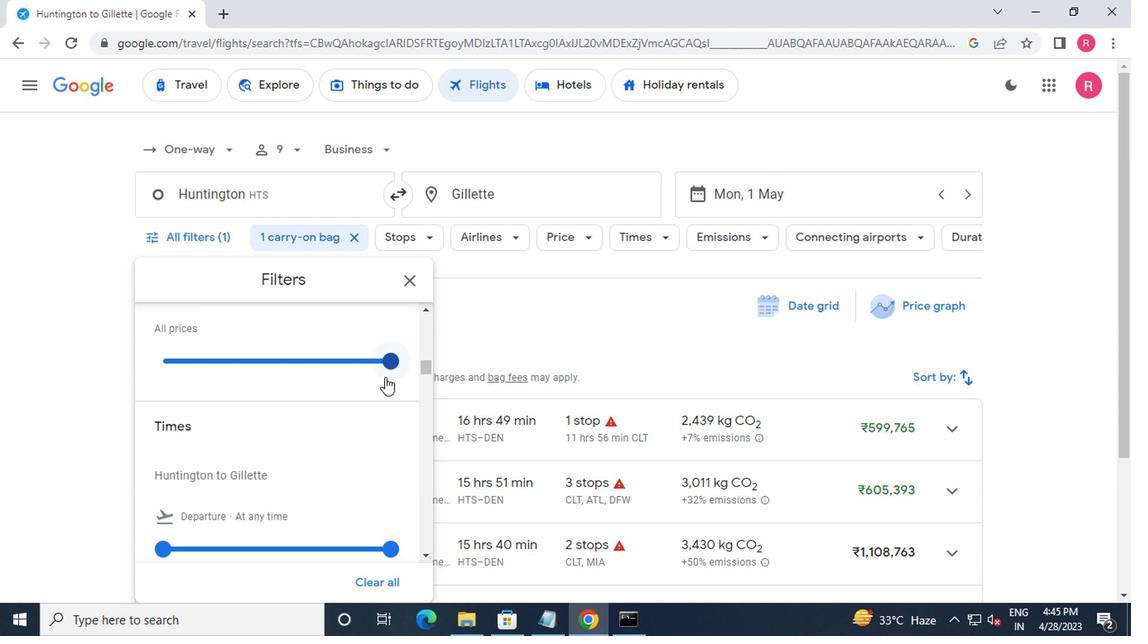 
Action: Mouse pressed left at (373, 368)
Screenshot: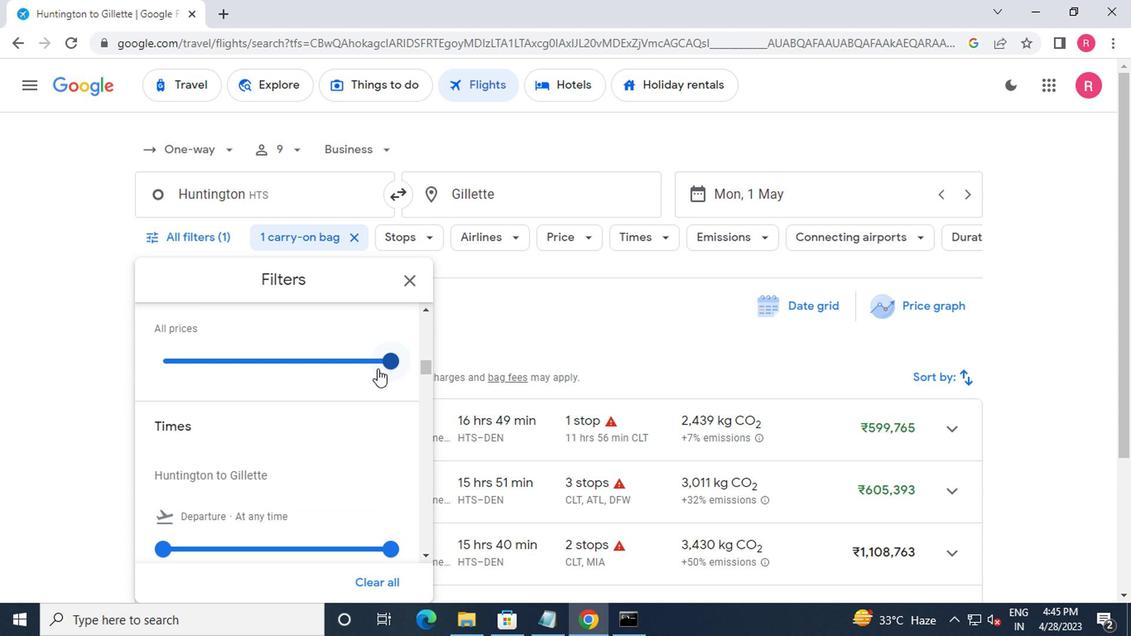 
Action: Mouse moved to (234, 454)
Screenshot: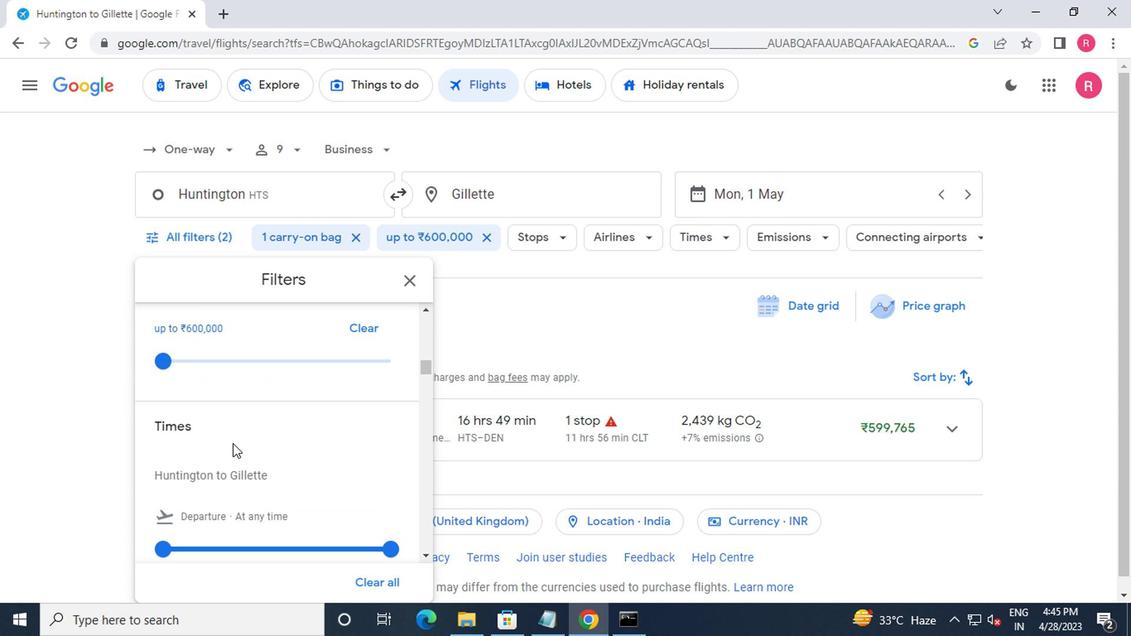 
Action: Mouse scrolled (234, 453) with delta (0, 0)
Screenshot: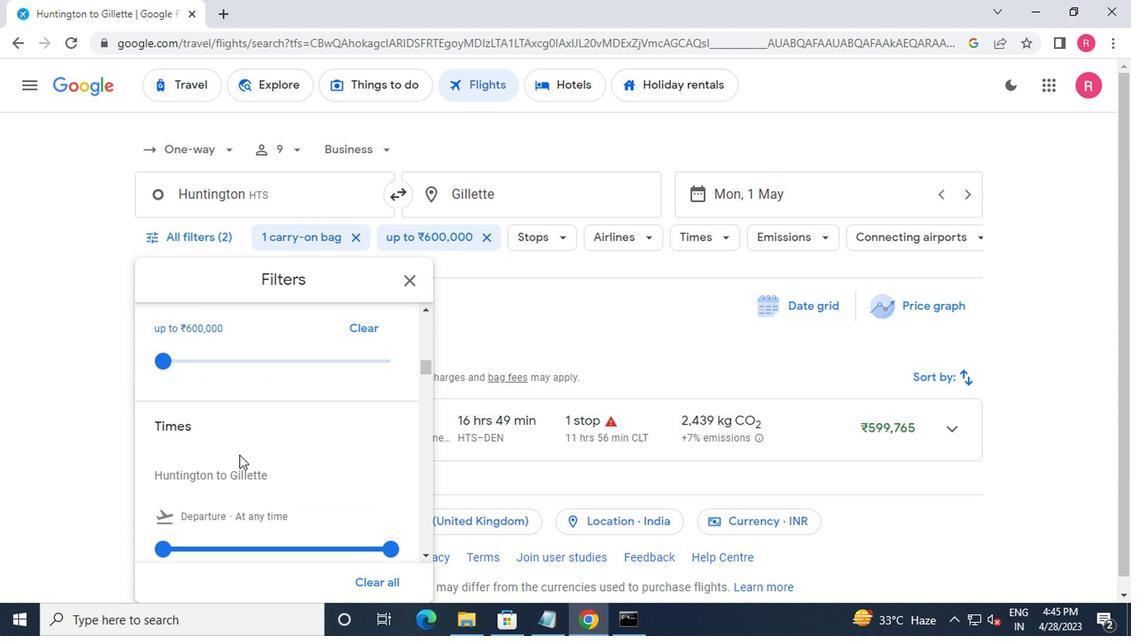 
Action: Mouse scrolled (234, 453) with delta (0, 0)
Screenshot: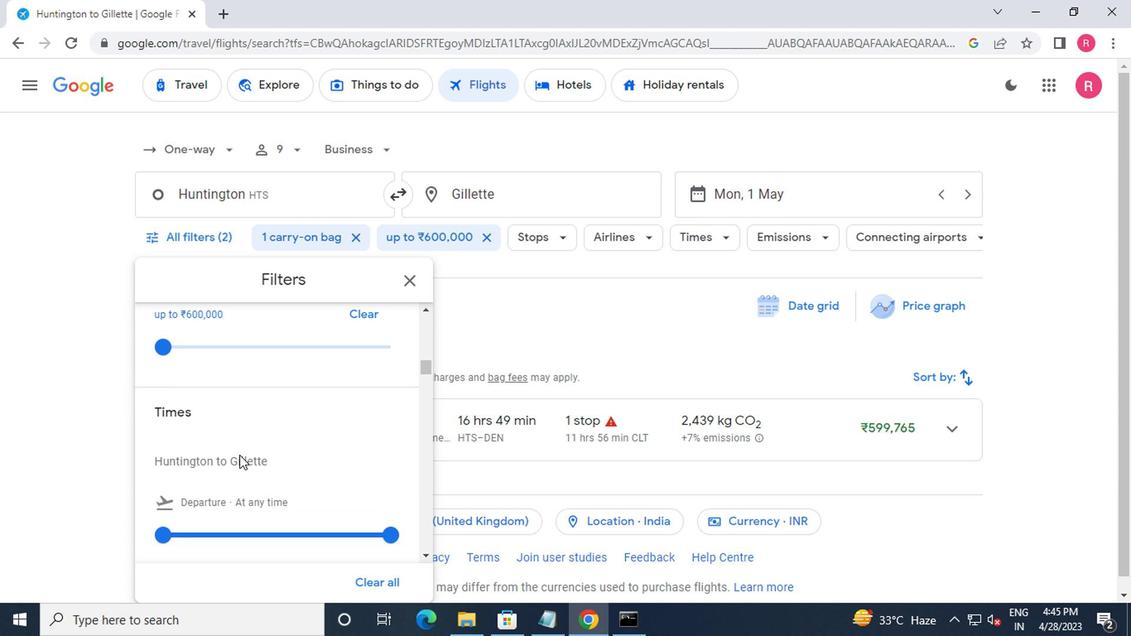 
Action: Mouse moved to (162, 386)
Screenshot: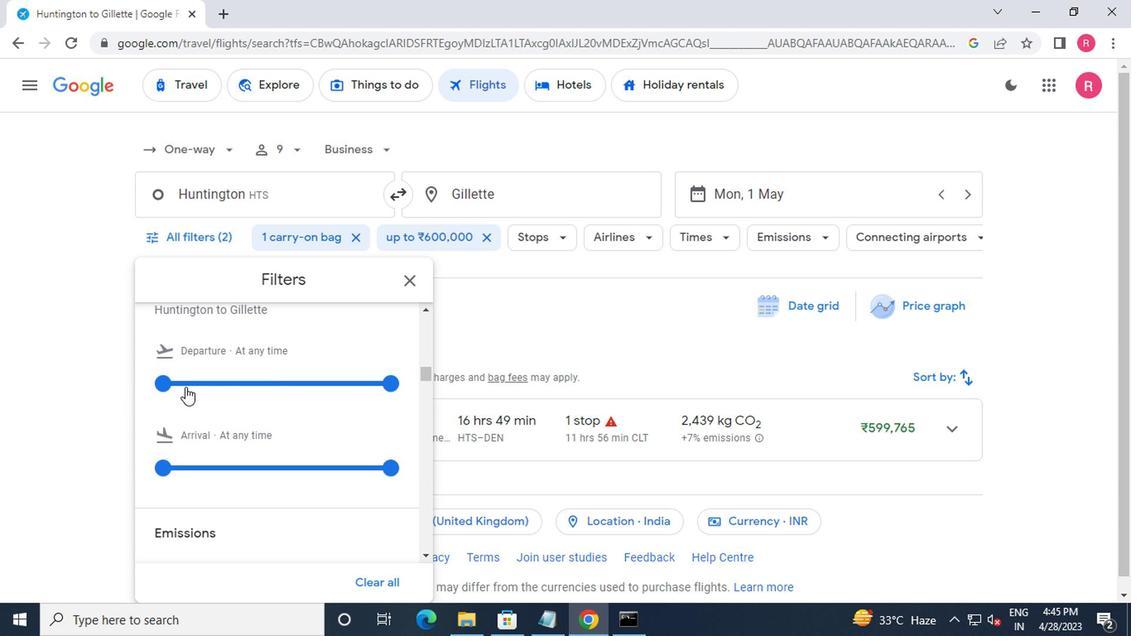 
Action: Mouse pressed left at (162, 386)
Screenshot: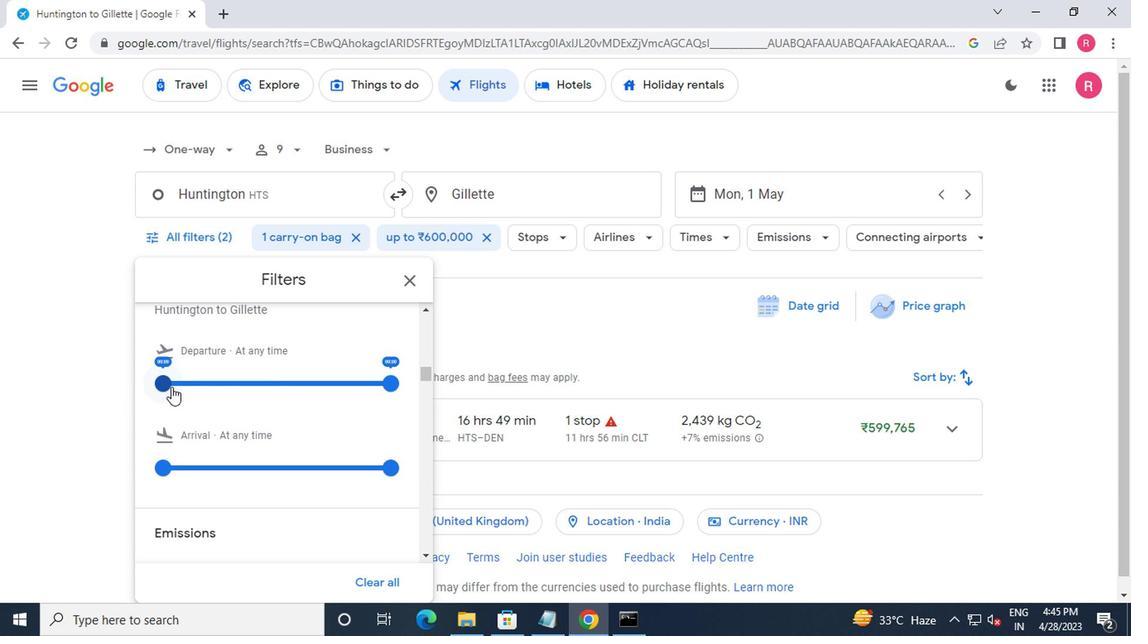
Action: Mouse moved to (386, 381)
Screenshot: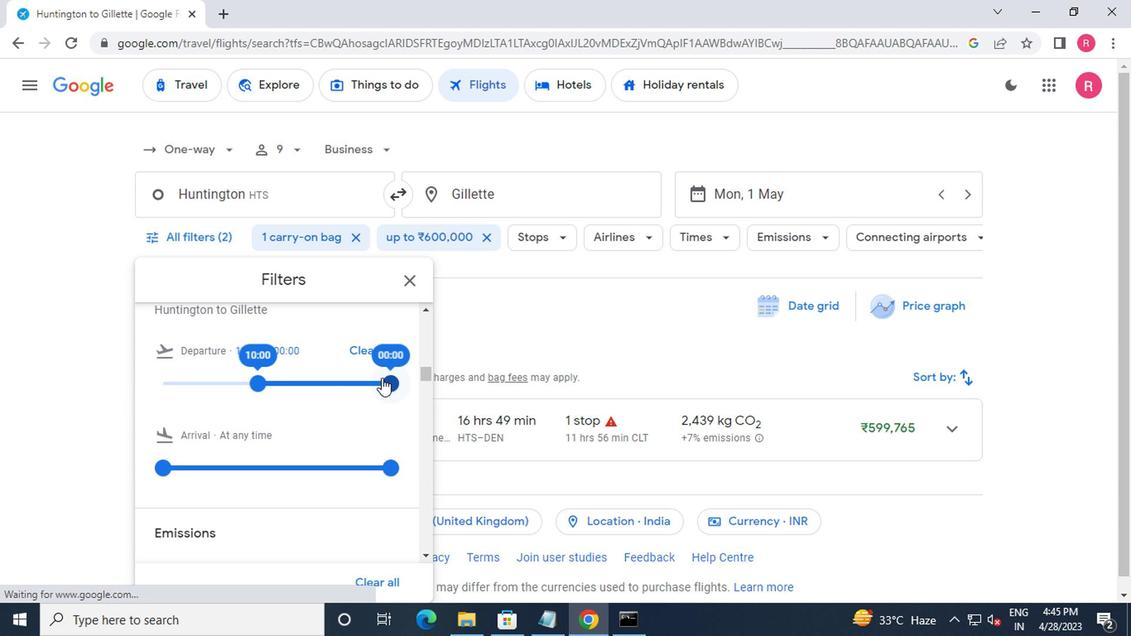 
Action: Mouse pressed left at (386, 381)
Screenshot: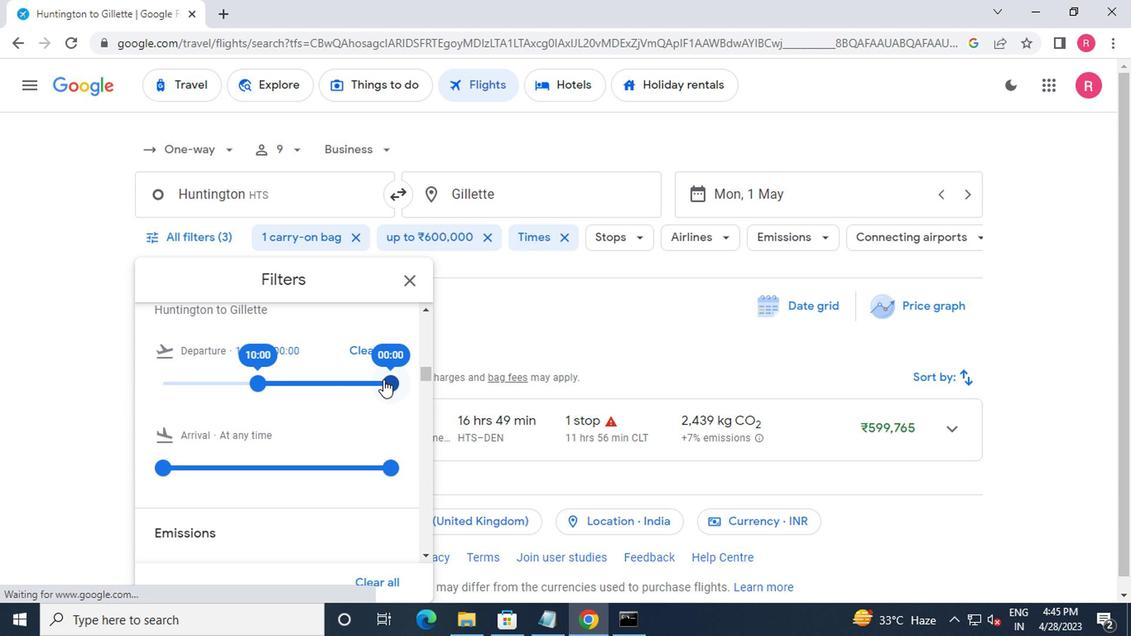 
Action: Mouse moved to (409, 281)
Screenshot: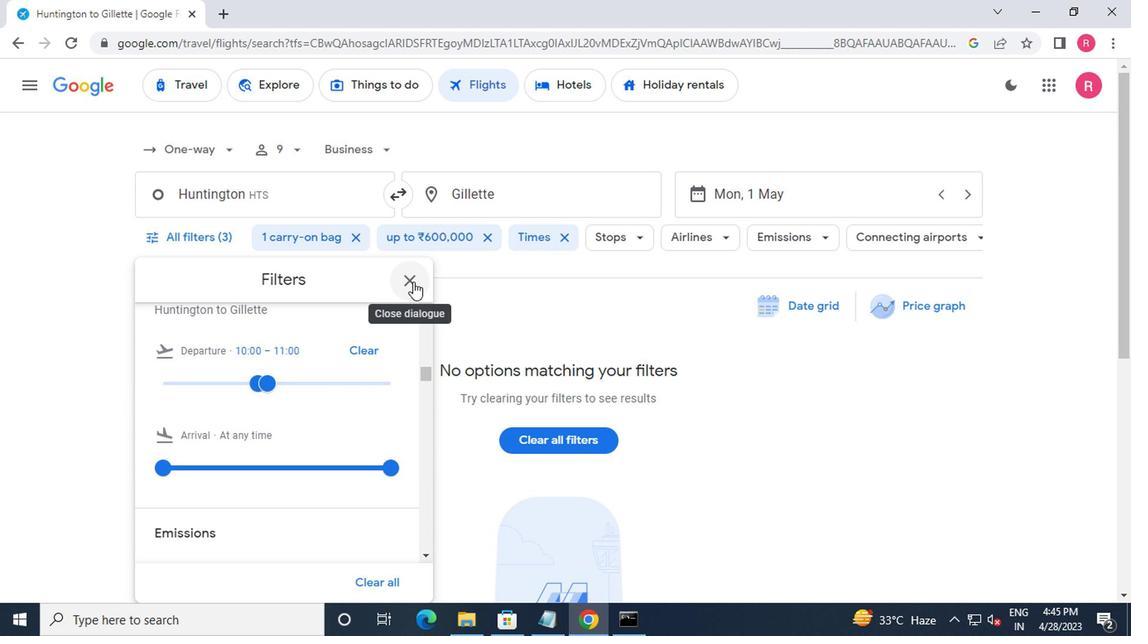
Action: Mouse pressed left at (409, 281)
Screenshot: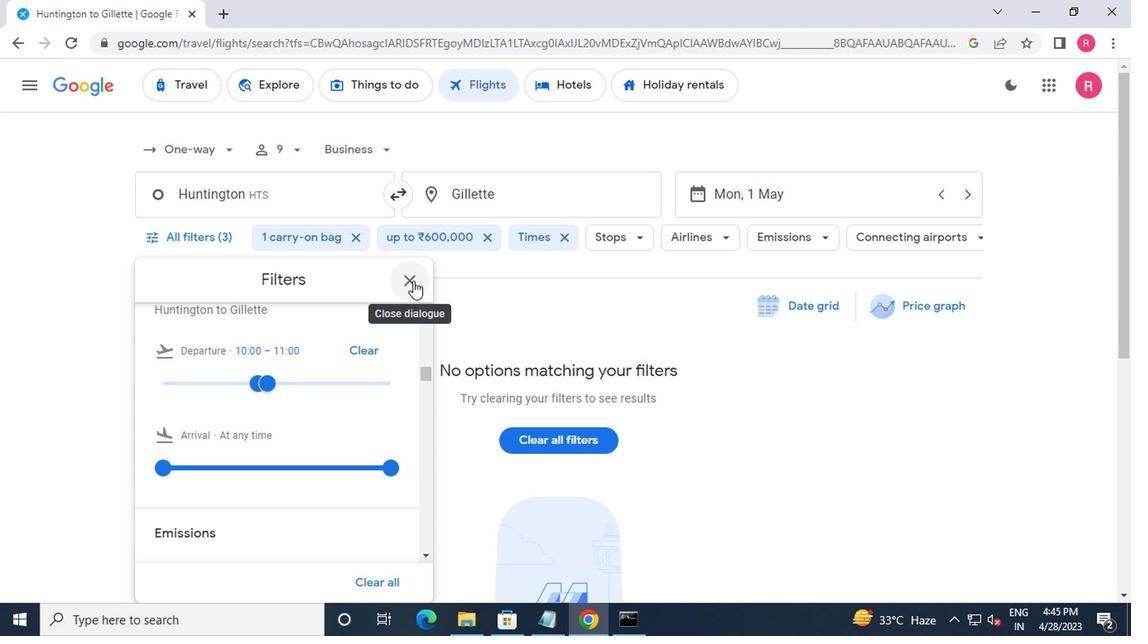 
